 Task: Find connections with filter location Itārsi with filter topic #Knowyoursocialwith filter profile language French with filter current company Daily Pharma Jobs with filter school St. Teresa's College  with filter industry Pipeline Transportation with filter service category Email Marketing with filter keywords title Barber
Action: Mouse moved to (651, 84)
Screenshot: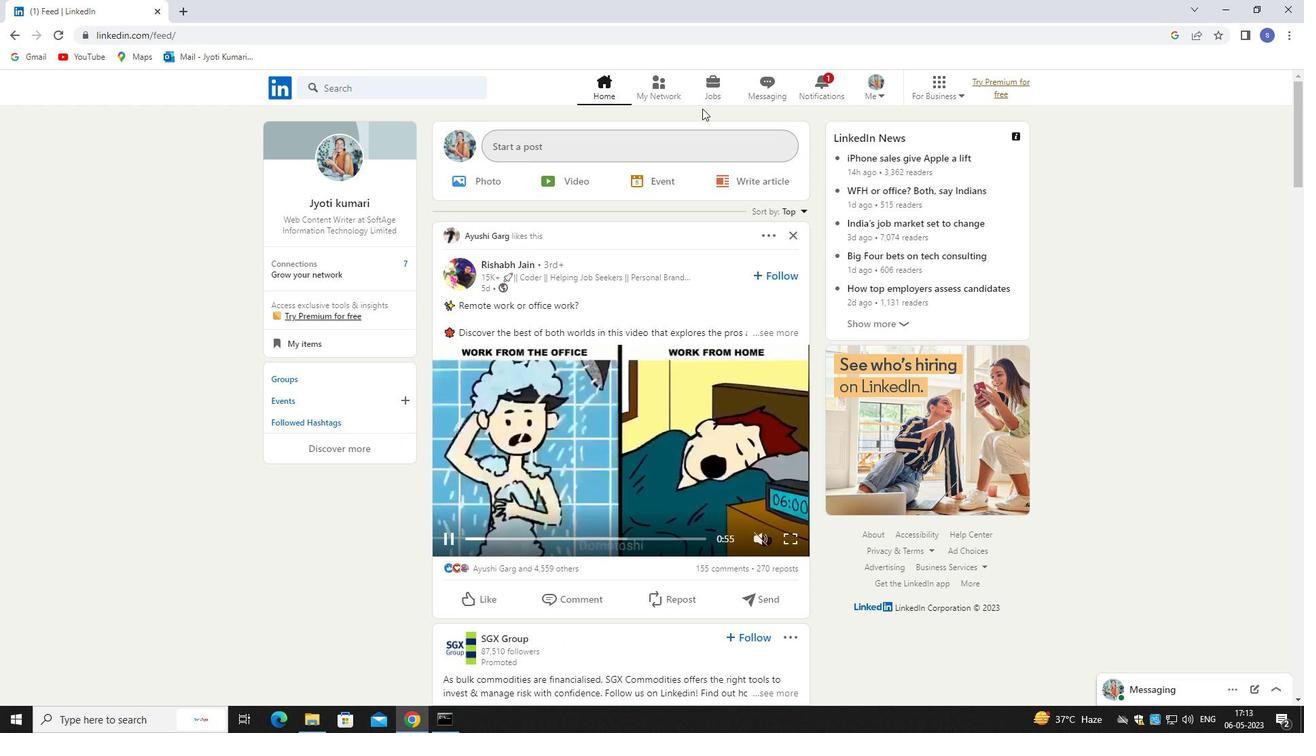 
Action: Mouse pressed left at (651, 84)
Screenshot: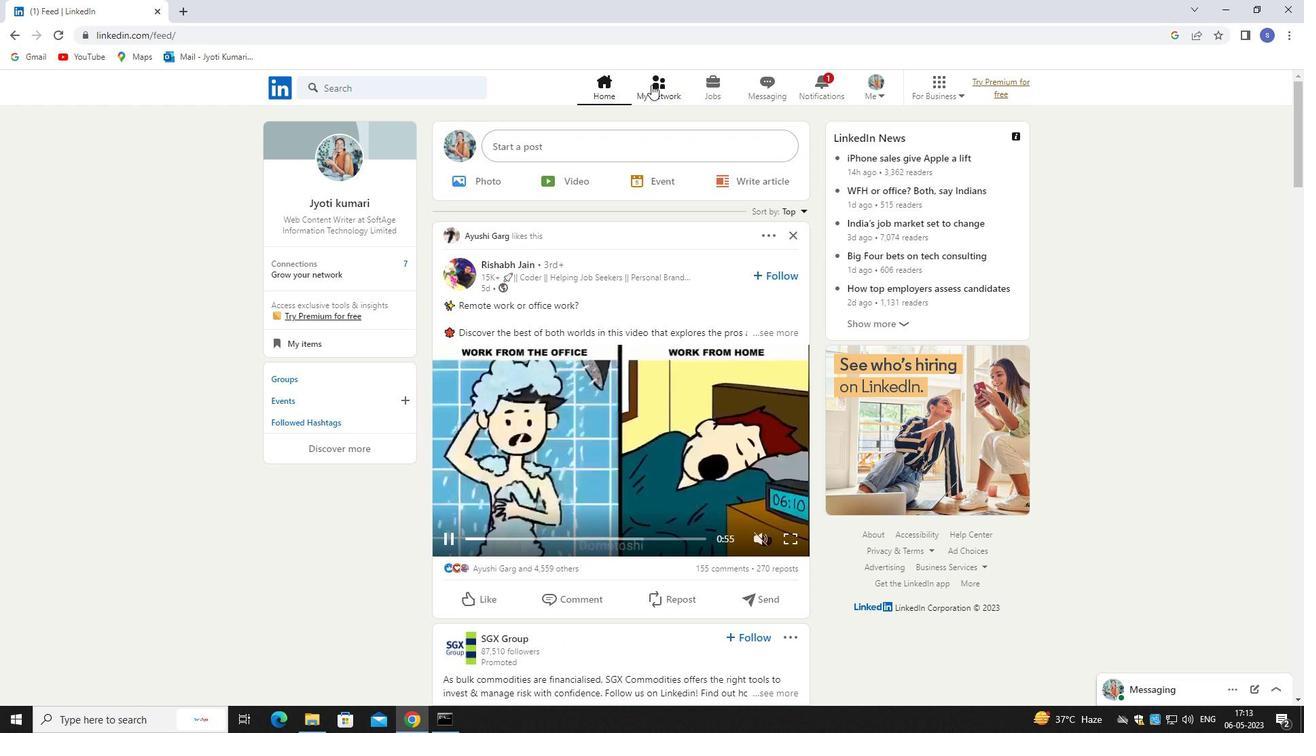 
Action: Mouse pressed left at (651, 84)
Screenshot: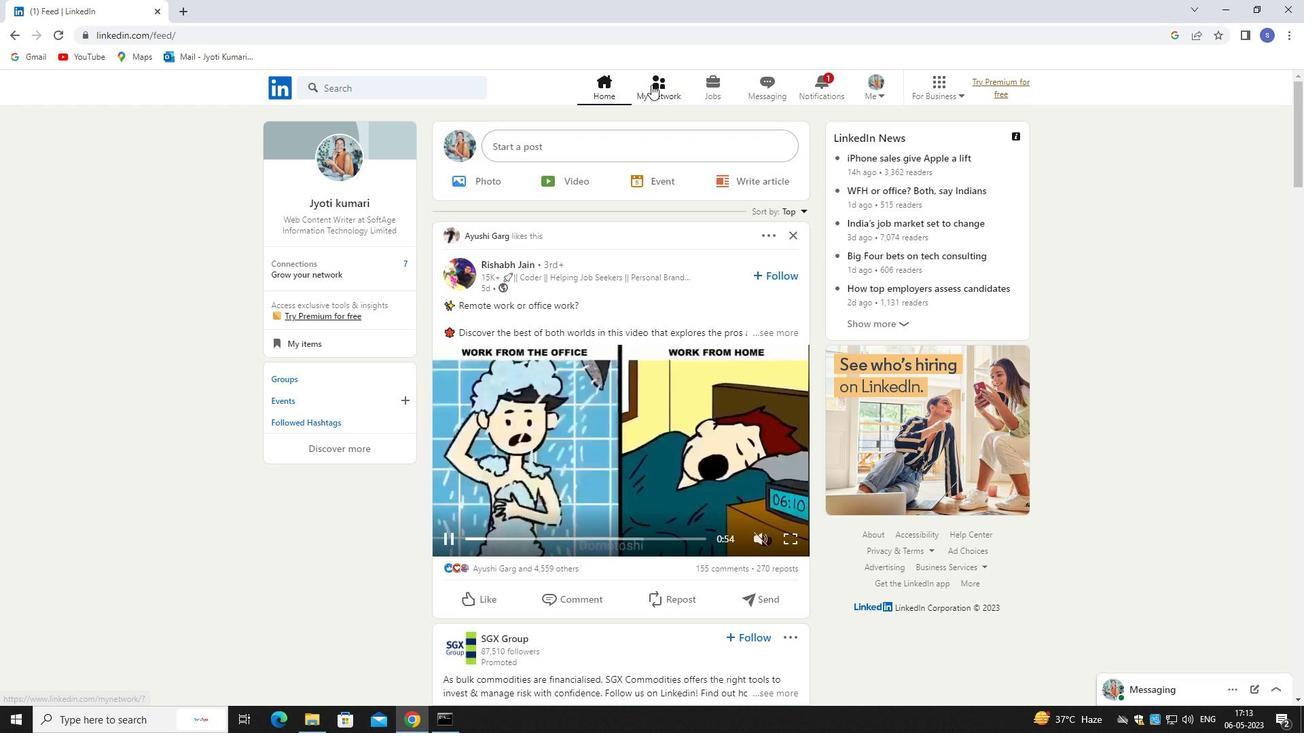 
Action: Mouse moved to (383, 153)
Screenshot: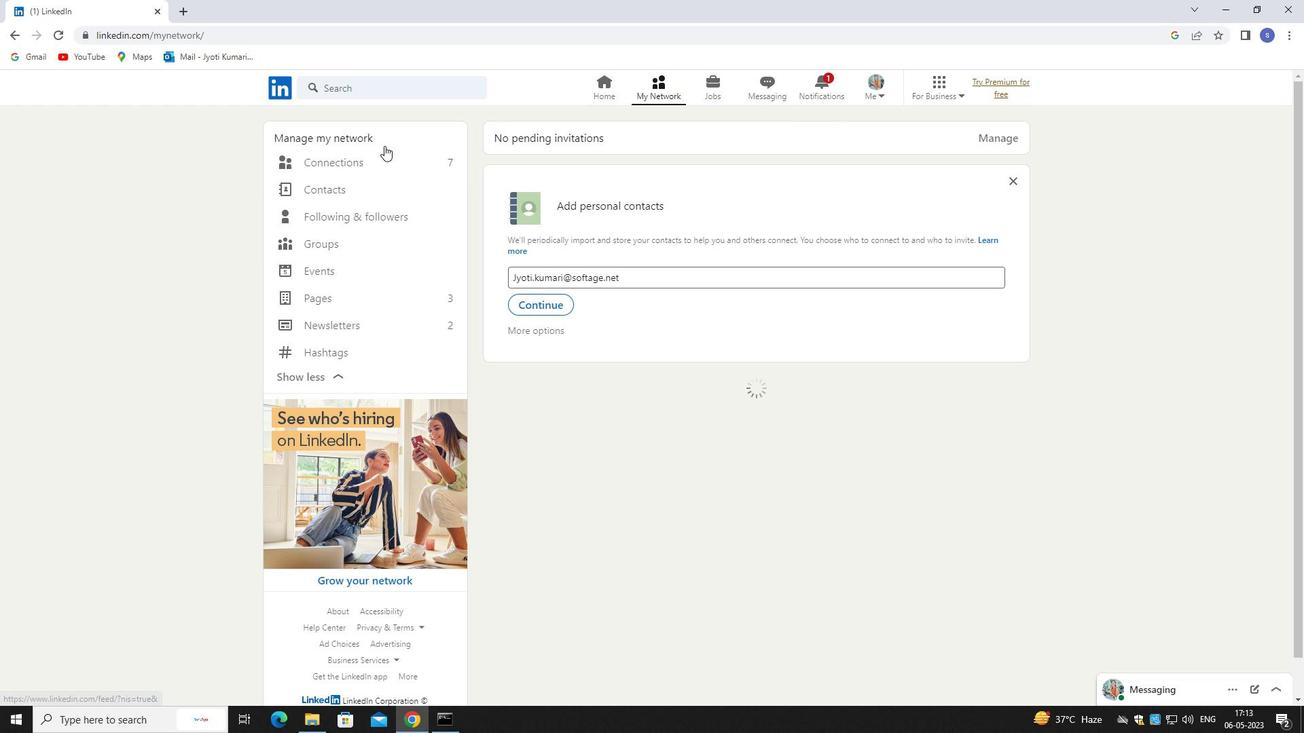 
Action: Mouse pressed left at (383, 153)
Screenshot: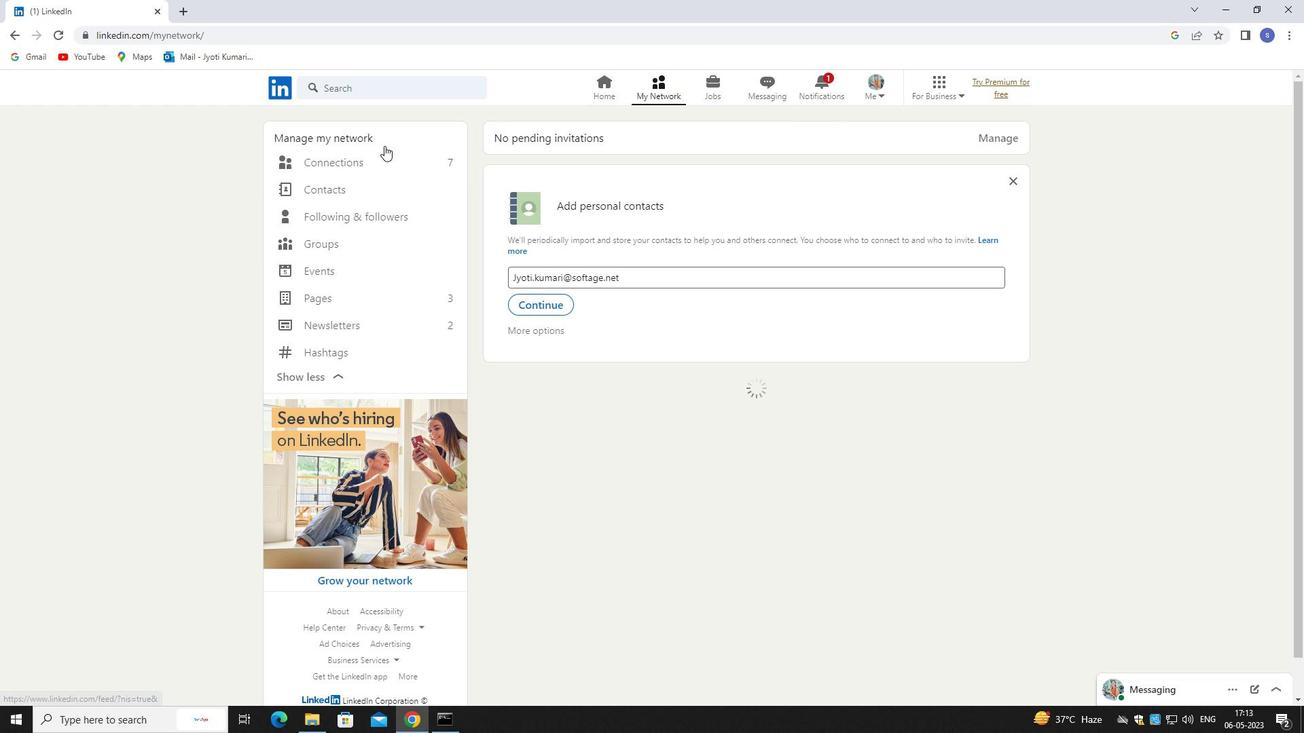 
Action: Mouse moved to (385, 155)
Screenshot: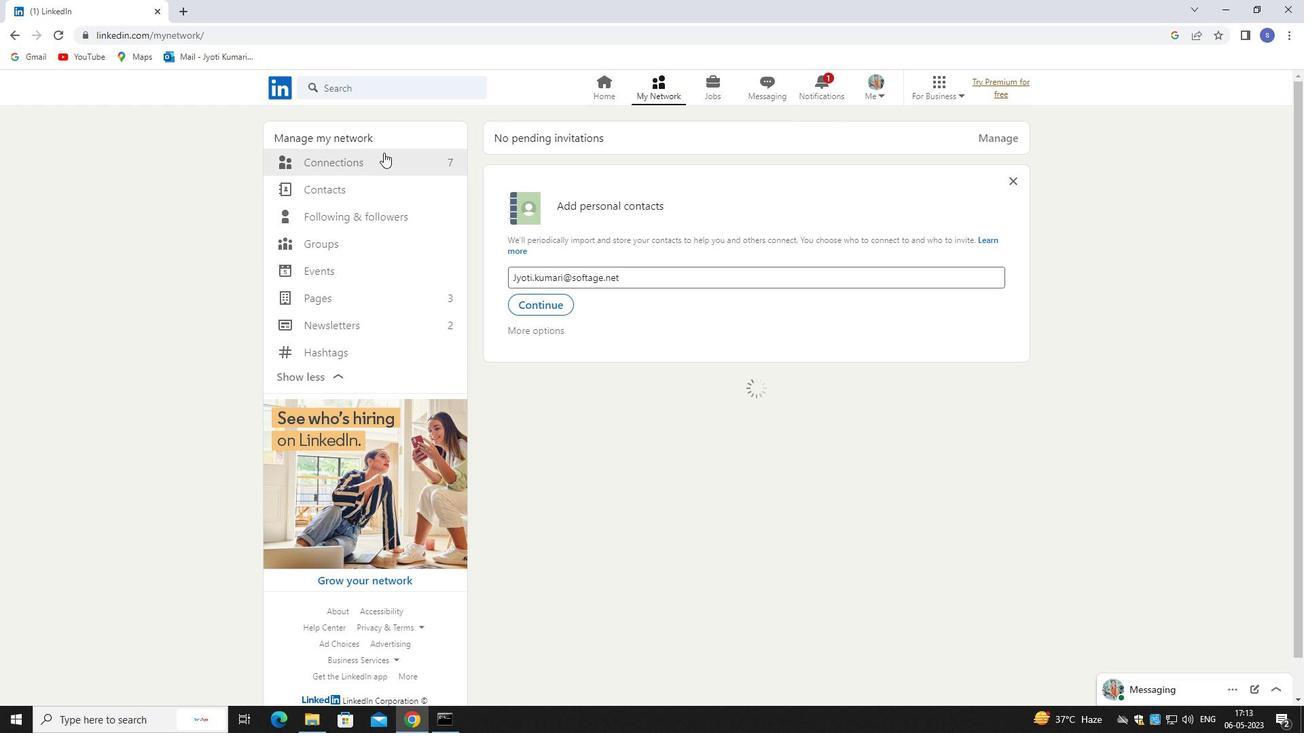 
Action: Mouse pressed left at (385, 155)
Screenshot: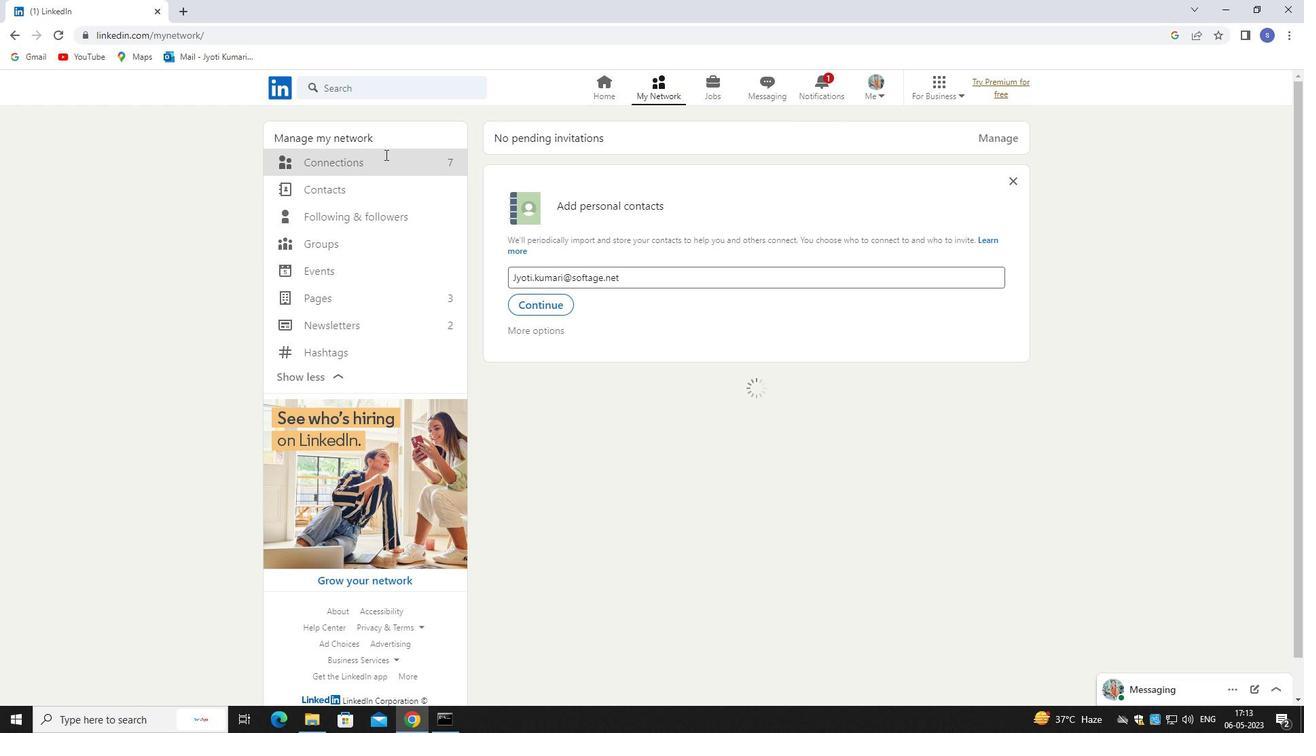 
Action: Mouse moved to (757, 165)
Screenshot: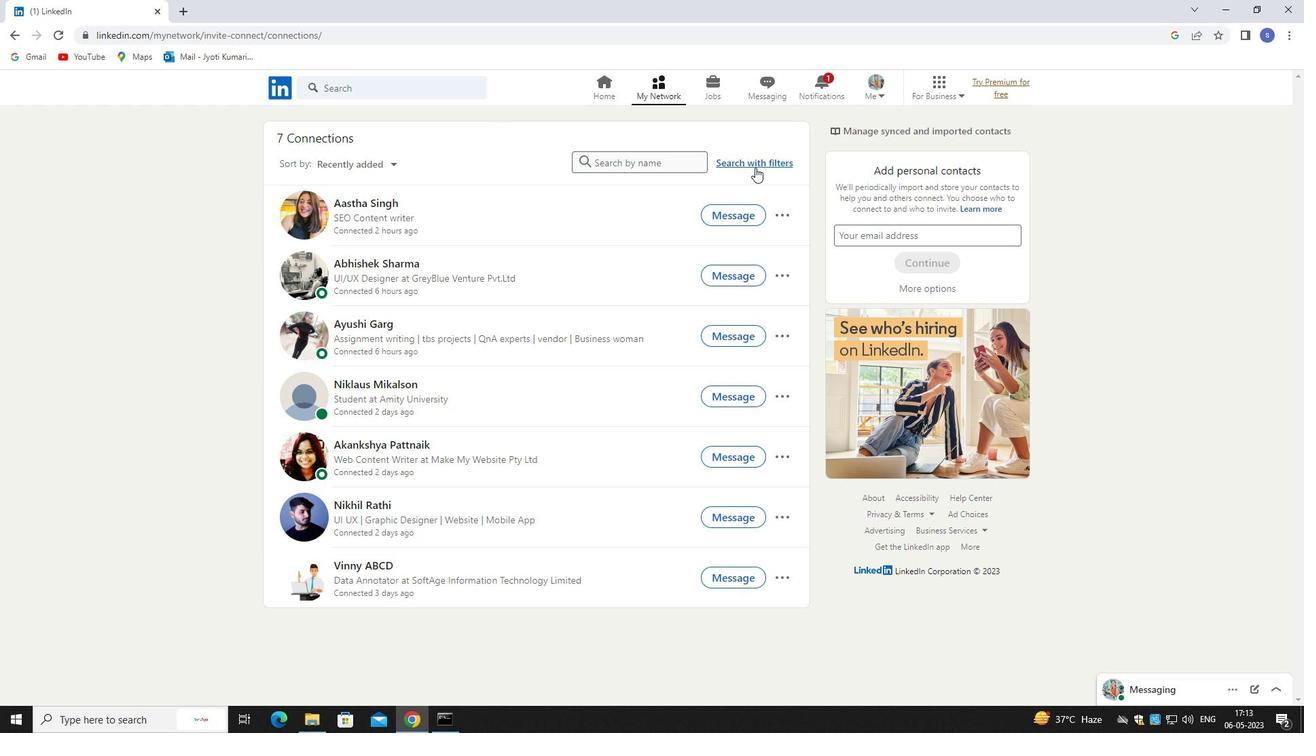 
Action: Mouse pressed left at (757, 165)
Screenshot: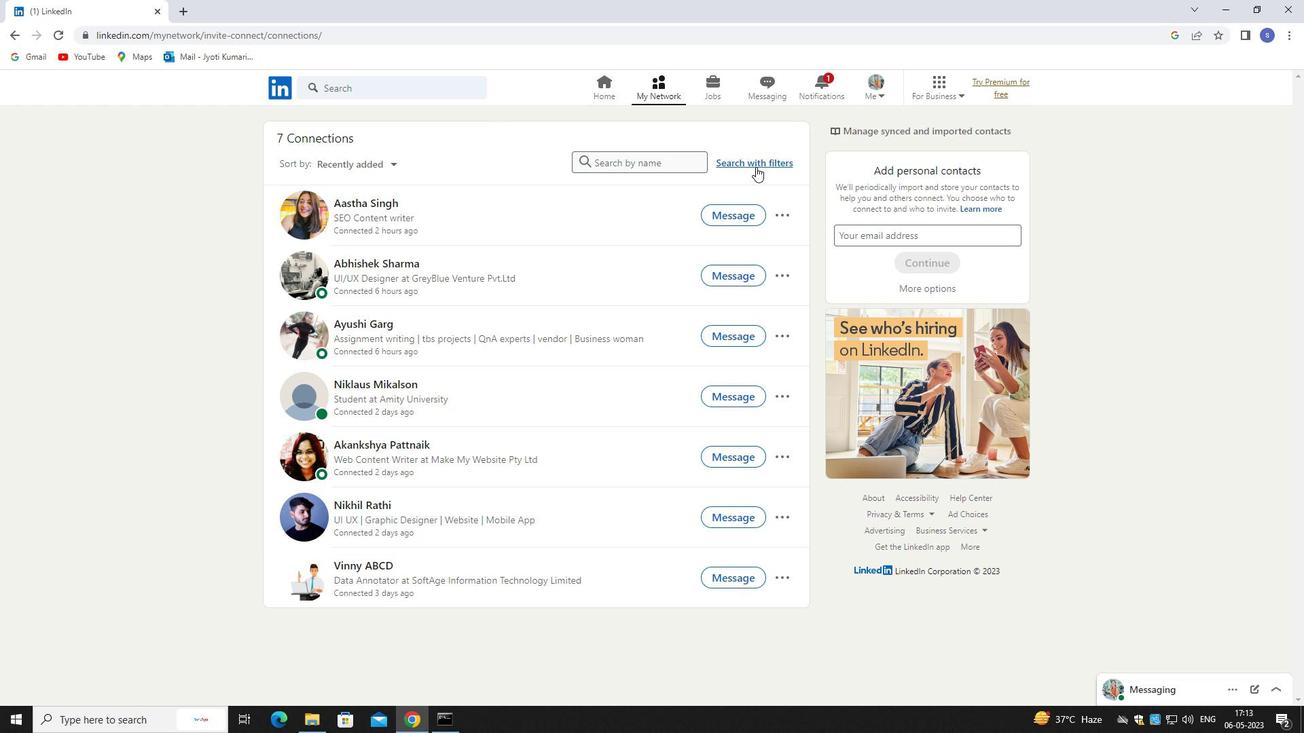 
Action: Mouse moved to (697, 123)
Screenshot: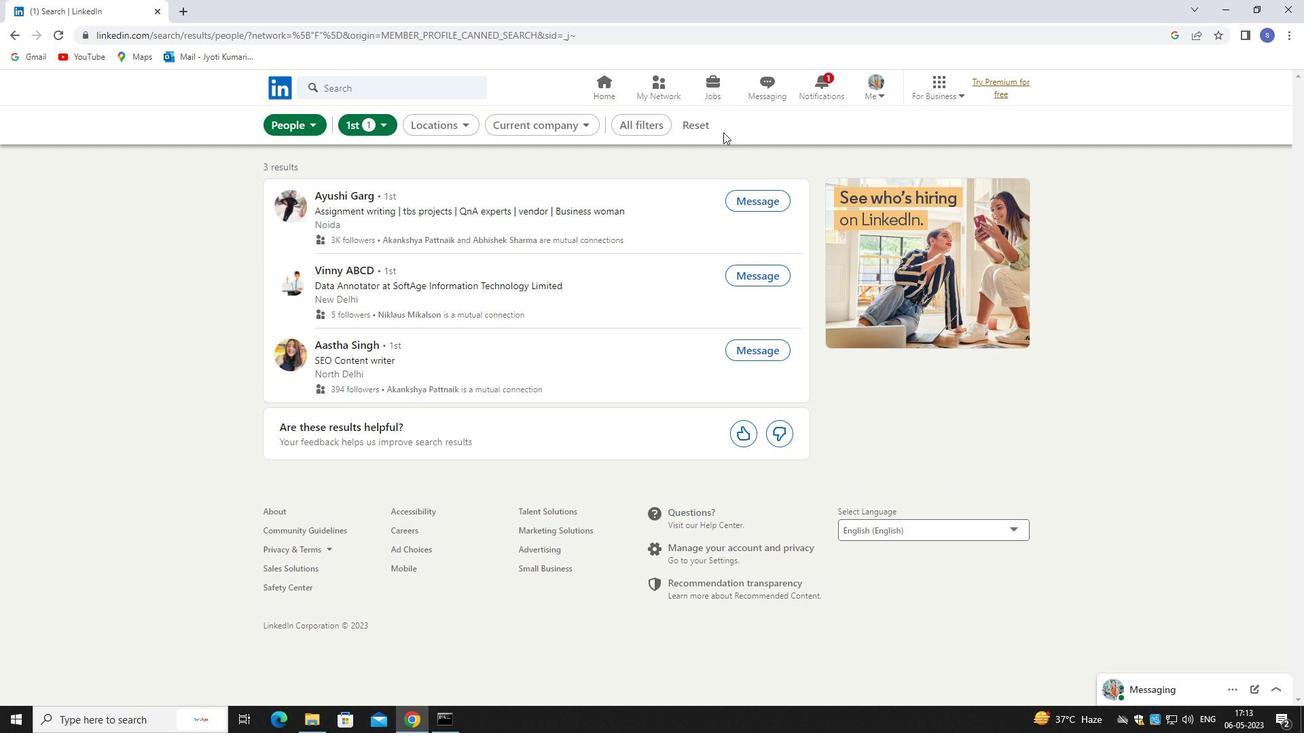 
Action: Mouse pressed left at (697, 123)
Screenshot: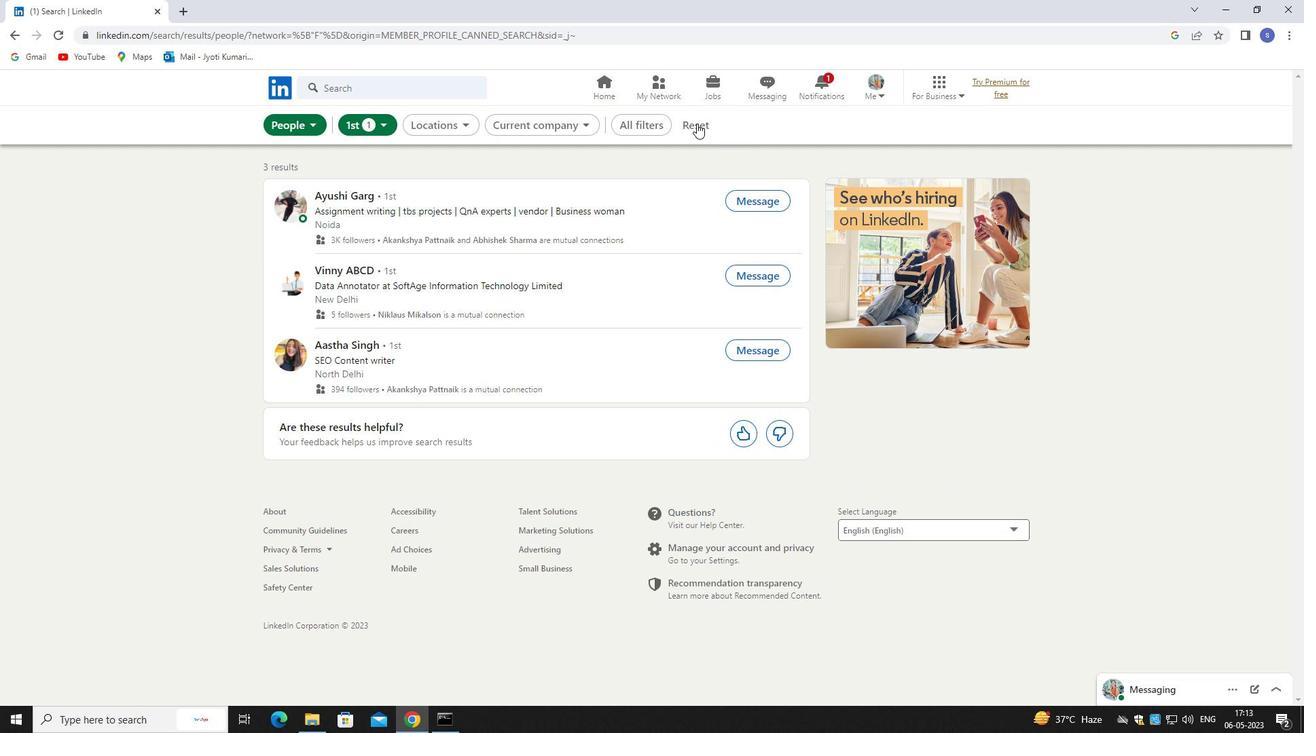 
Action: Mouse moved to (695, 124)
Screenshot: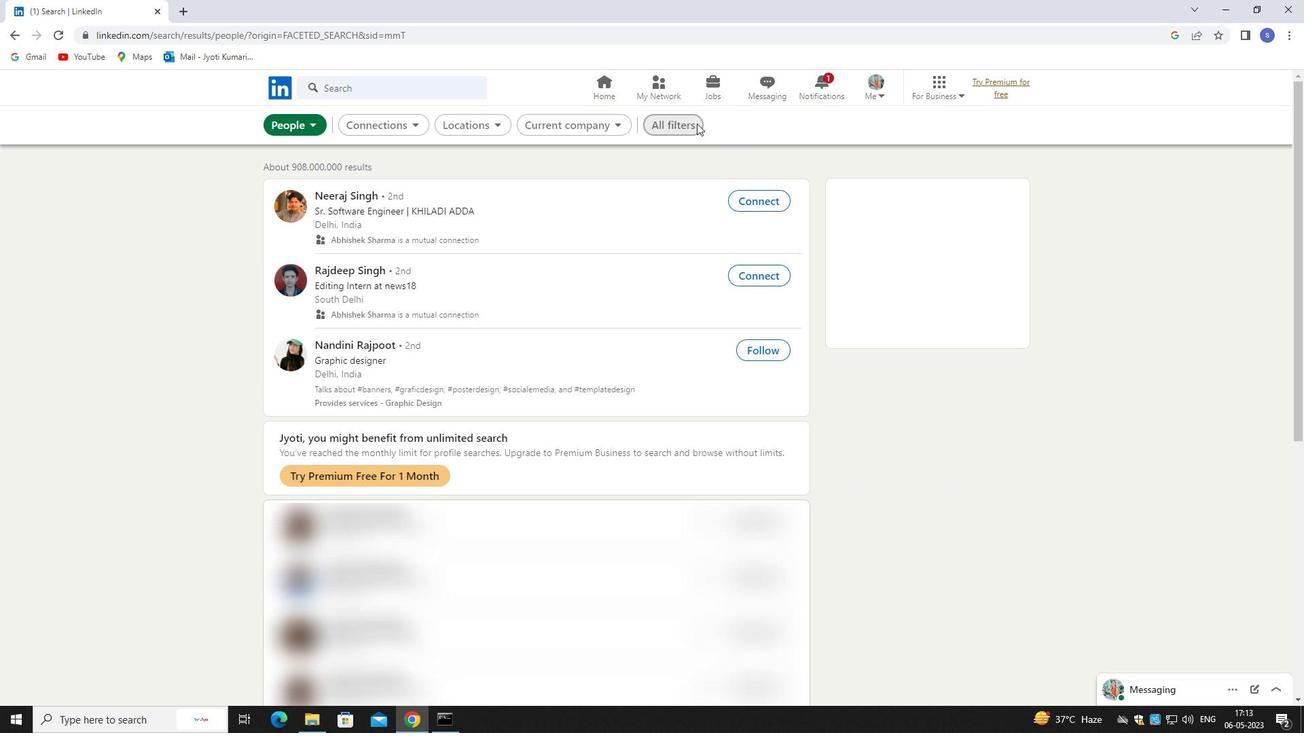 
Action: Mouse pressed left at (695, 124)
Screenshot: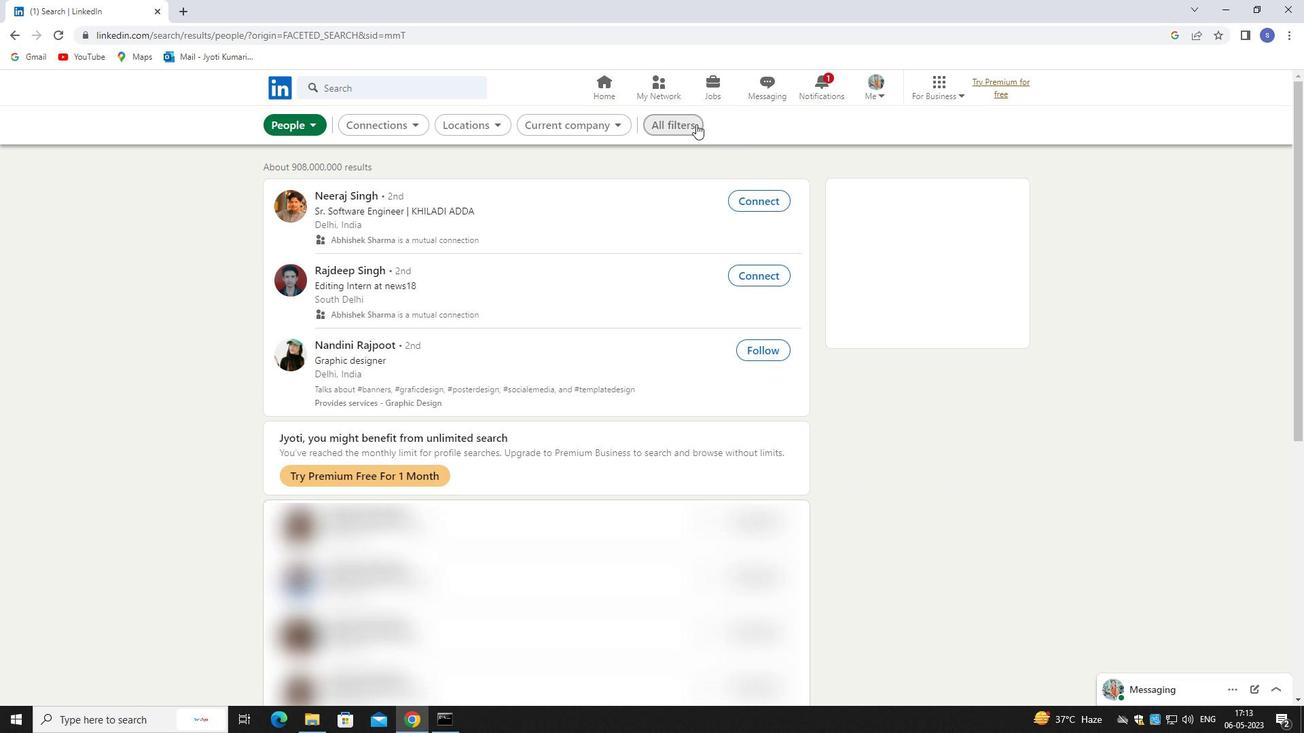 
Action: Mouse moved to (1143, 539)
Screenshot: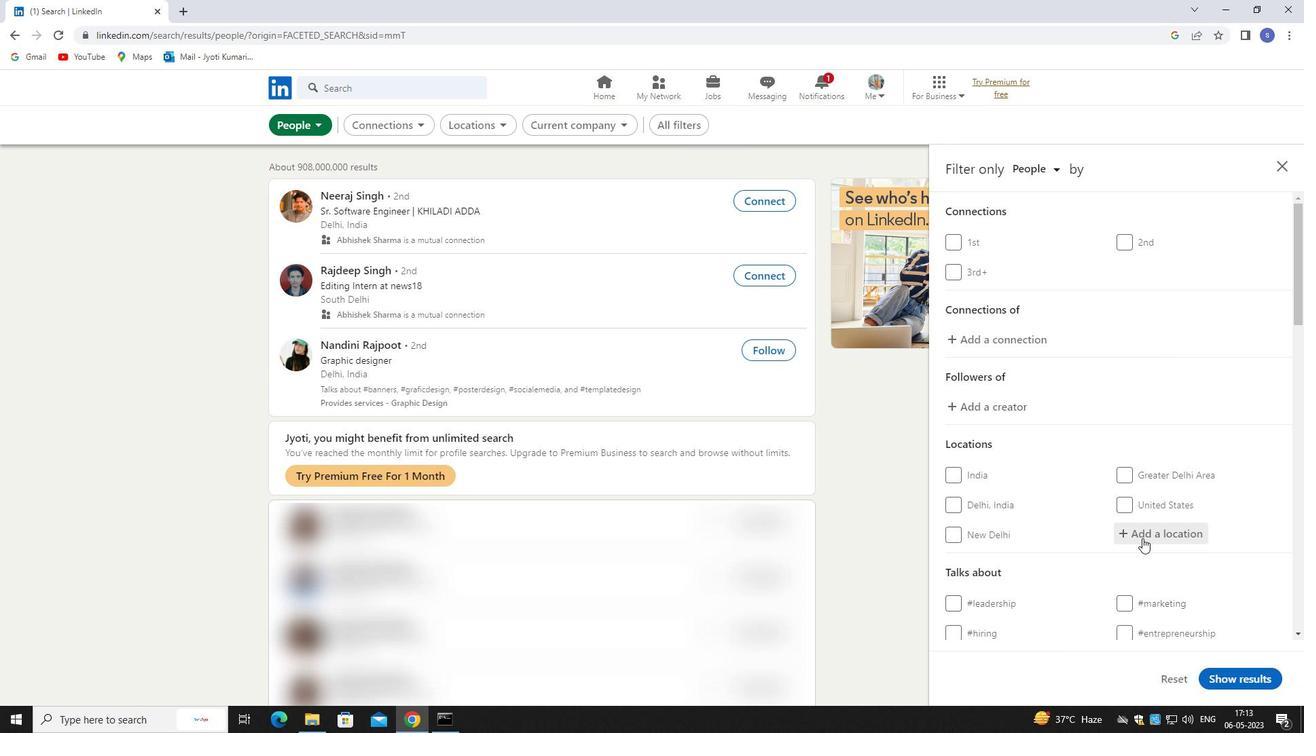 
Action: Mouse pressed left at (1143, 539)
Screenshot: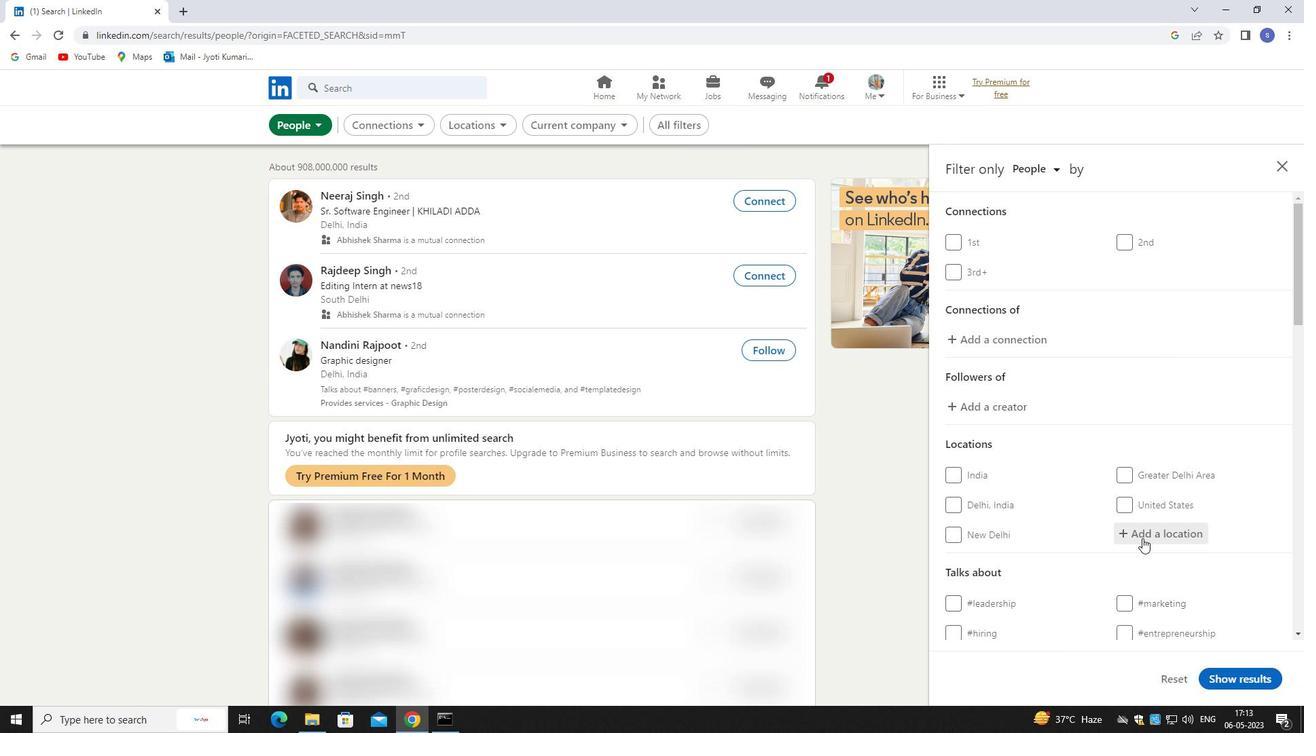 
Action: Mouse moved to (1055, 489)
Screenshot: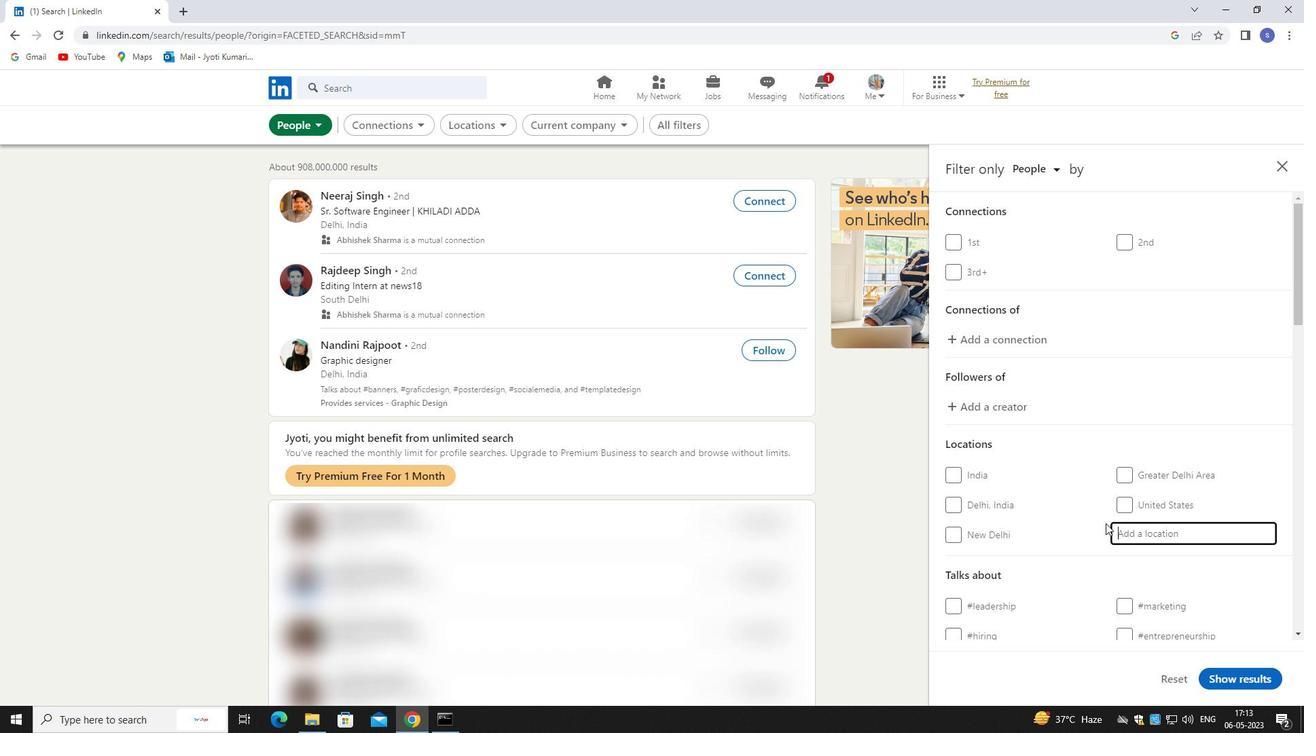 
Action: Key pressed itarish<Key.backspace>
Screenshot: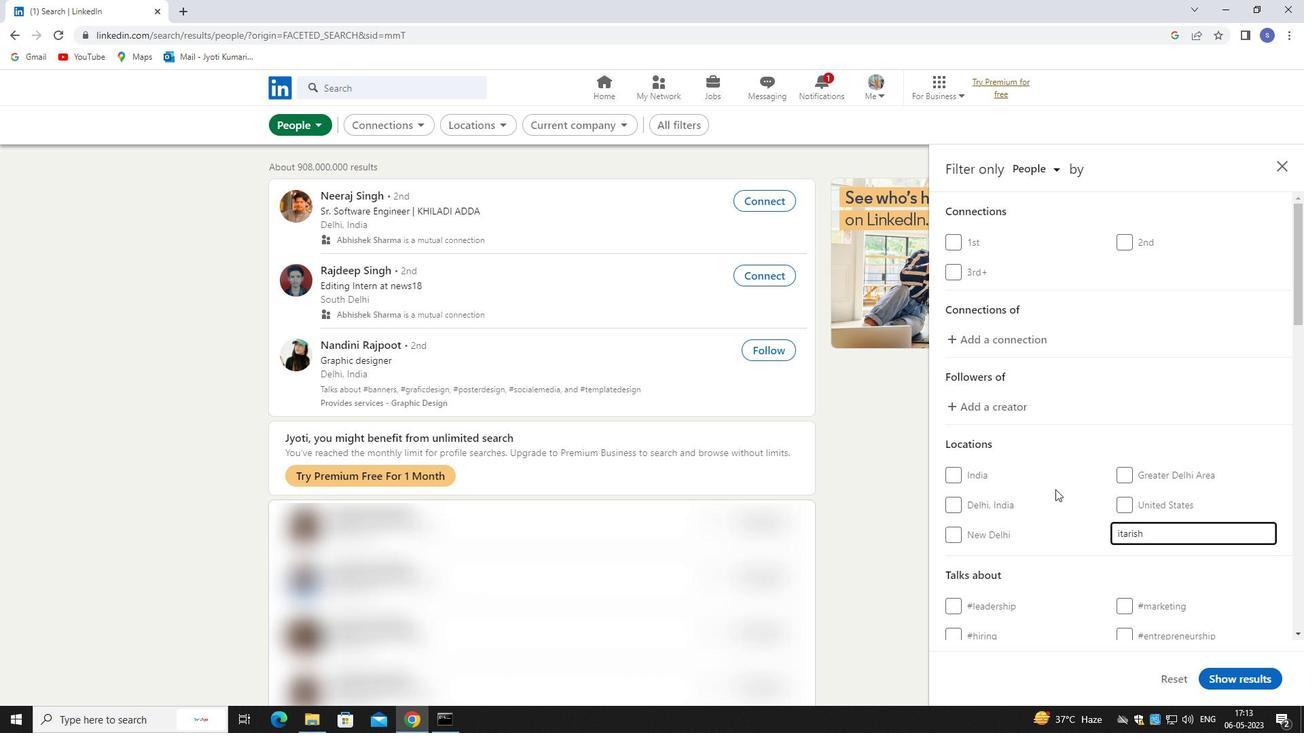 
Action: Mouse moved to (1047, 549)
Screenshot: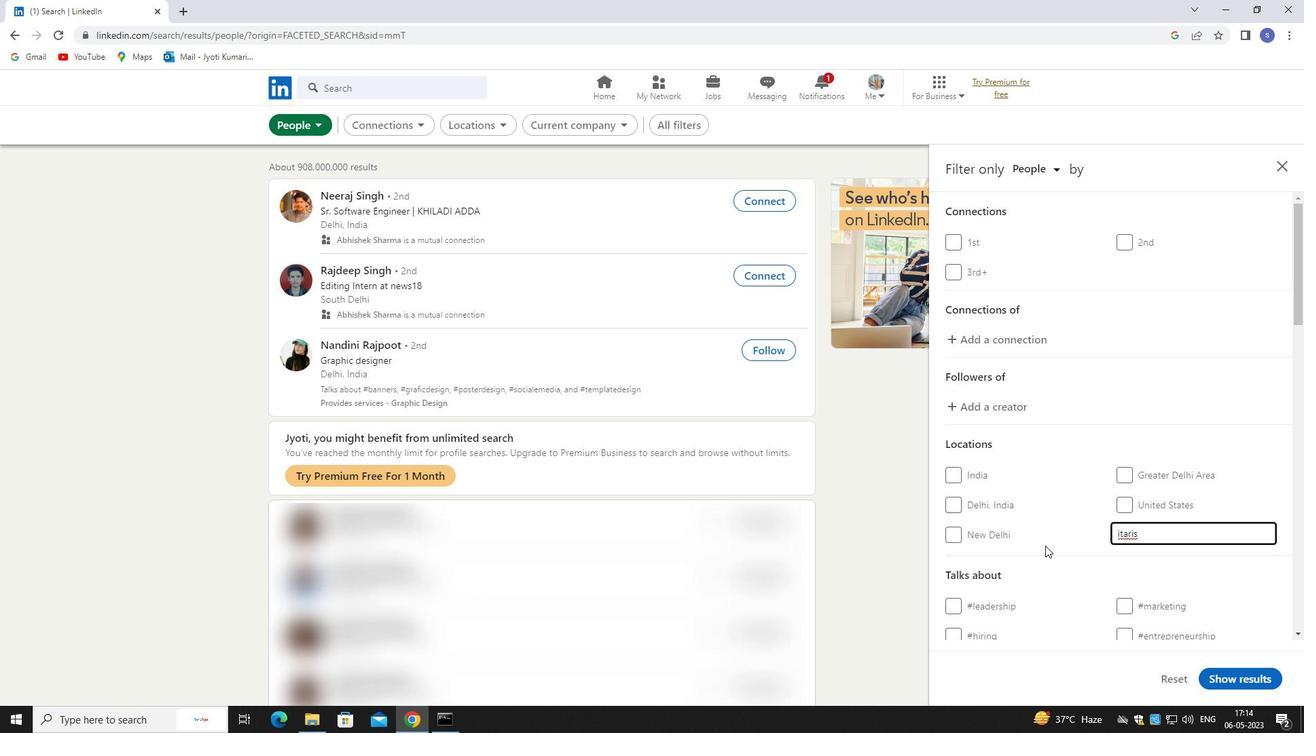 
Action: Key pressed <Key.backspace><Key.backspace>
Screenshot: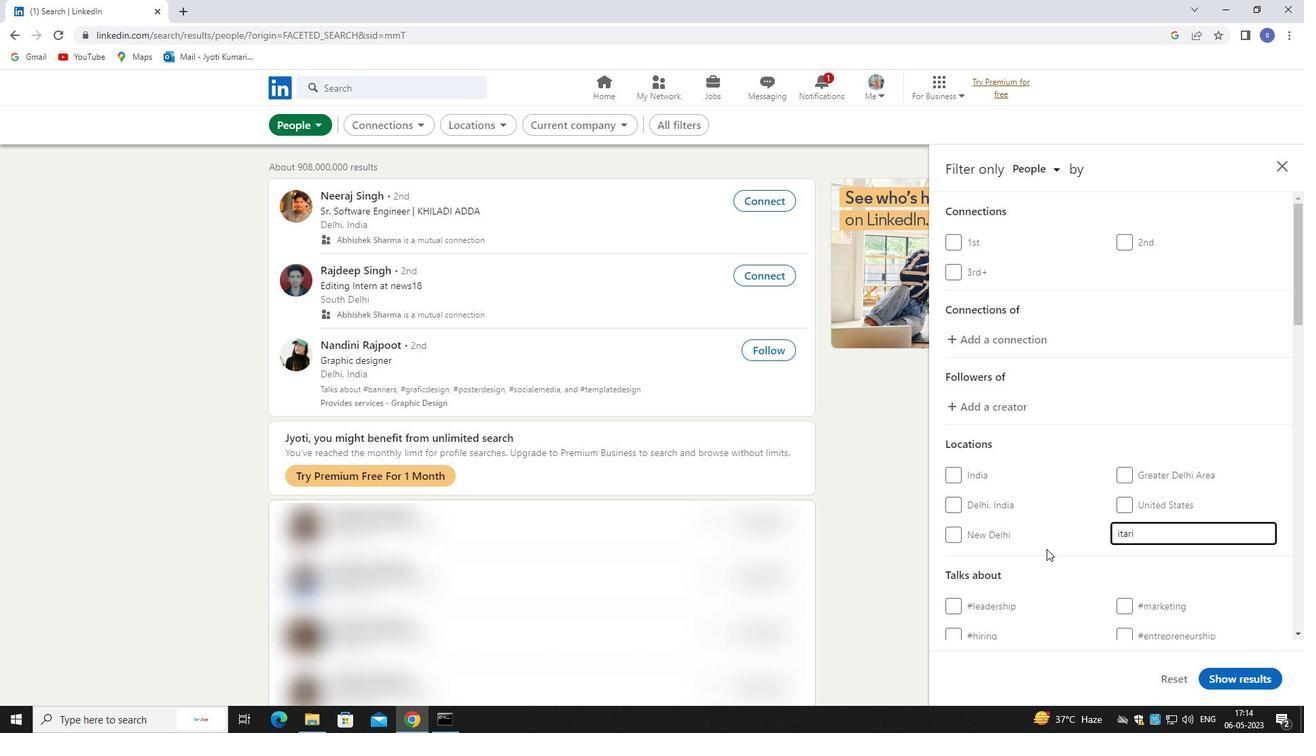
Action: Mouse moved to (1044, 589)
Screenshot: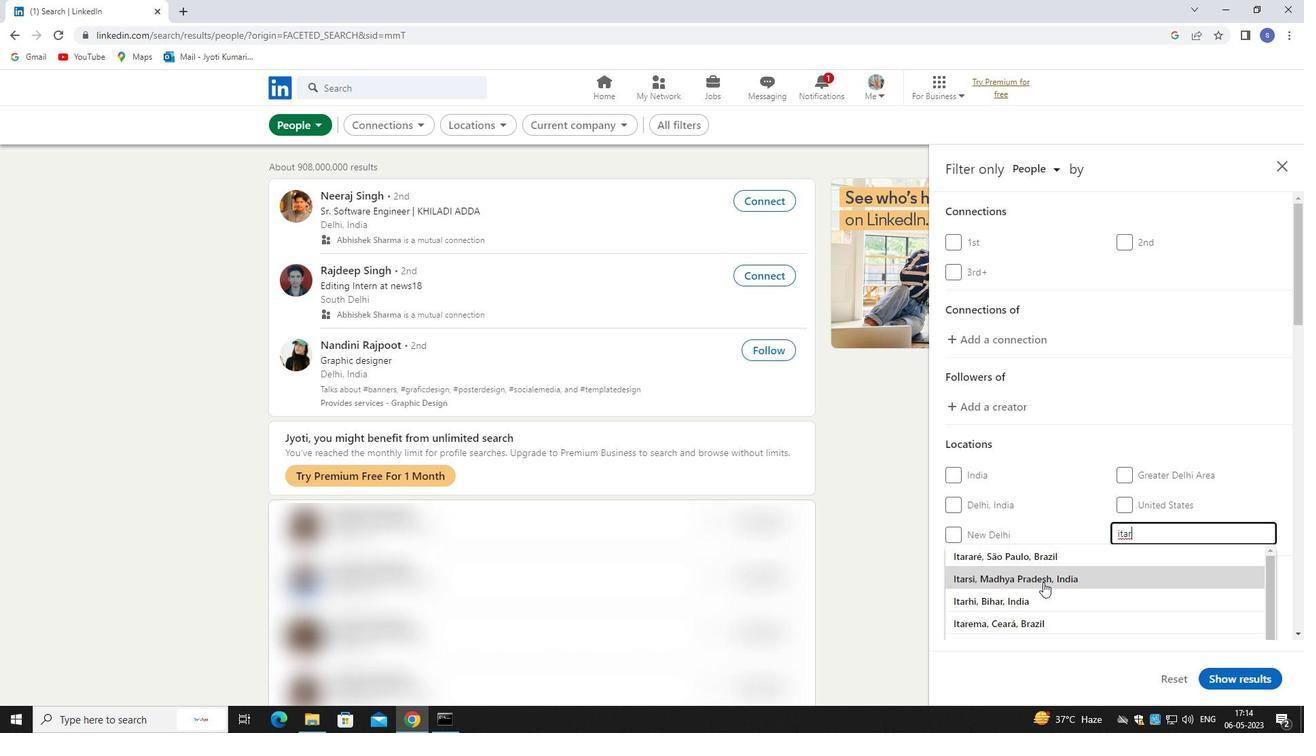 
Action: Mouse pressed left at (1044, 589)
Screenshot: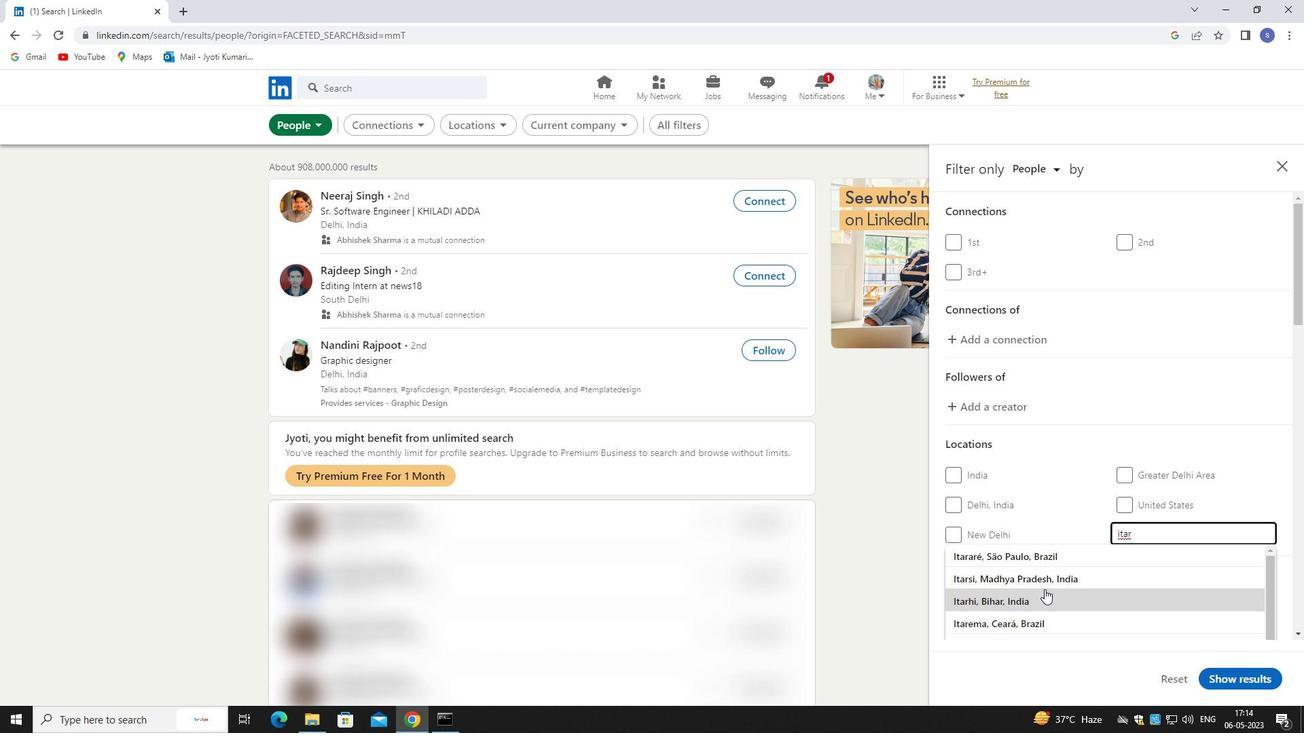 
Action: Mouse moved to (1059, 582)
Screenshot: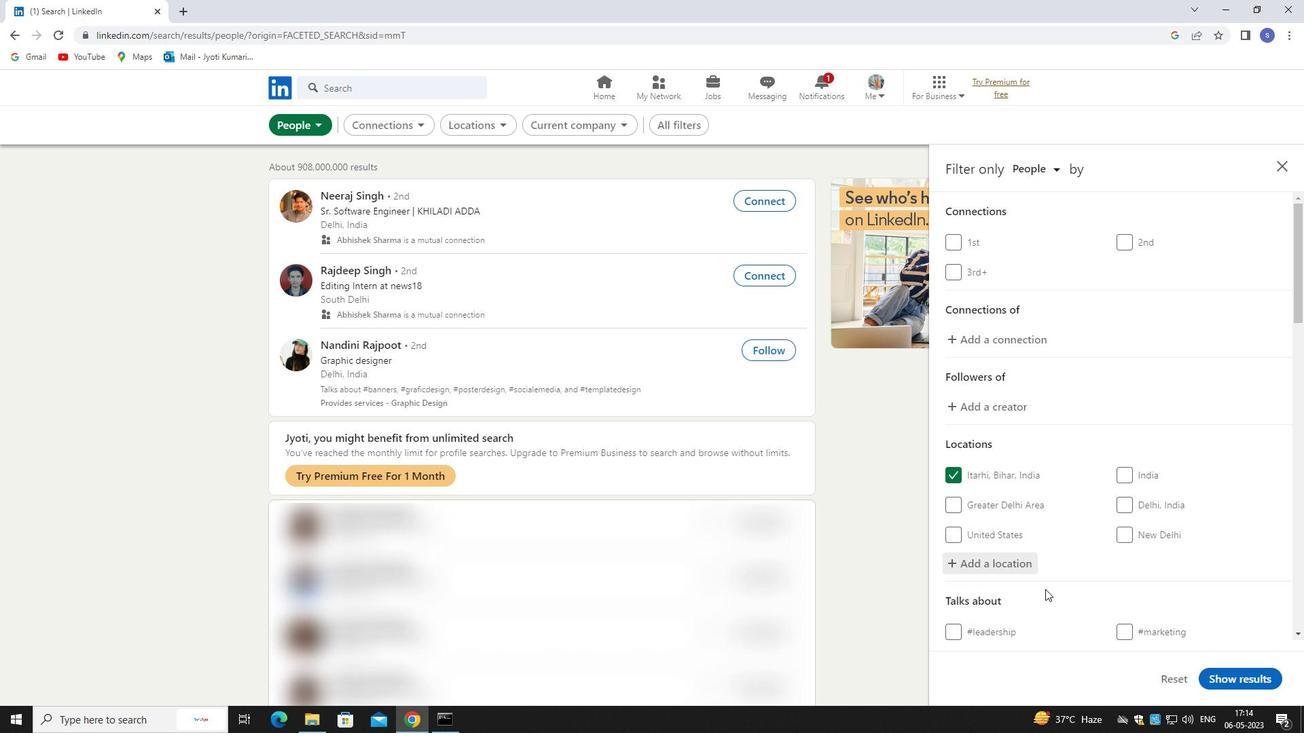 
Action: Mouse scrolled (1059, 582) with delta (0, 0)
Screenshot: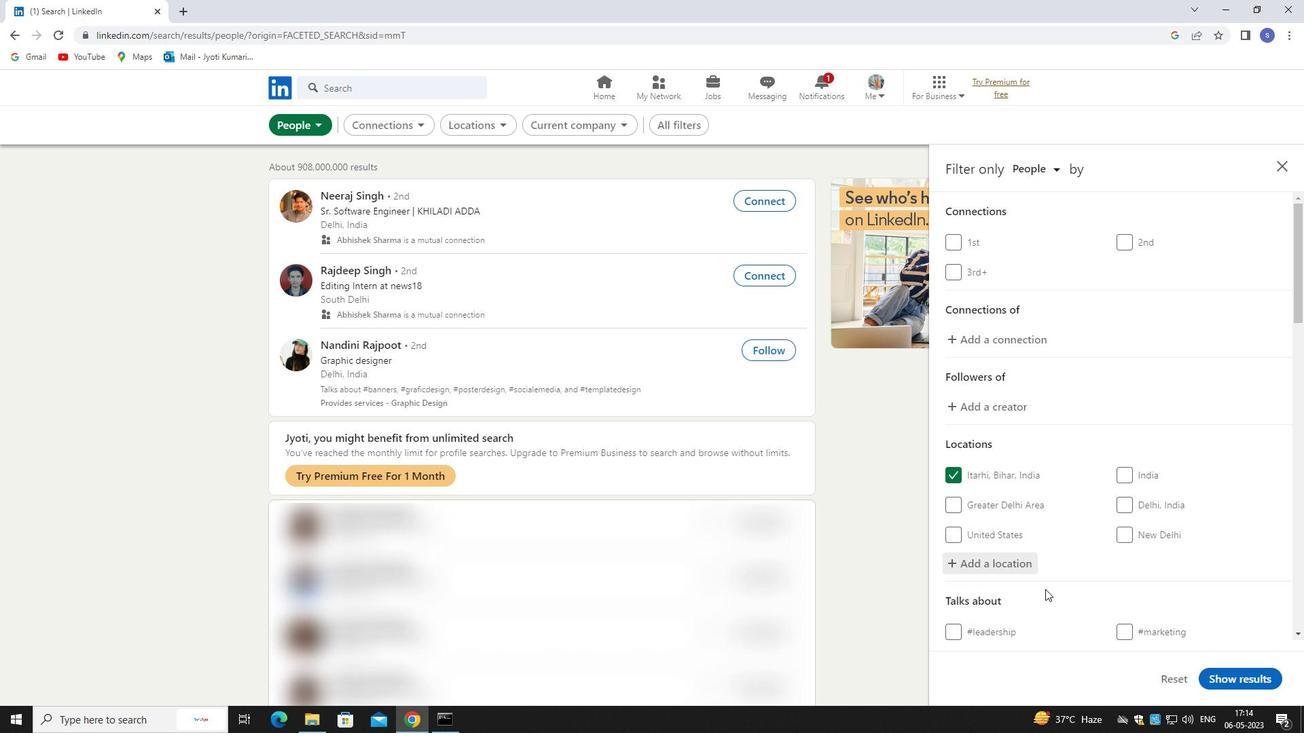 
Action: Mouse moved to (1067, 581)
Screenshot: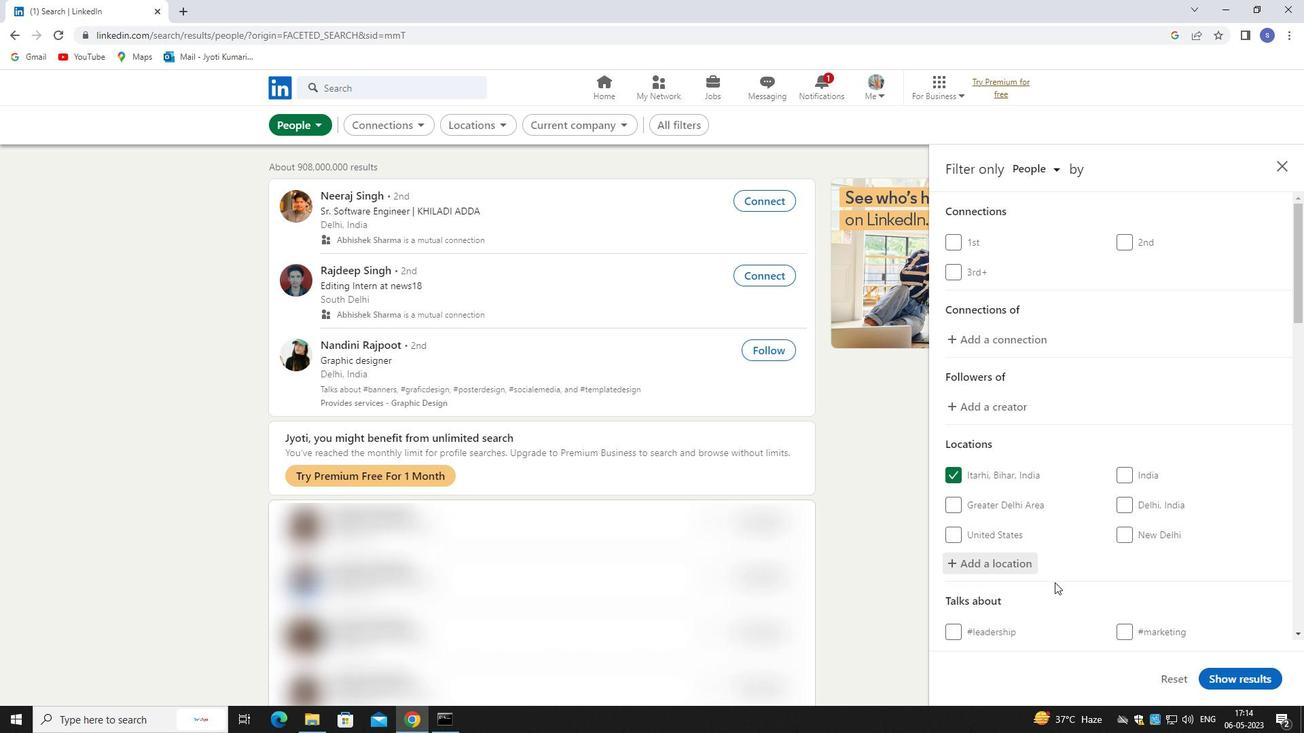 
Action: Mouse scrolled (1067, 580) with delta (0, 0)
Screenshot: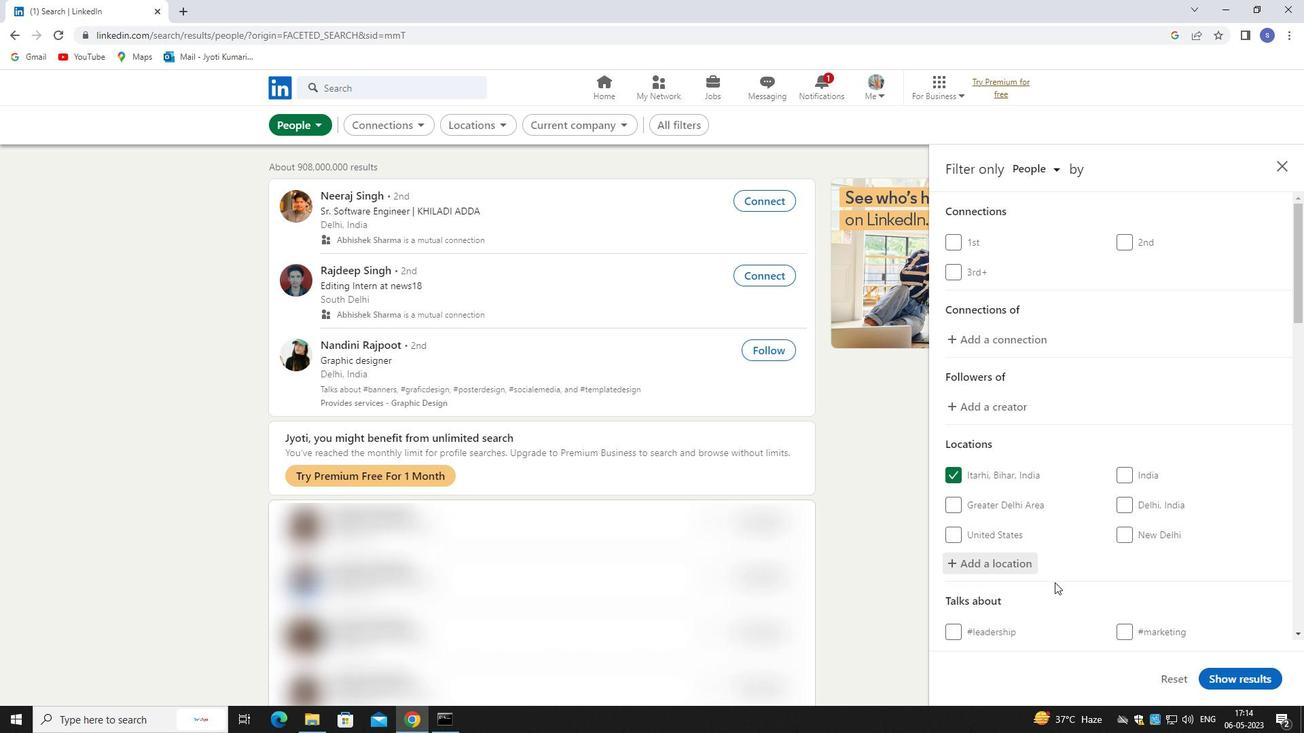 
Action: Mouse moved to (1085, 579)
Screenshot: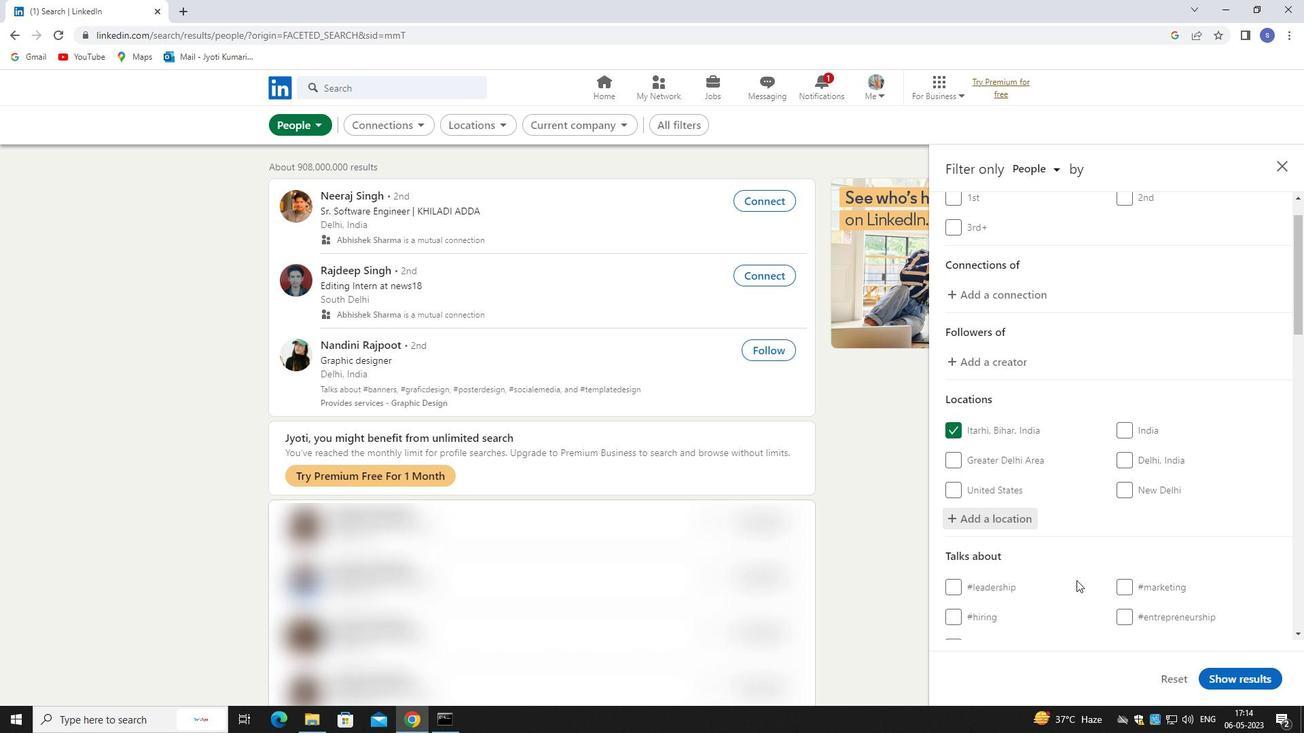 
Action: Mouse scrolled (1085, 578) with delta (0, 0)
Screenshot: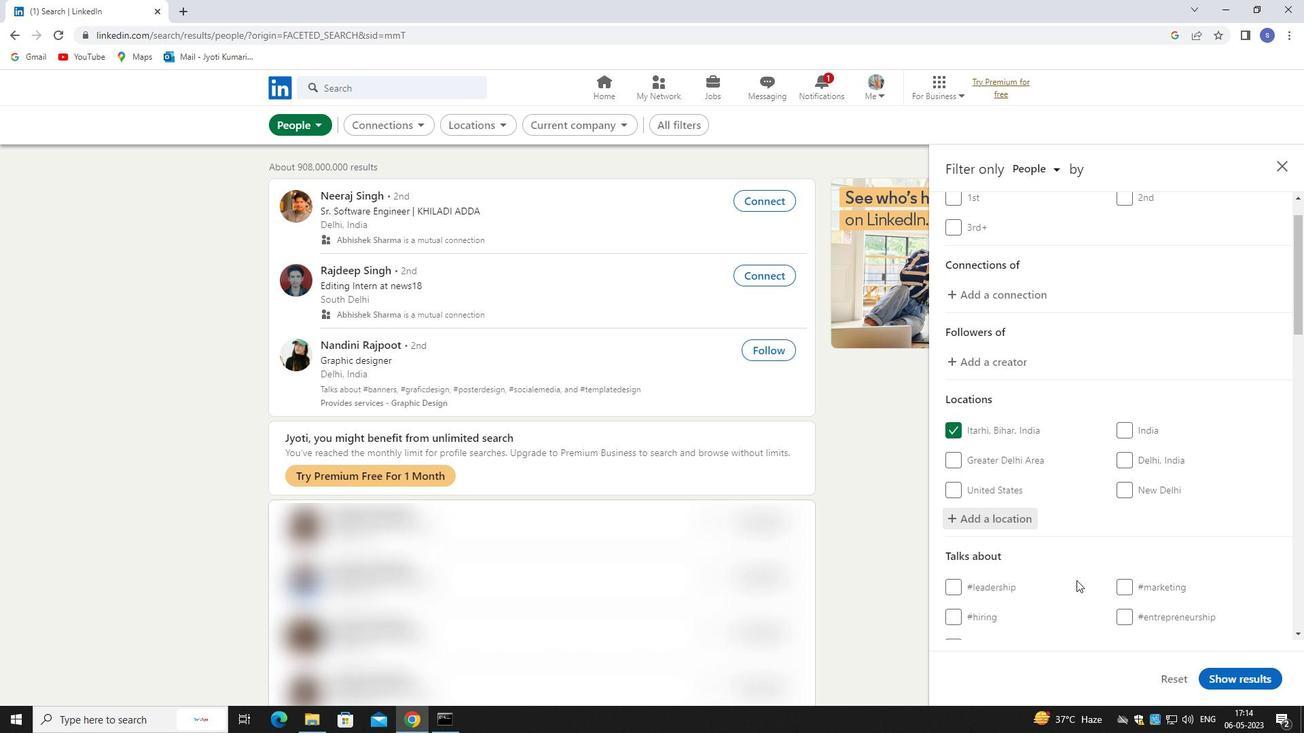 
Action: Mouse moved to (1166, 493)
Screenshot: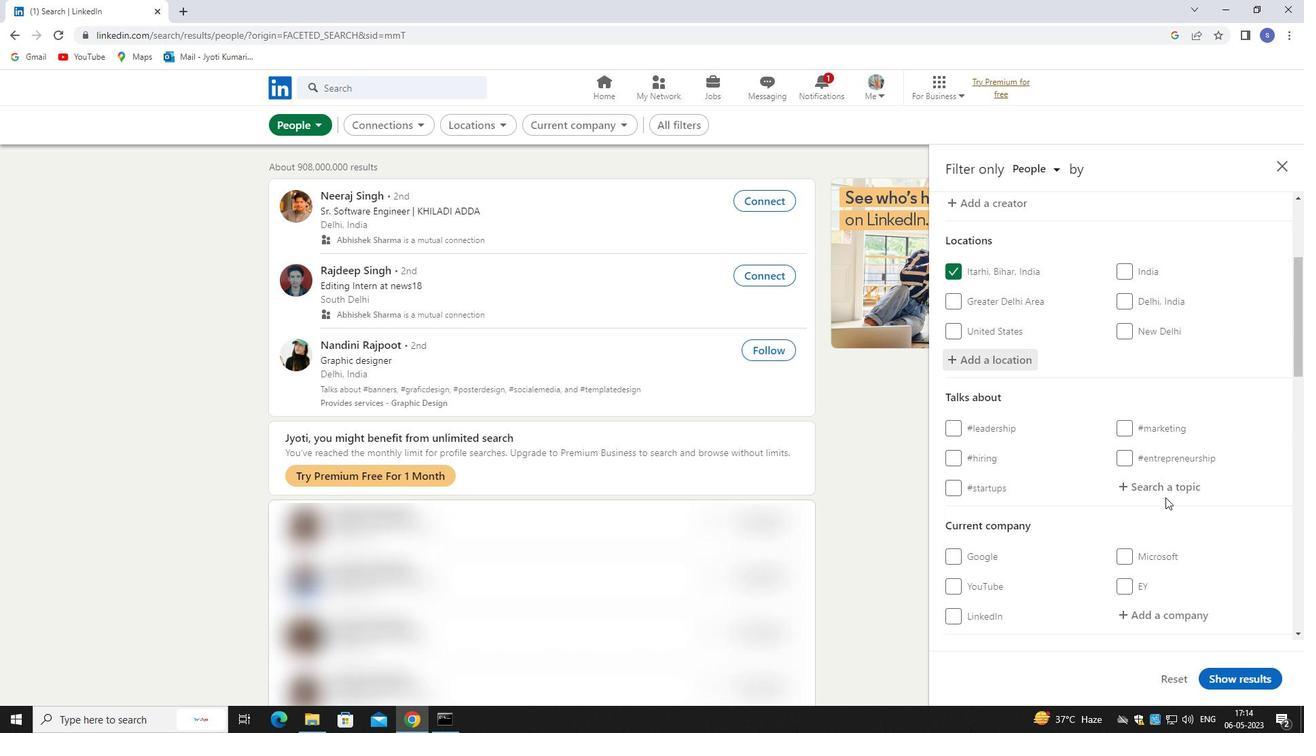 
Action: Mouse pressed left at (1166, 493)
Screenshot: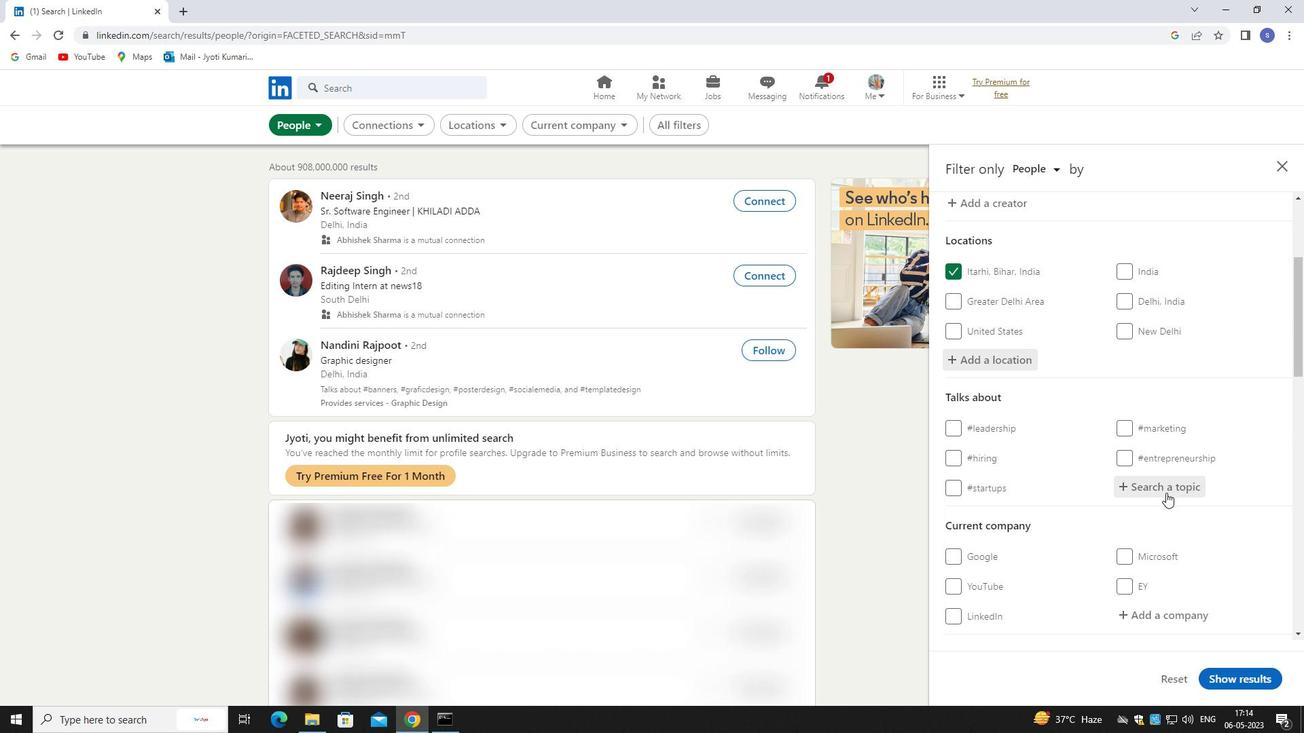 
Action: Mouse moved to (1162, 491)
Screenshot: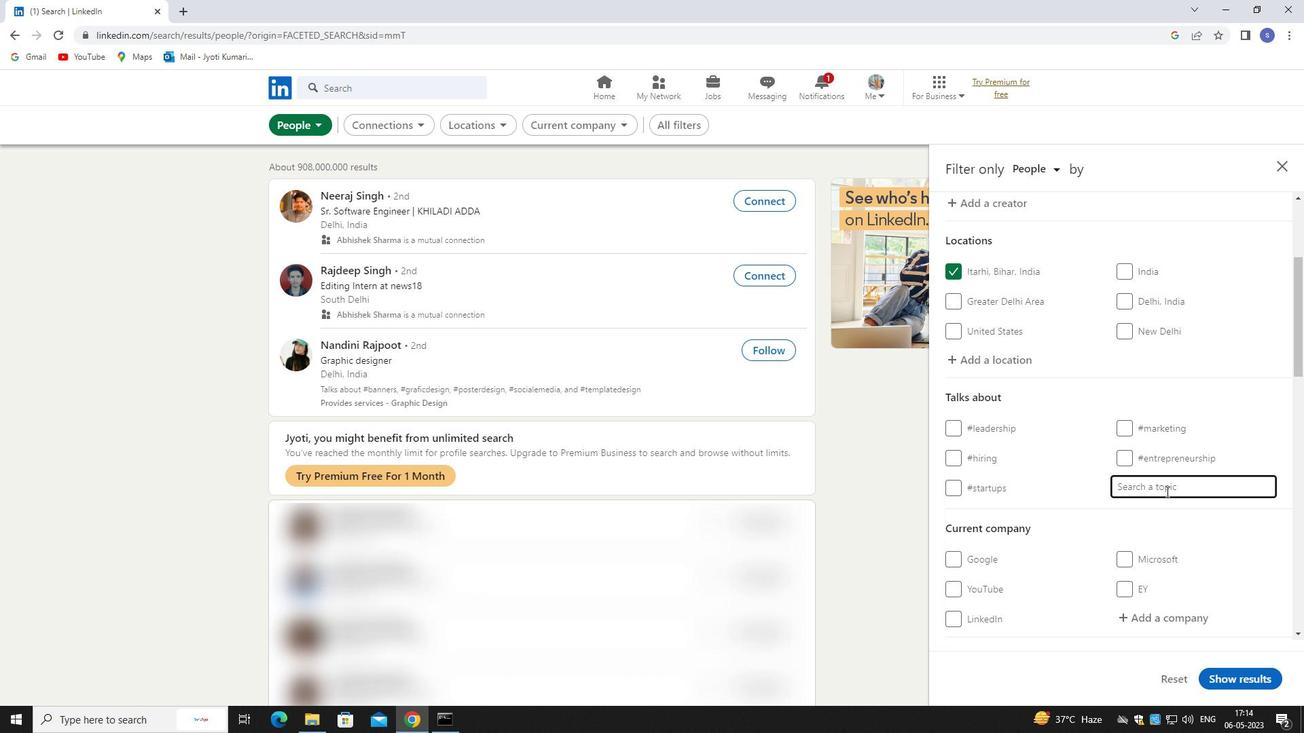 
Action: Key pressed know
Screenshot: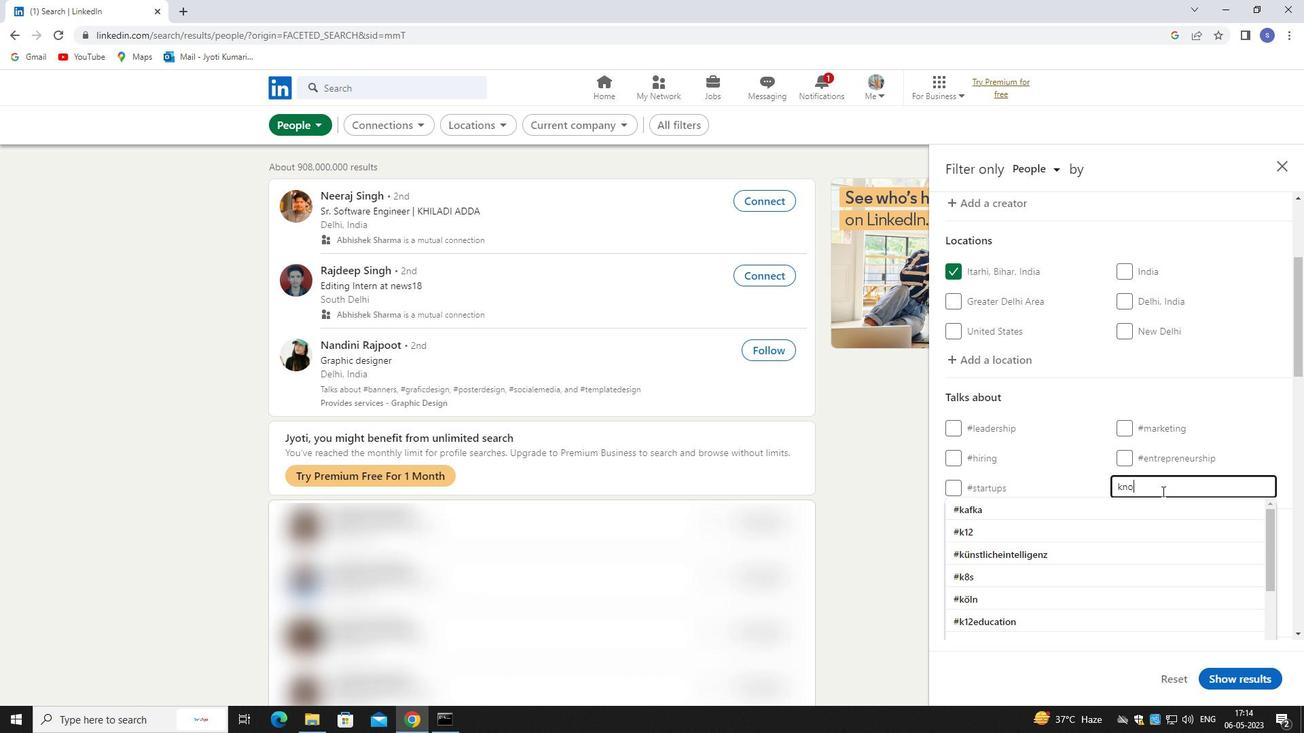 
Action: Mouse moved to (1138, 510)
Screenshot: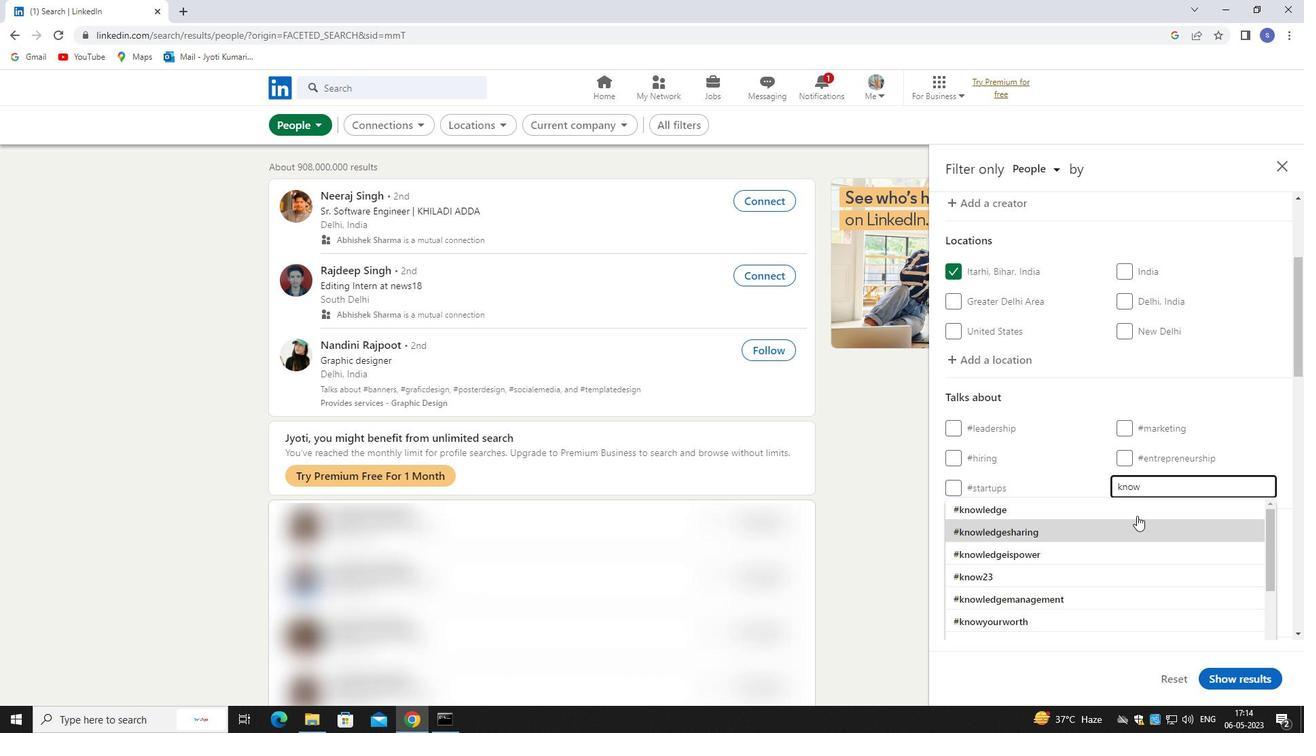 
Action: Mouse pressed left at (1138, 510)
Screenshot: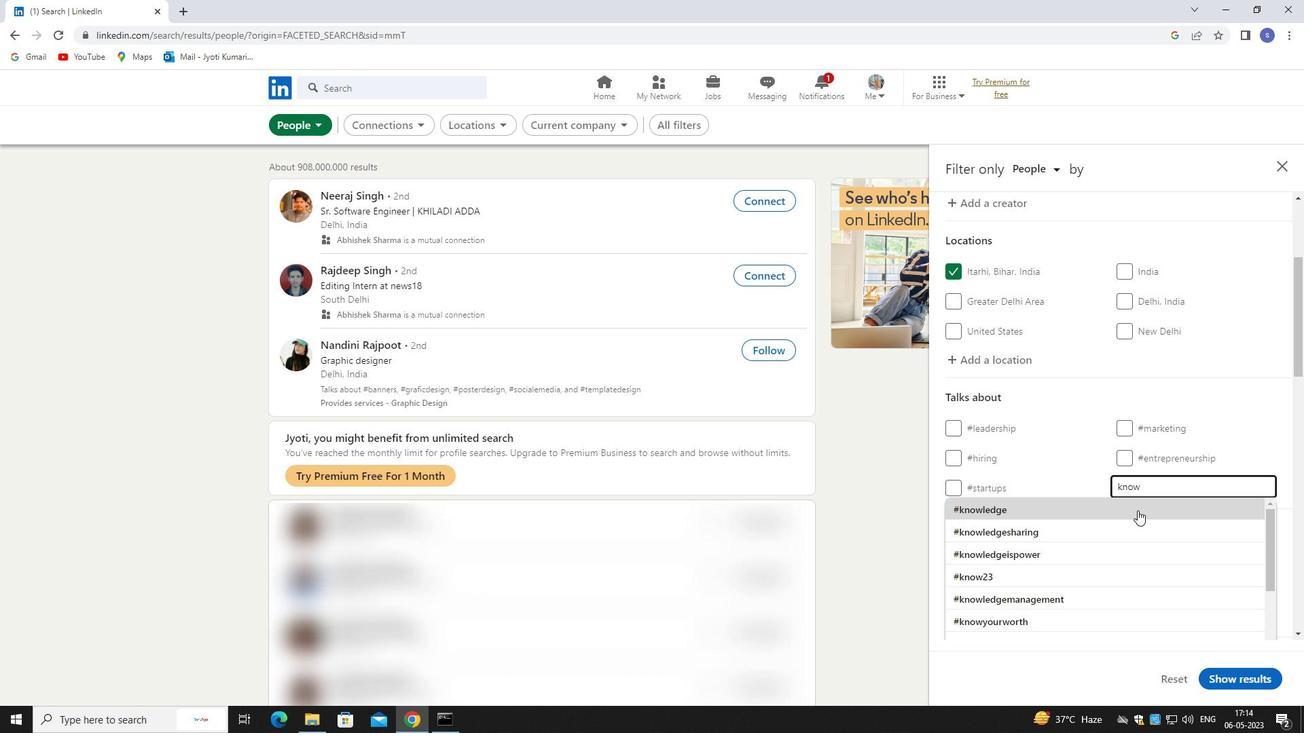 
Action: Mouse scrolled (1138, 510) with delta (0, 0)
Screenshot: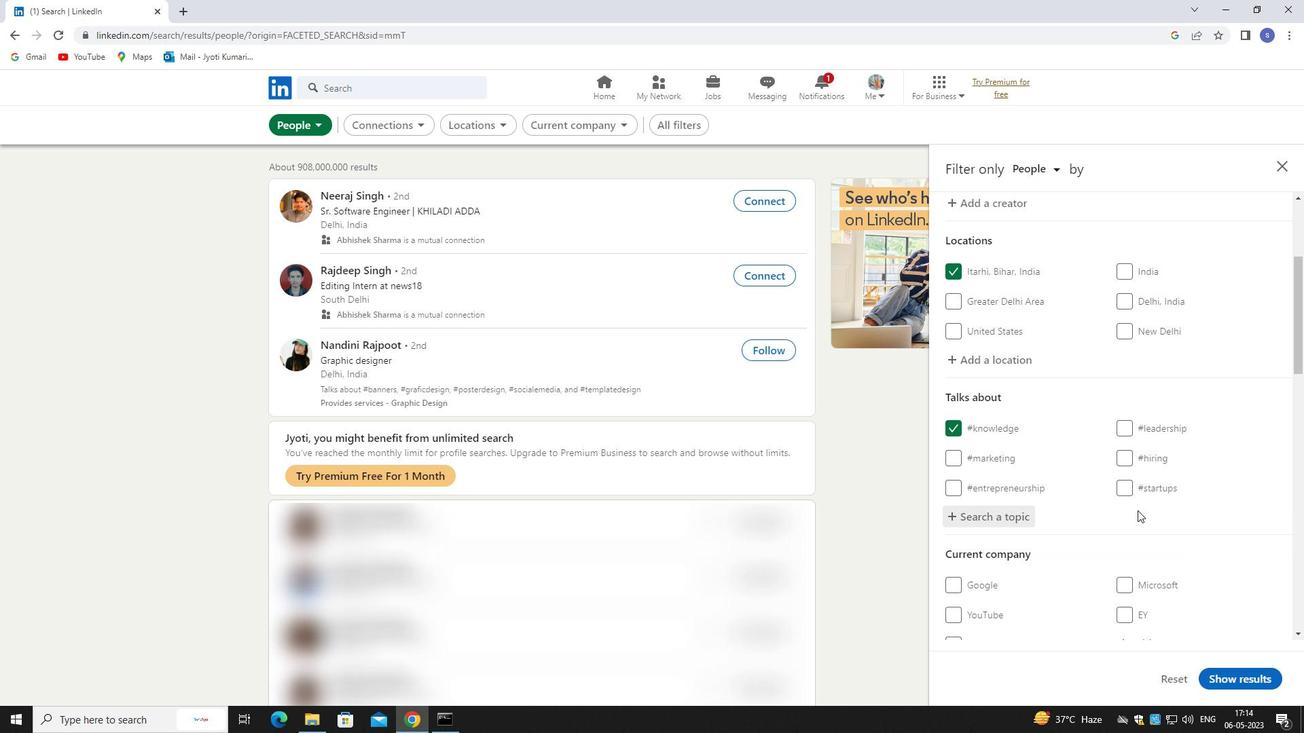 
Action: Mouse scrolled (1138, 510) with delta (0, 0)
Screenshot: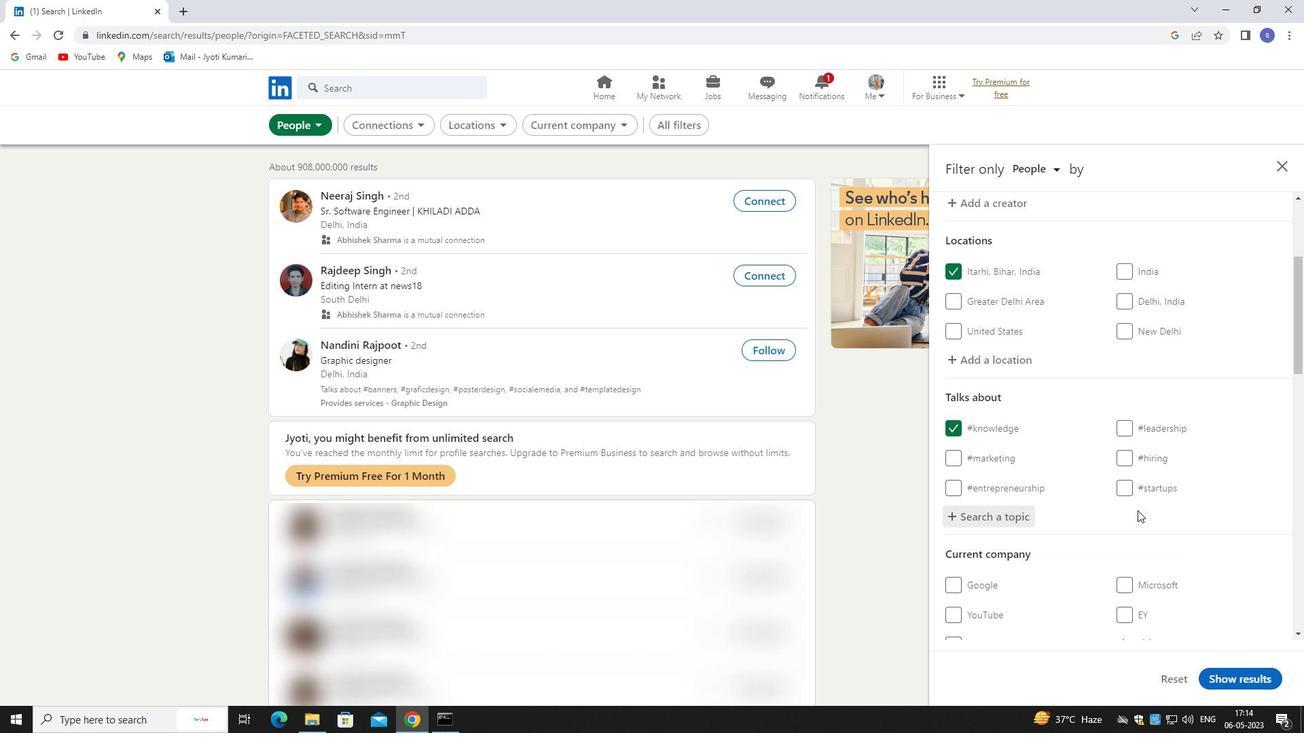 
Action: Mouse moved to (1138, 510)
Screenshot: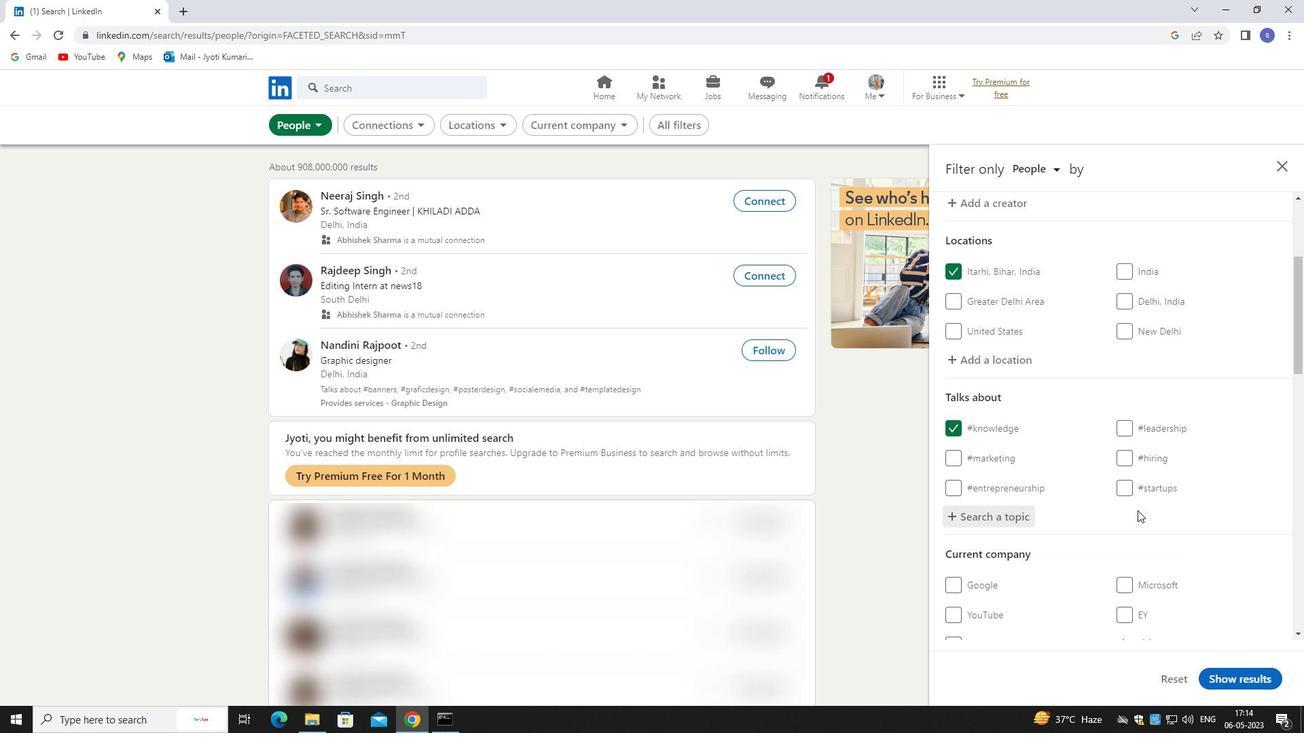 
Action: Mouse scrolled (1138, 510) with delta (0, 0)
Screenshot: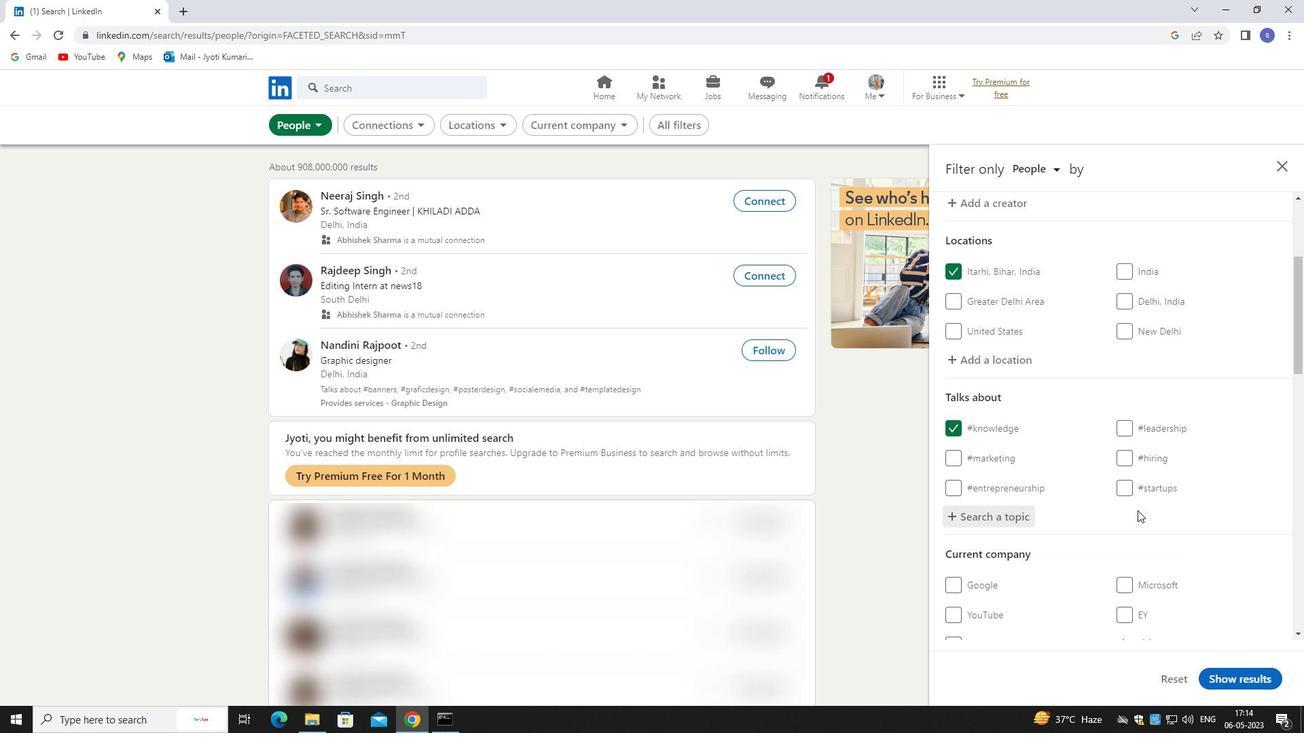 
Action: Mouse moved to (1138, 511)
Screenshot: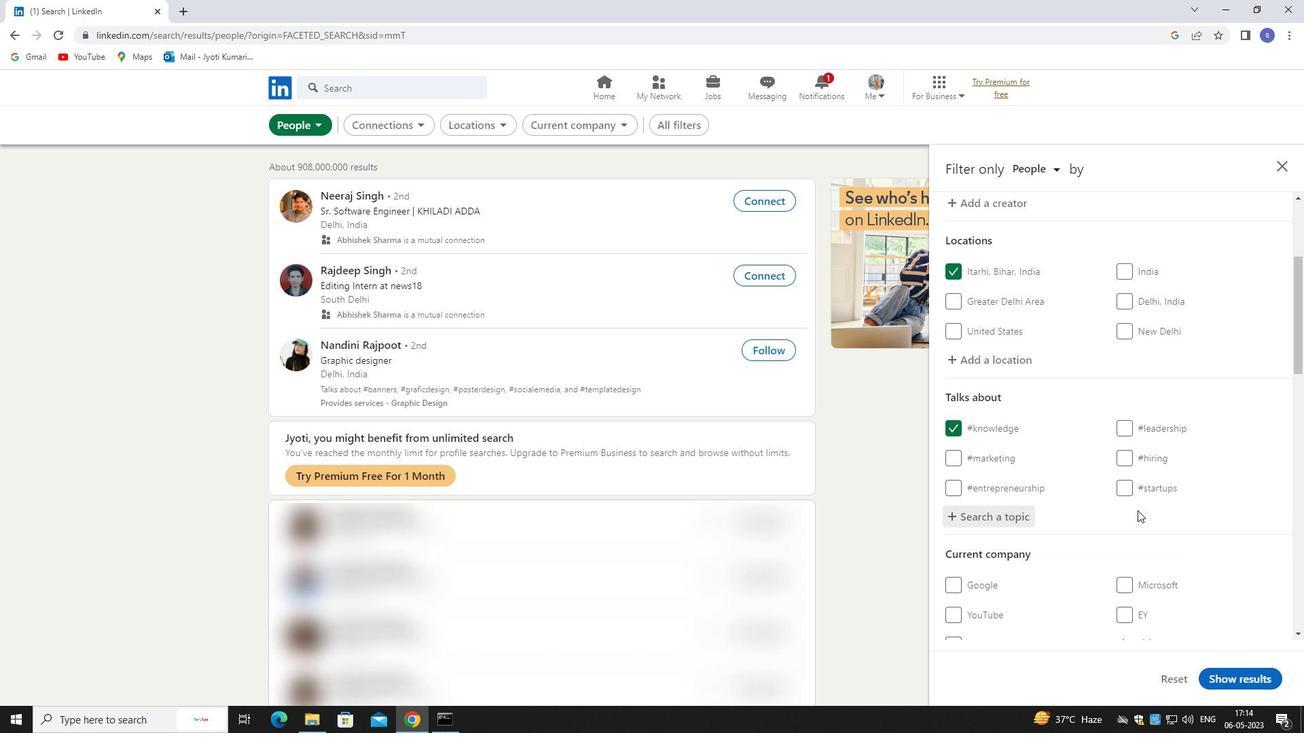 
Action: Mouse scrolled (1138, 510) with delta (0, 0)
Screenshot: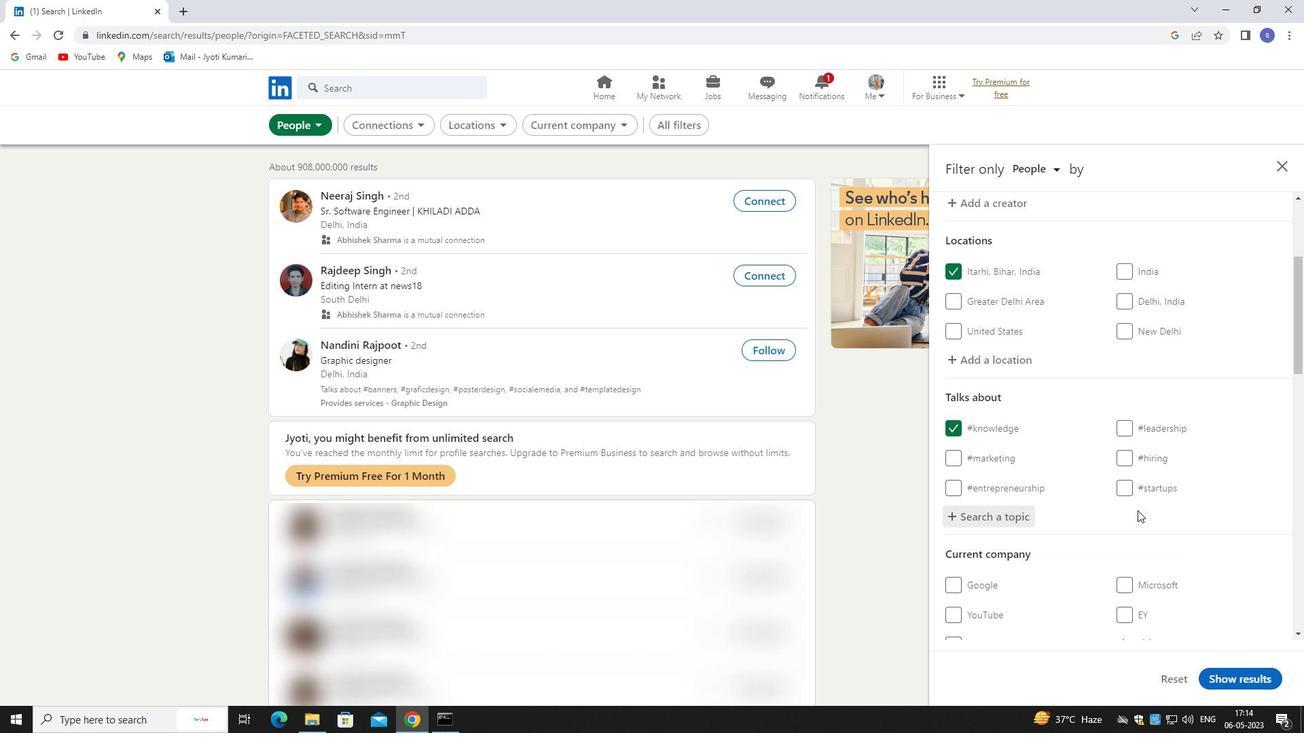 
Action: Mouse moved to (1172, 377)
Screenshot: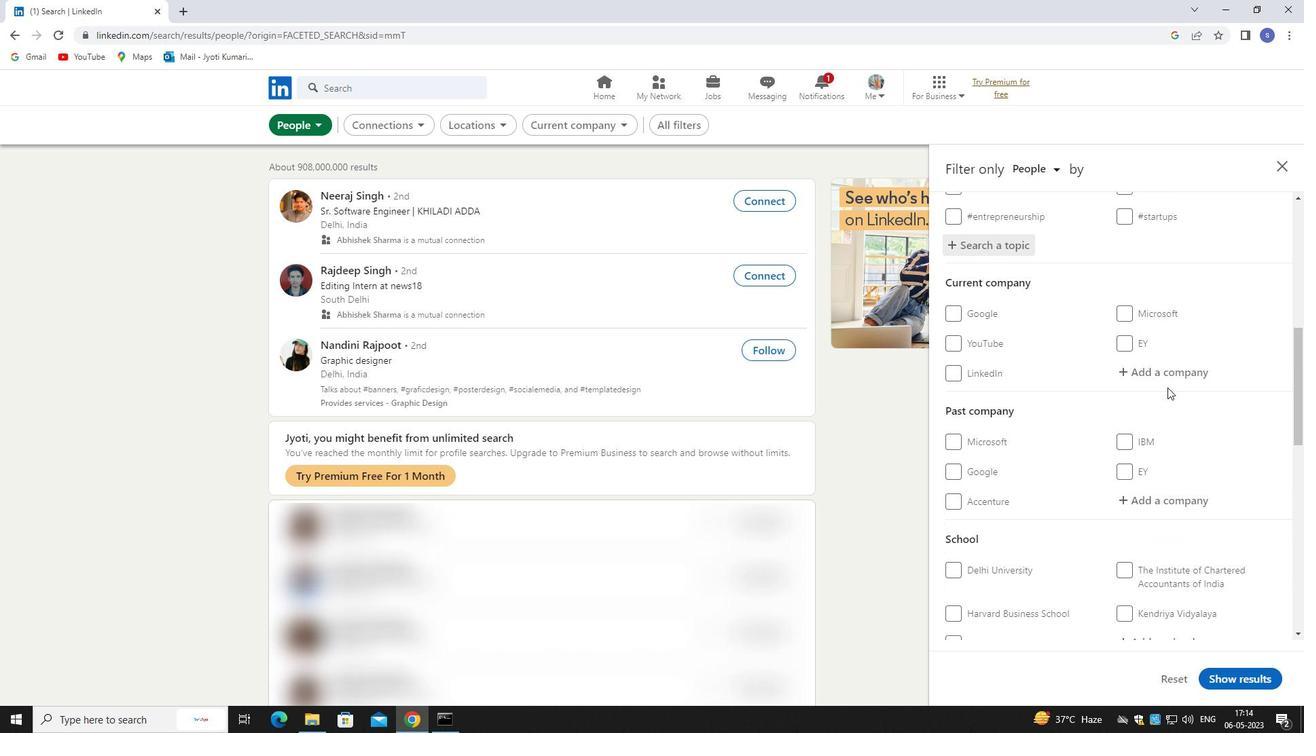 
Action: Mouse pressed left at (1172, 377)
Screenshot: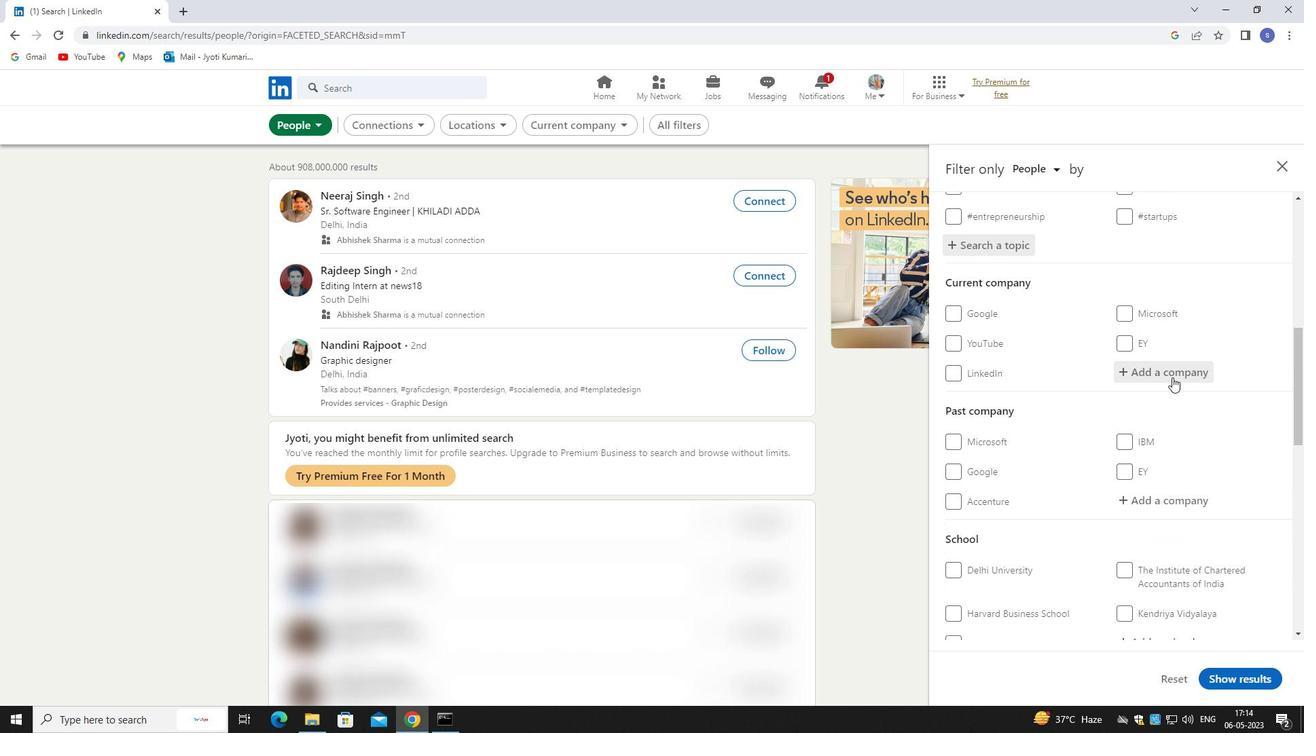 
Action: Mouse moved to (1177, 377)
Screenshot: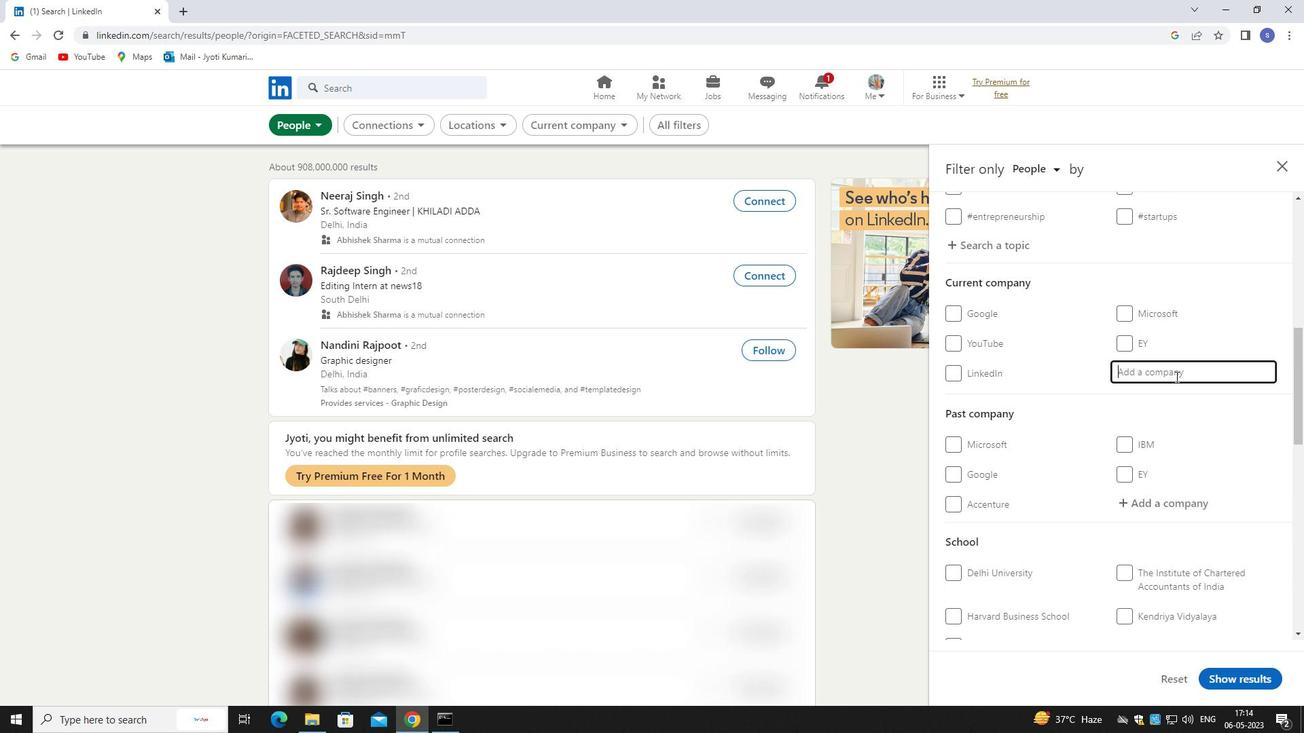 
Action: Key pressed daily
Screenshot: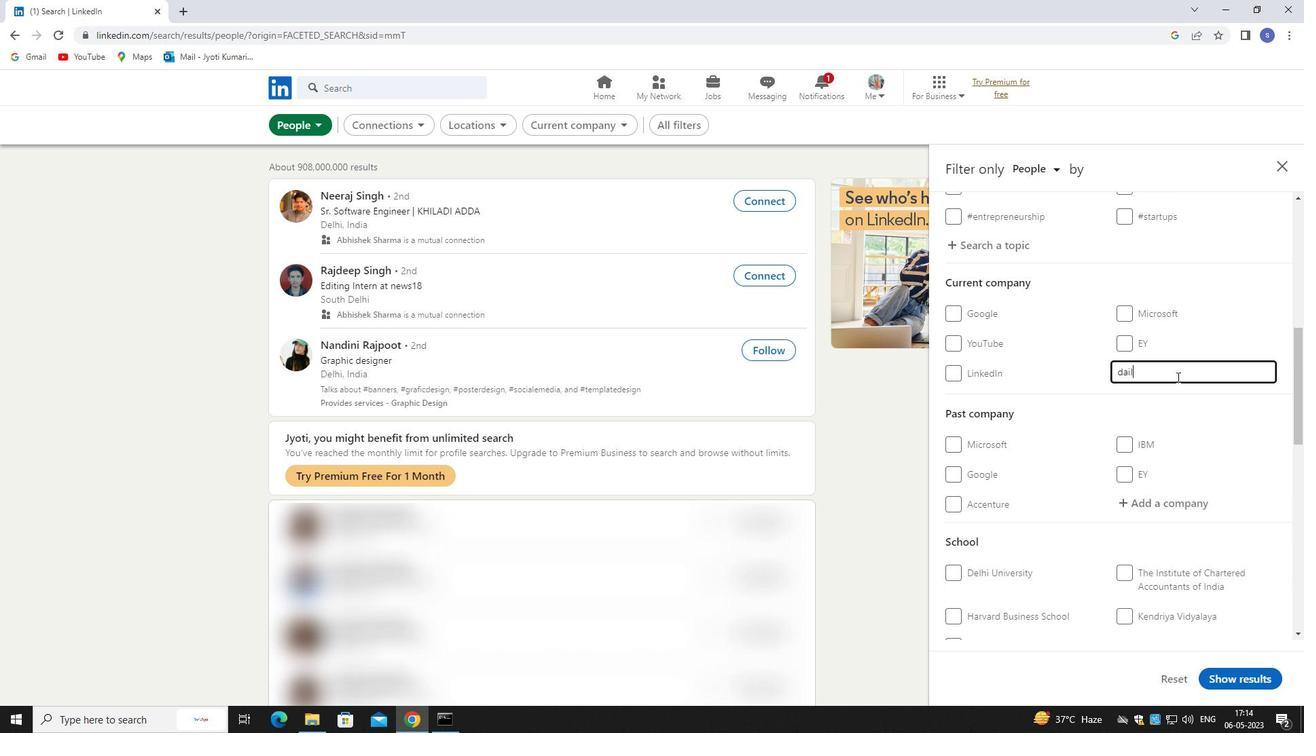
Action: Mouse moved to (1130, 506)
Screenshot: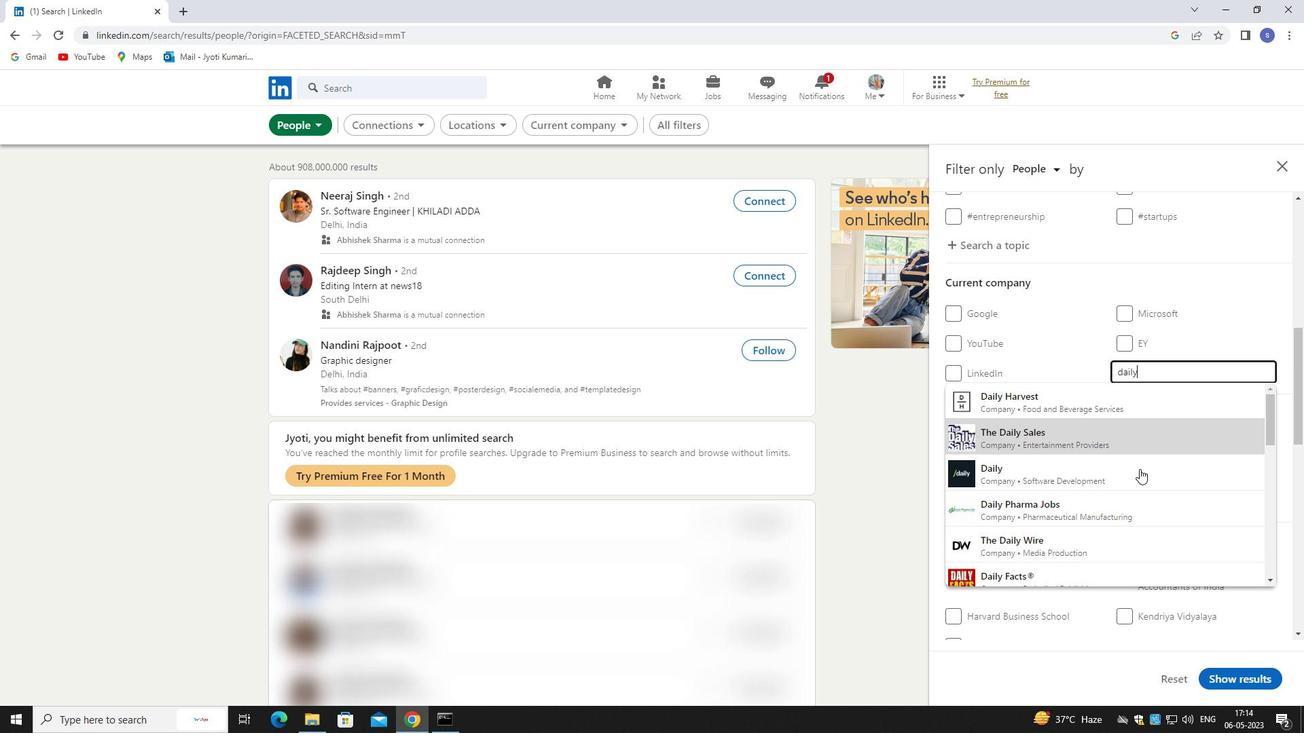 
Action: Mouse pressed left at (1130, 506)
Screenshot: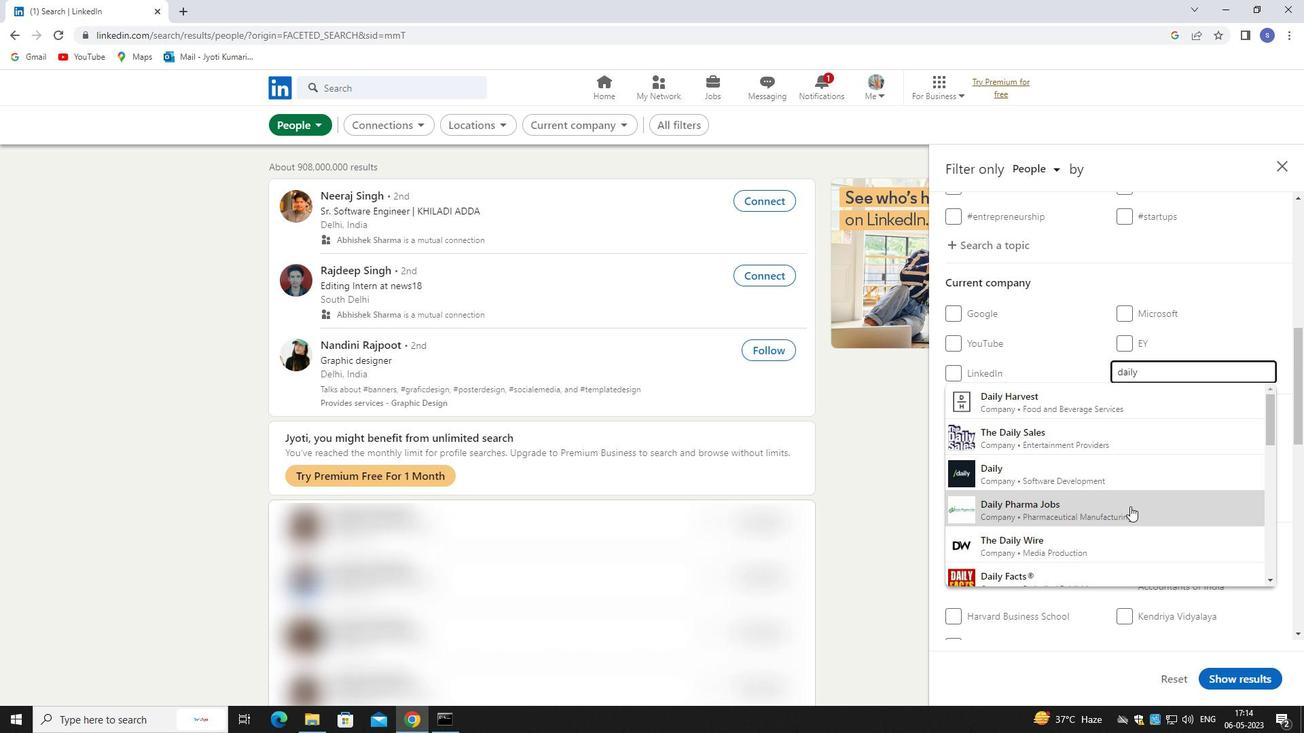 
Action: Mouse moved to (1129, 507)
Screenshot: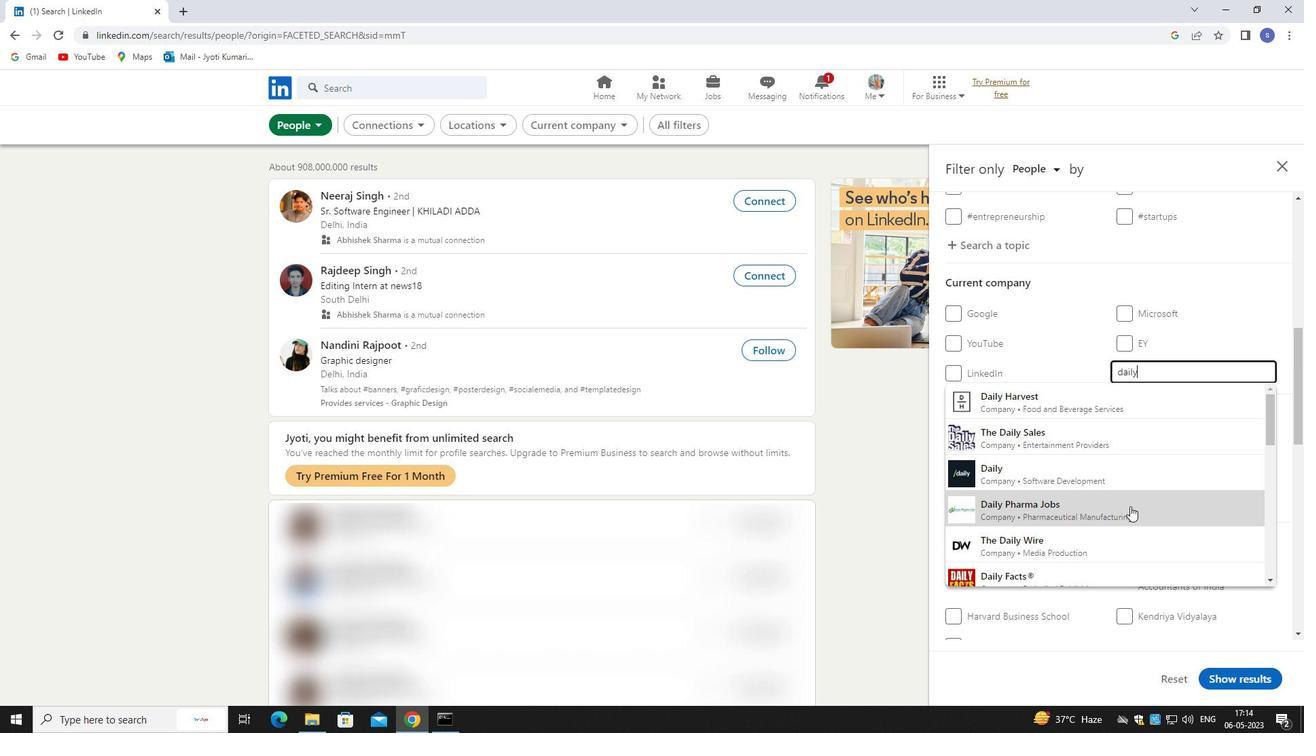 
Action: Mouse scrolled (1129, 506) with delta (0, 0)
Screenshot: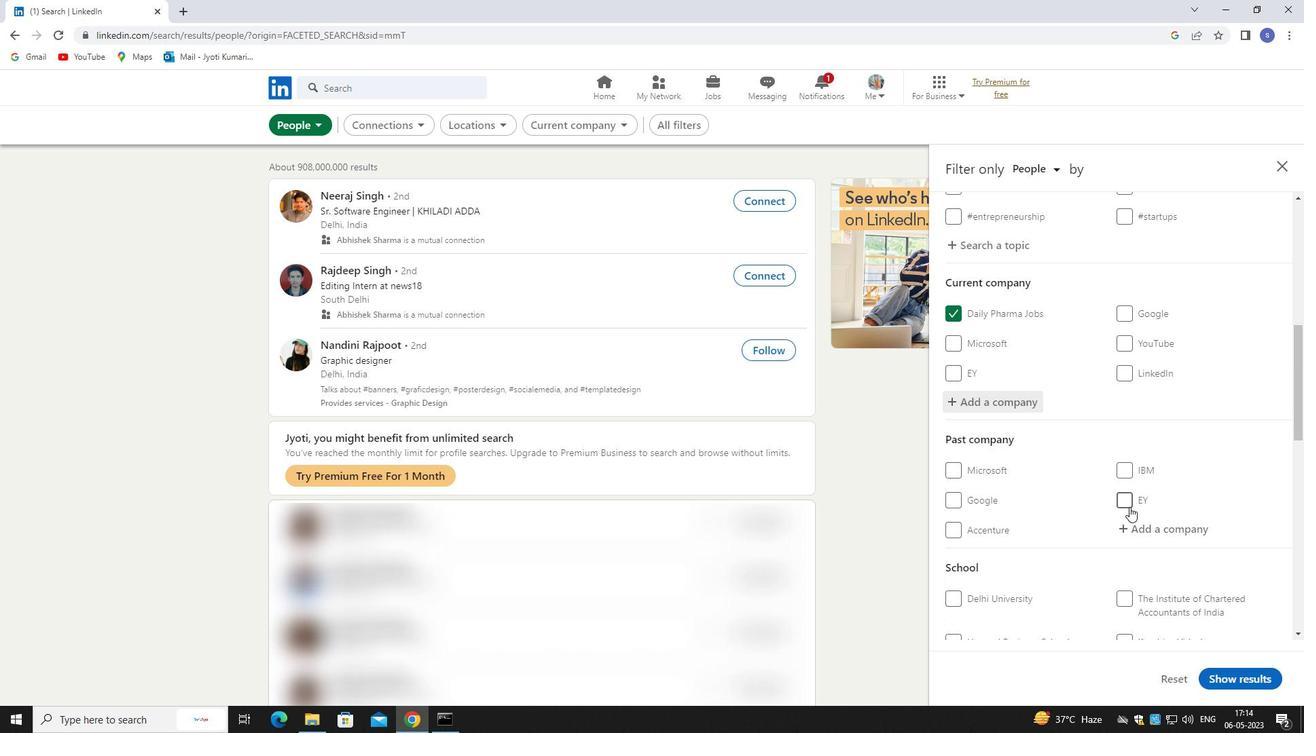 
Action: Mouse scrolled (1129, 506) with delta (0, 0)
Screenshot: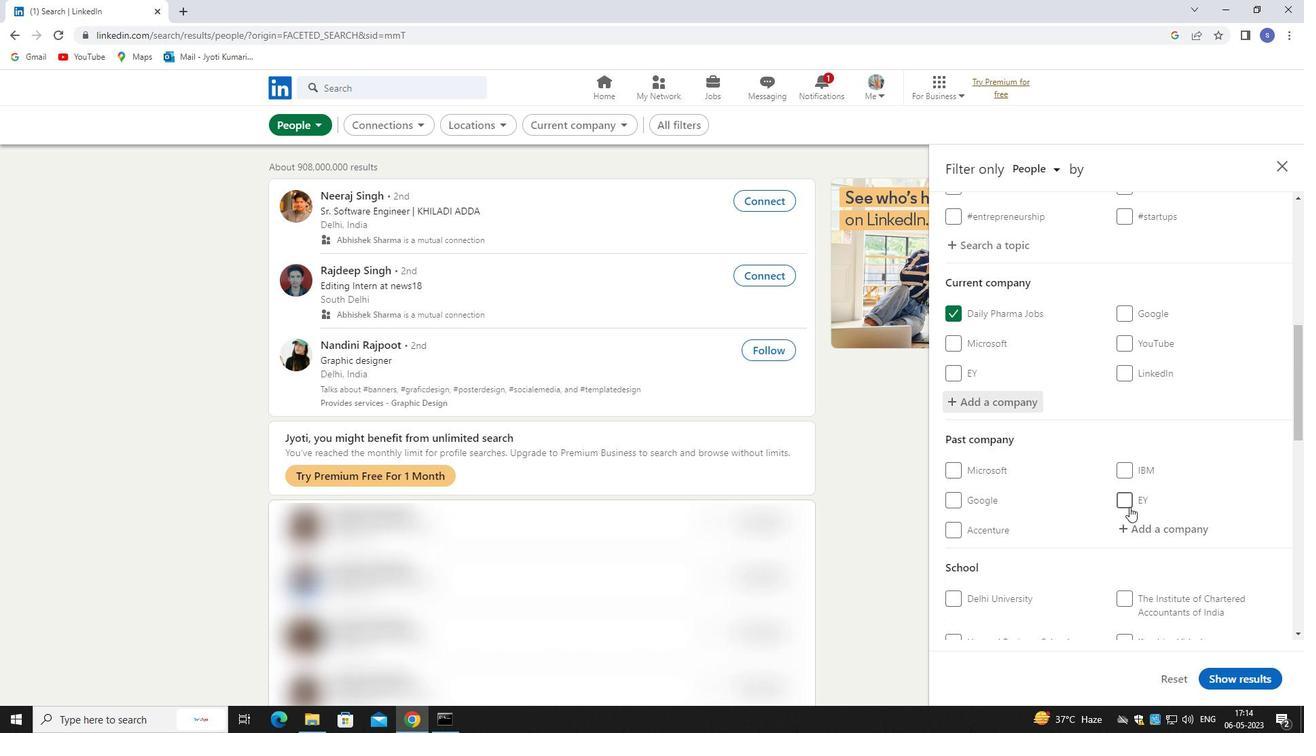 
Action: Mouse scrolled (1129, 506) with delta (0, 0)
Screenshot: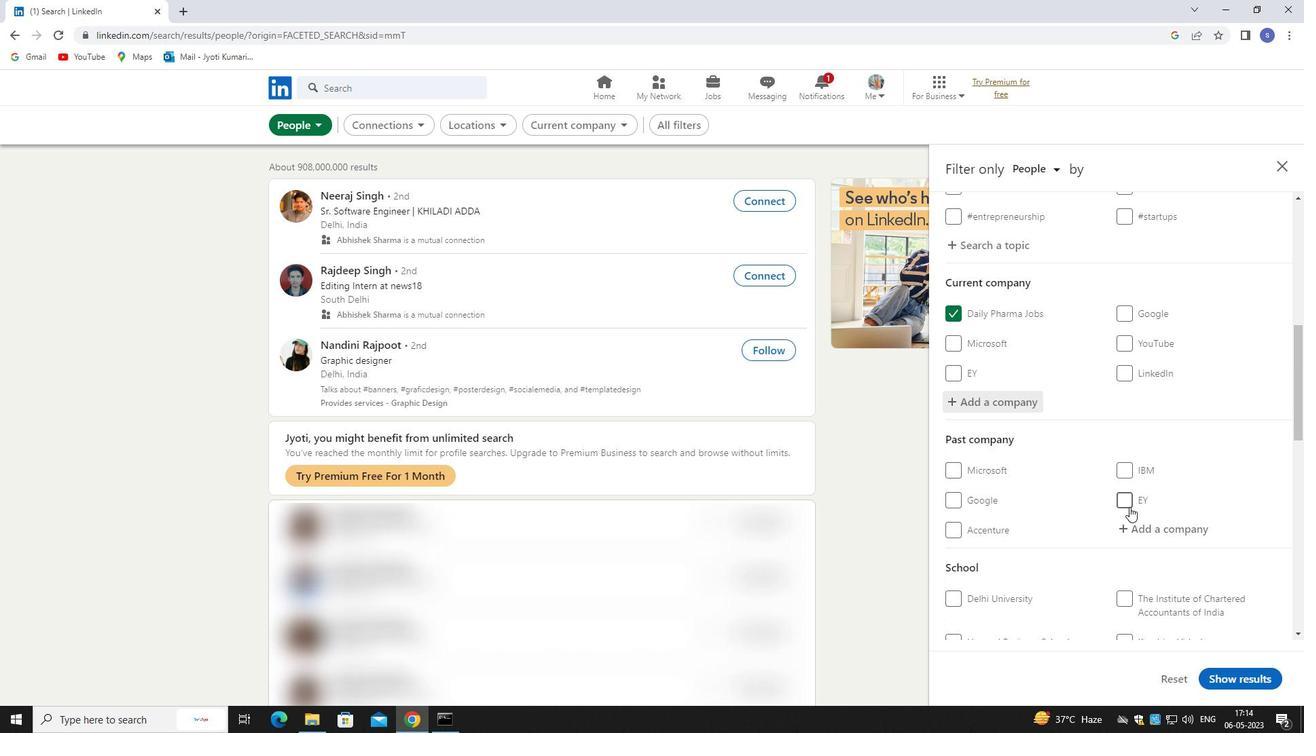 
Action: Mouse moved to (1141, 469)
Screenshot: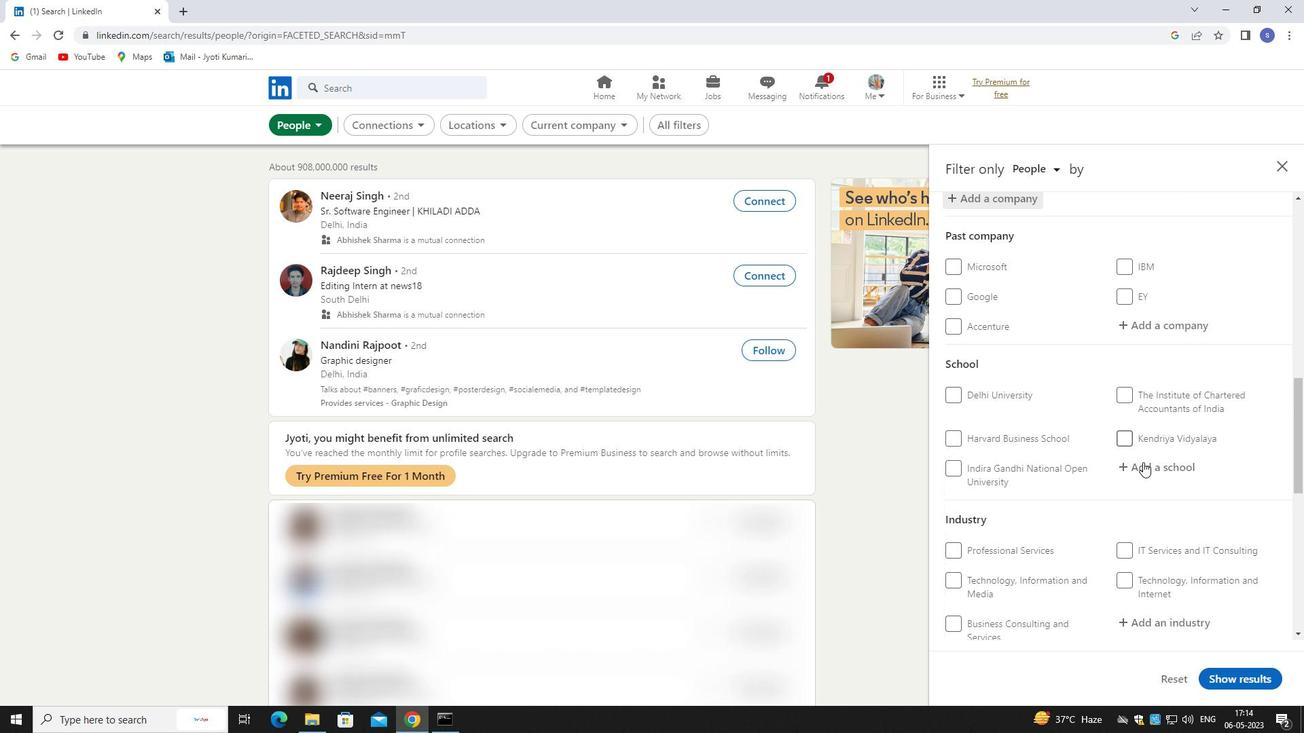 
Action: Mouse pressed left at (1141, 469)
Screenshot: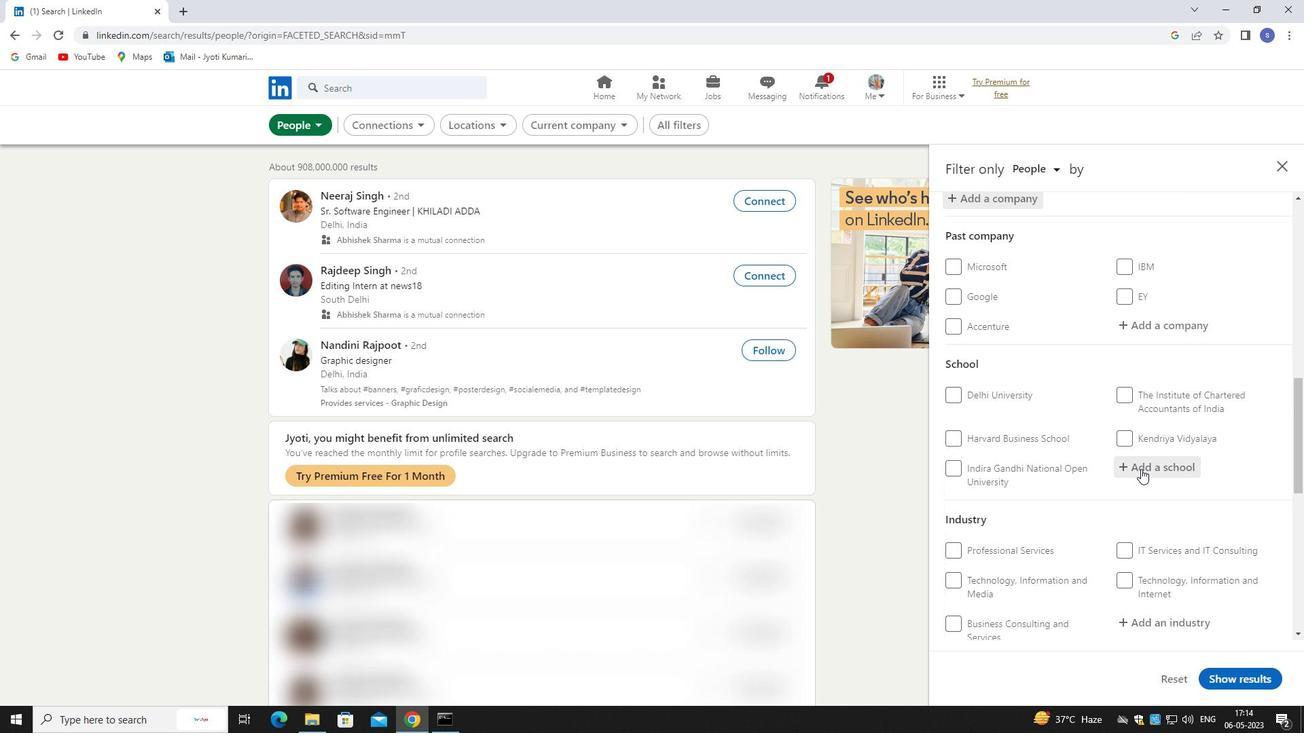 
Action: Key pressed st.<Key.space>te
Screenshot: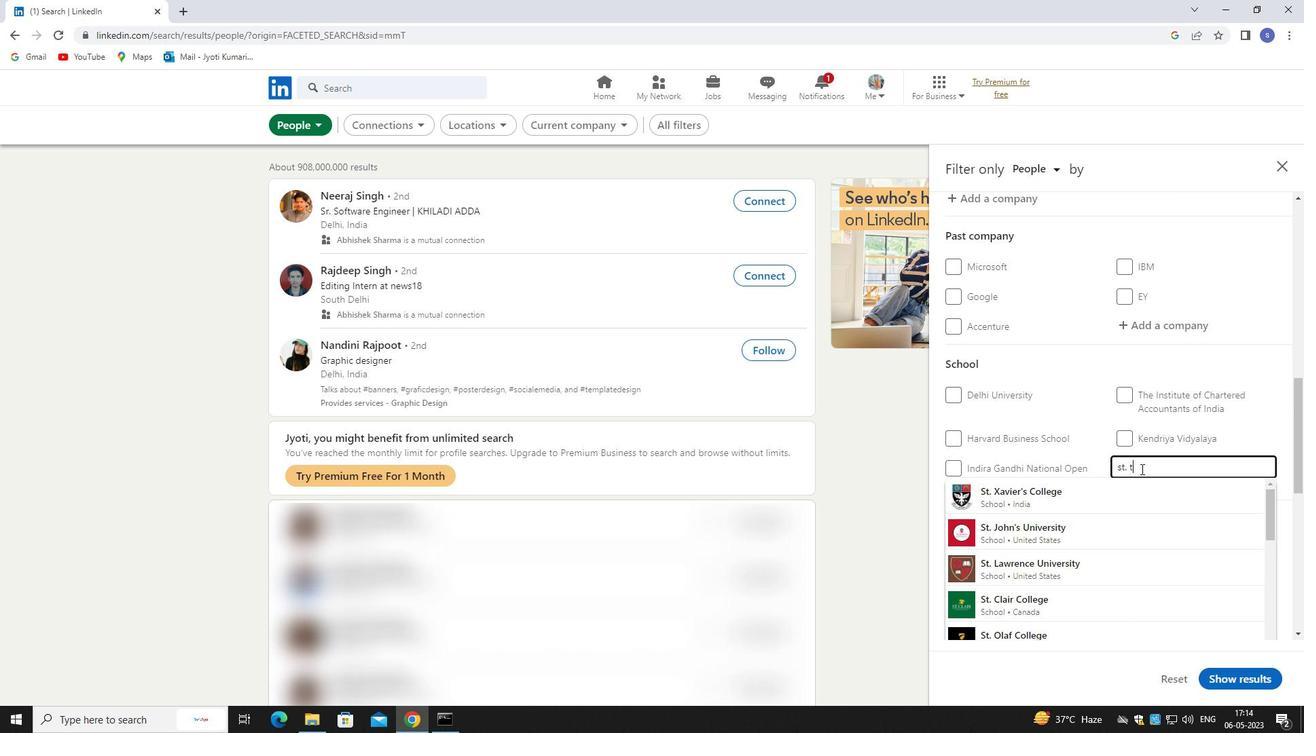 
Action: Mouse moved to (1066, 486)
Screenshot: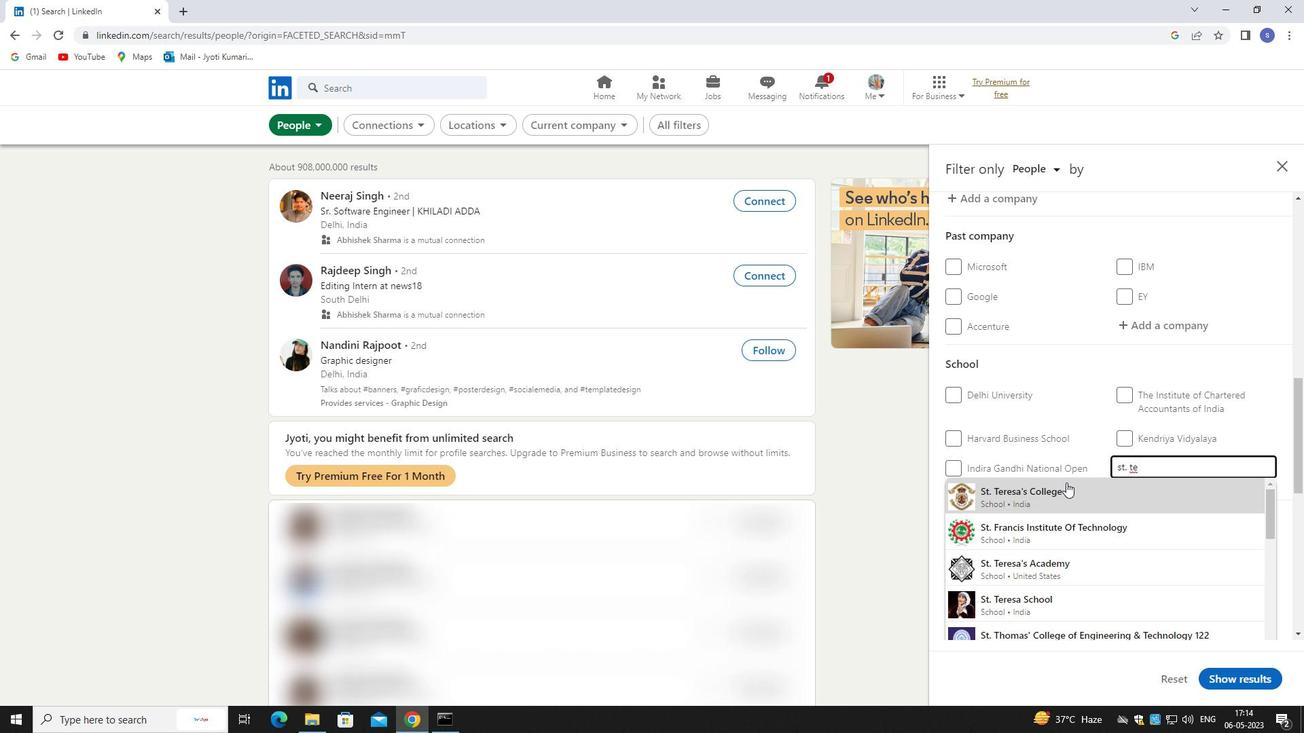 
Action: Mouse pressed left at (1066, 486)
Screenshot: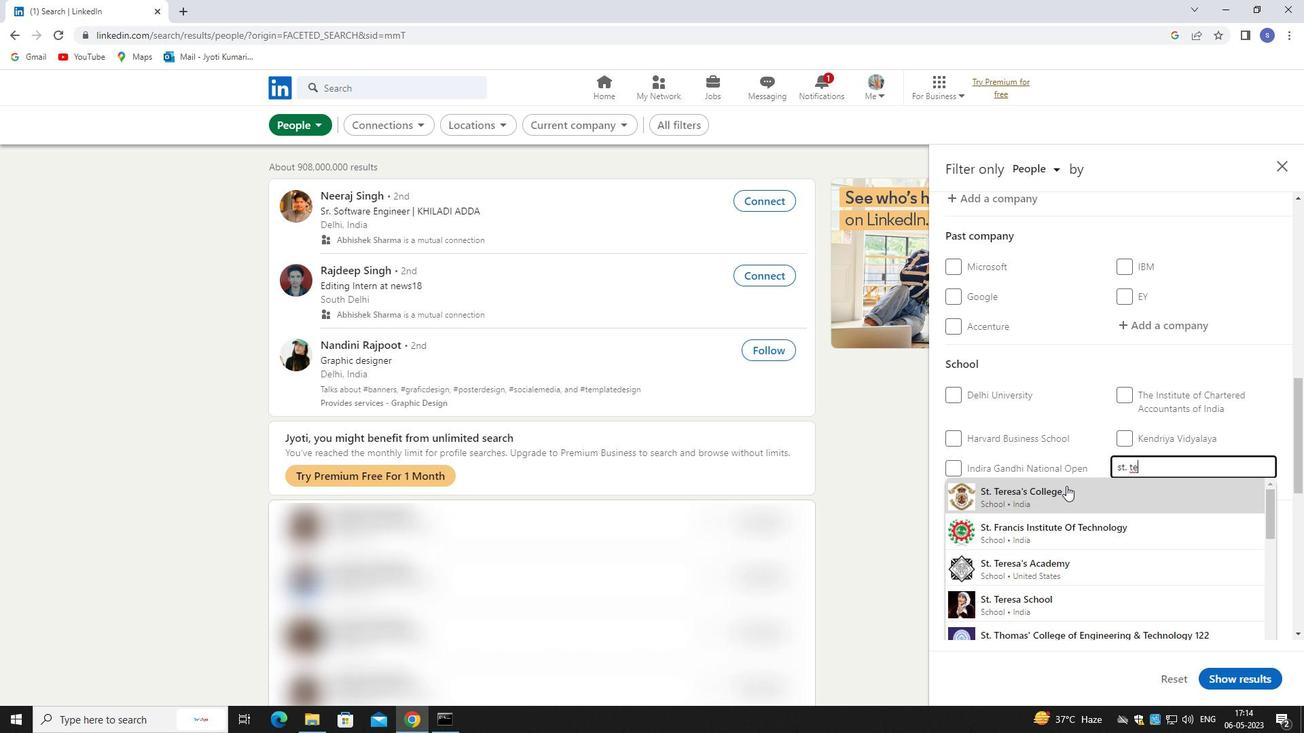 
Action: Mouse scrolled (1066, 485) with delta (0, 0)
Screenshot: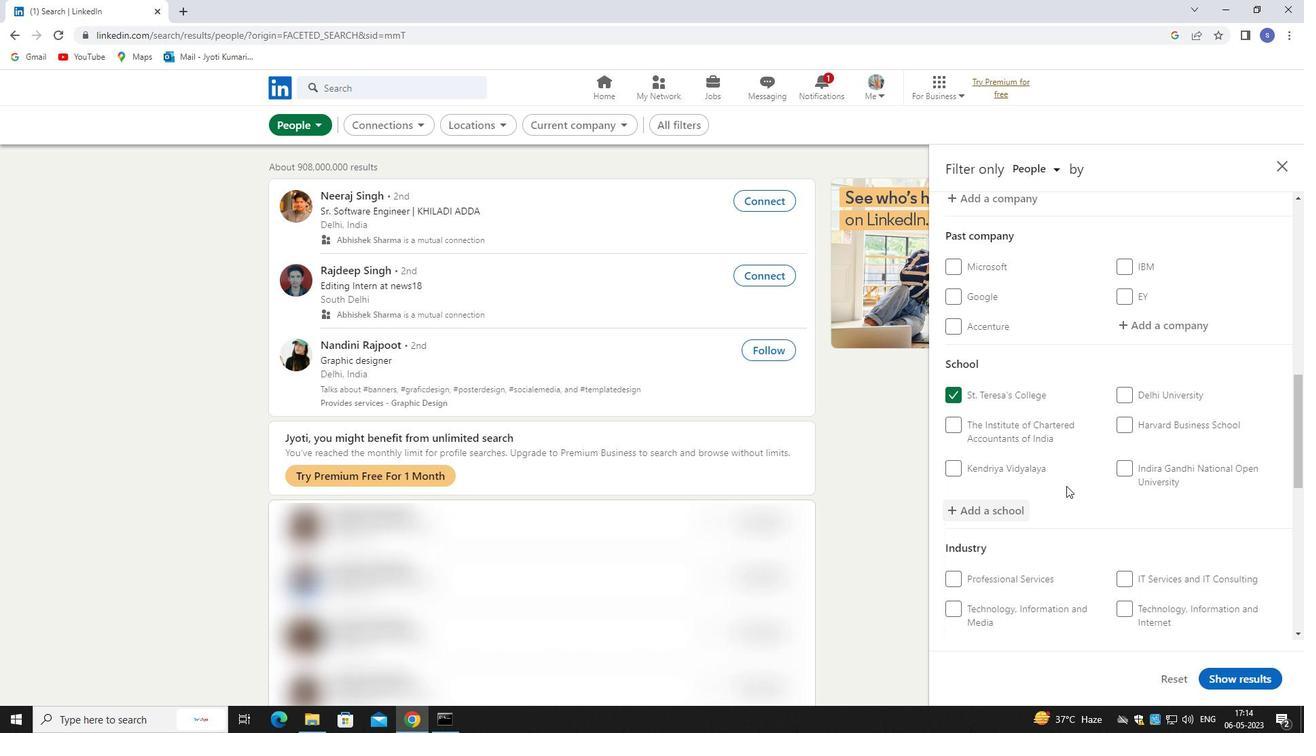 
Action: Mouse scrolled (1066, 485) with delta (0, 0)
Screenshot: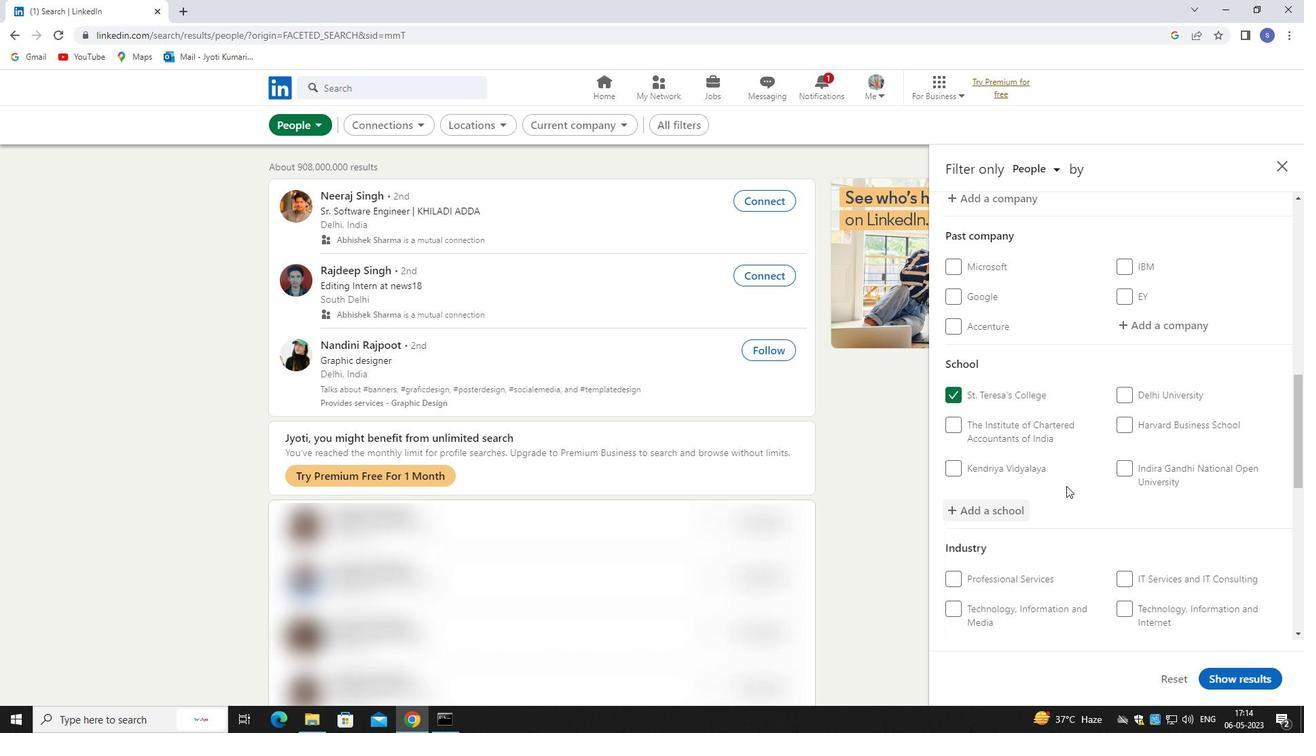 
Action: Mouse scrolled (1066, 485) with delta (0, 0)
Screenshot: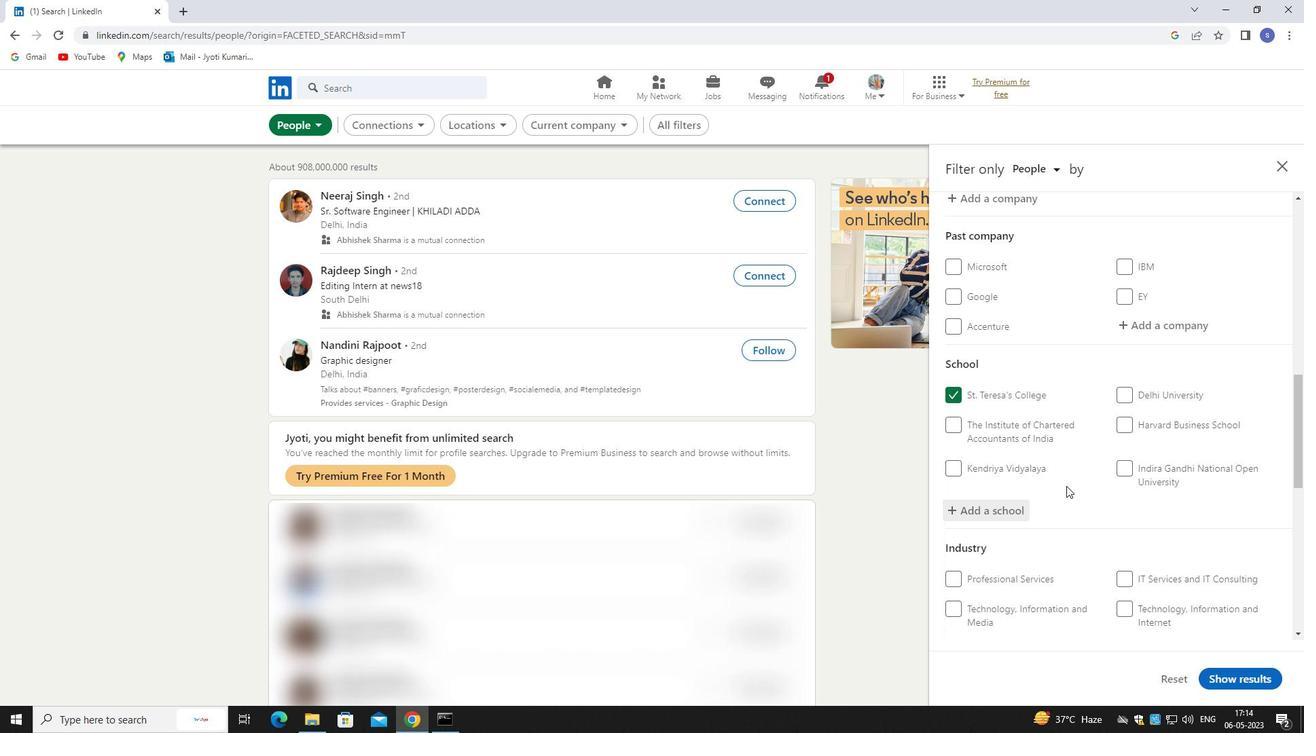 
Action: Mouse scrolled (1066, 485) with delta (0, 0)
Screenshot: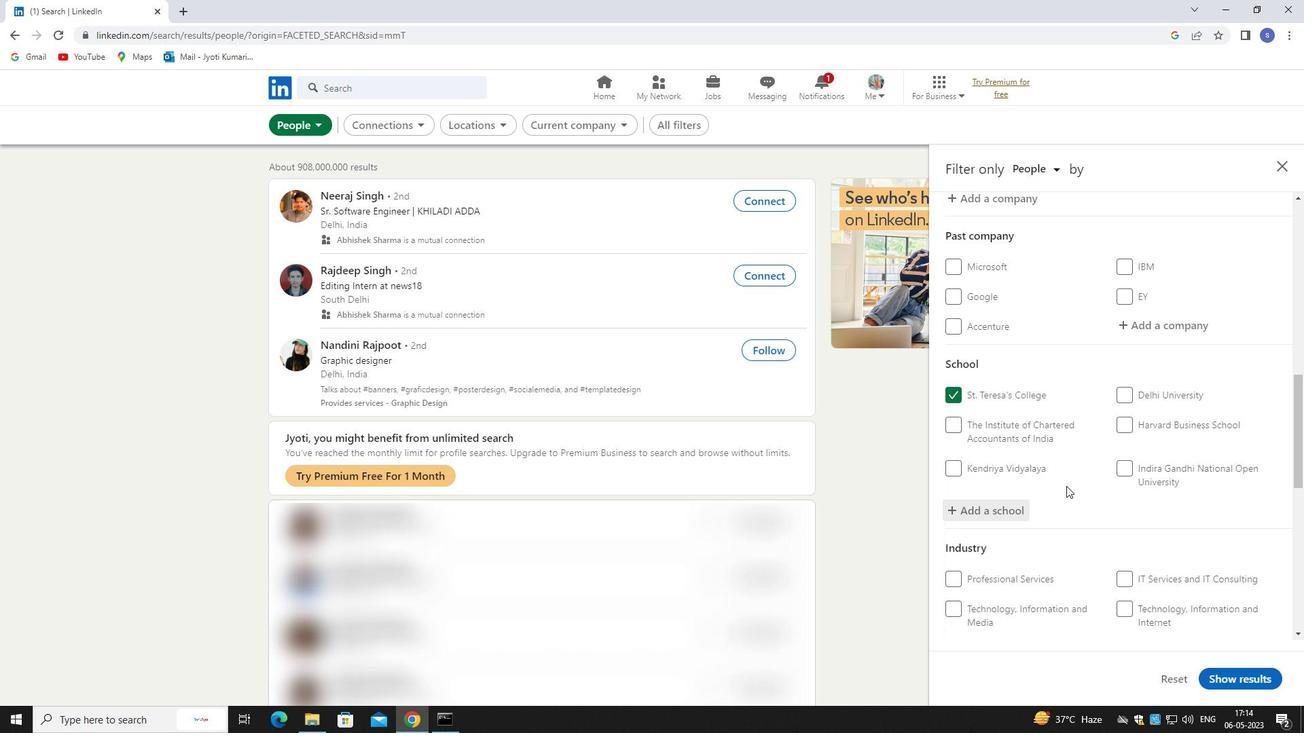 
Action: Mouse moved to (1202, 385)
Screenshot: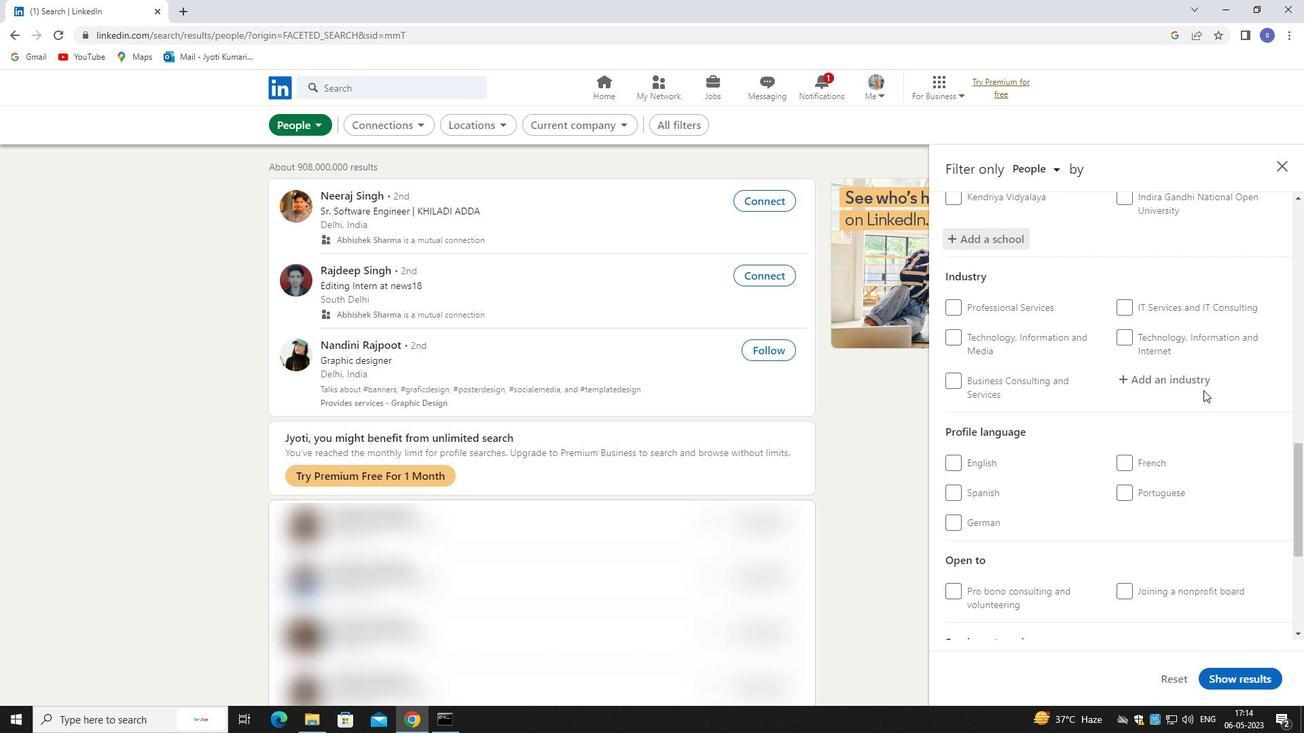 
Action: Mouse pressed left at (1202, 385)
Screenshot: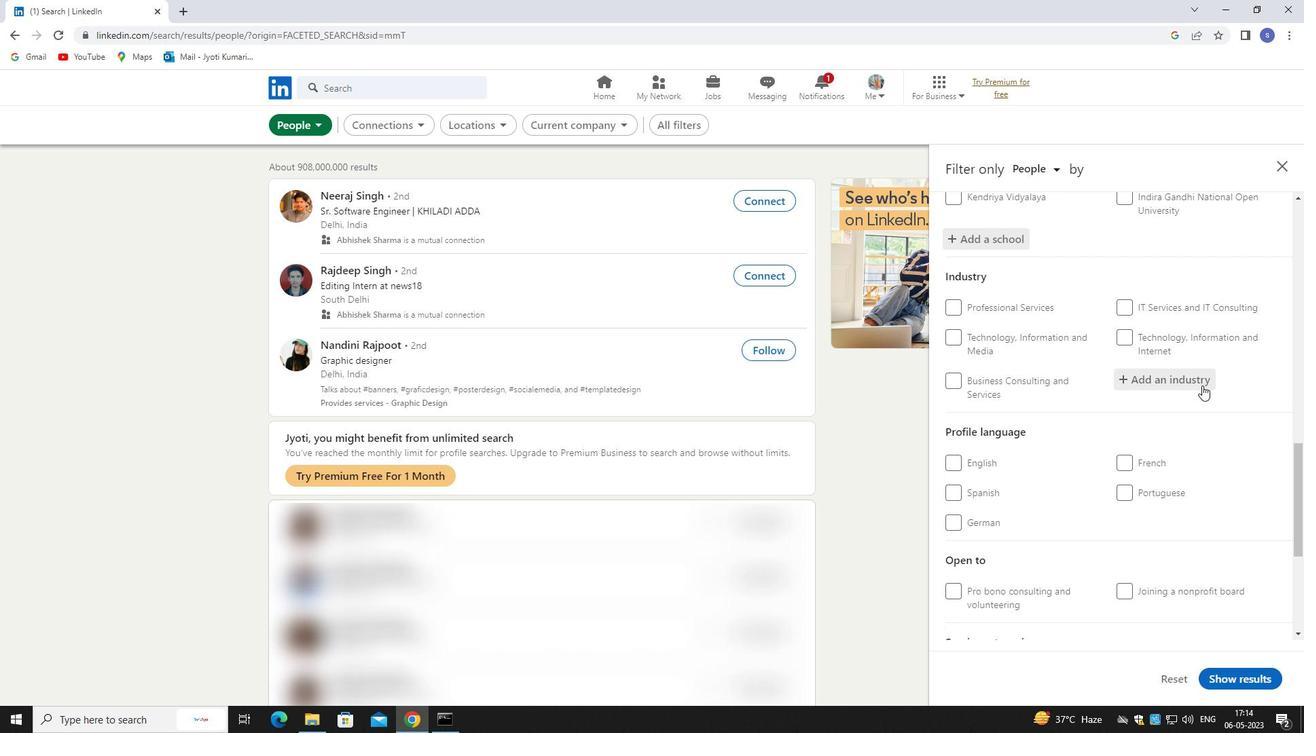 
Action: Mouse moved to (1201, 384)
Screenshot: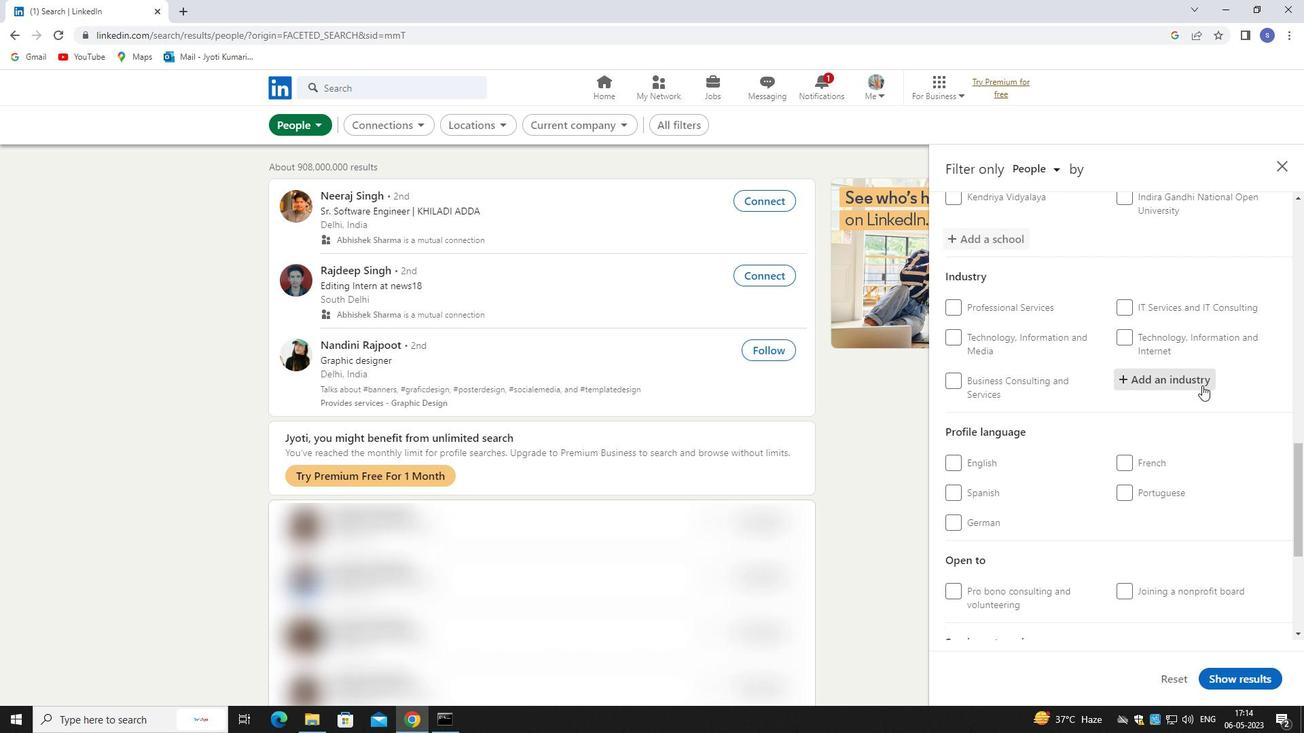 
Action: Key pressed pipeli
Screenshot: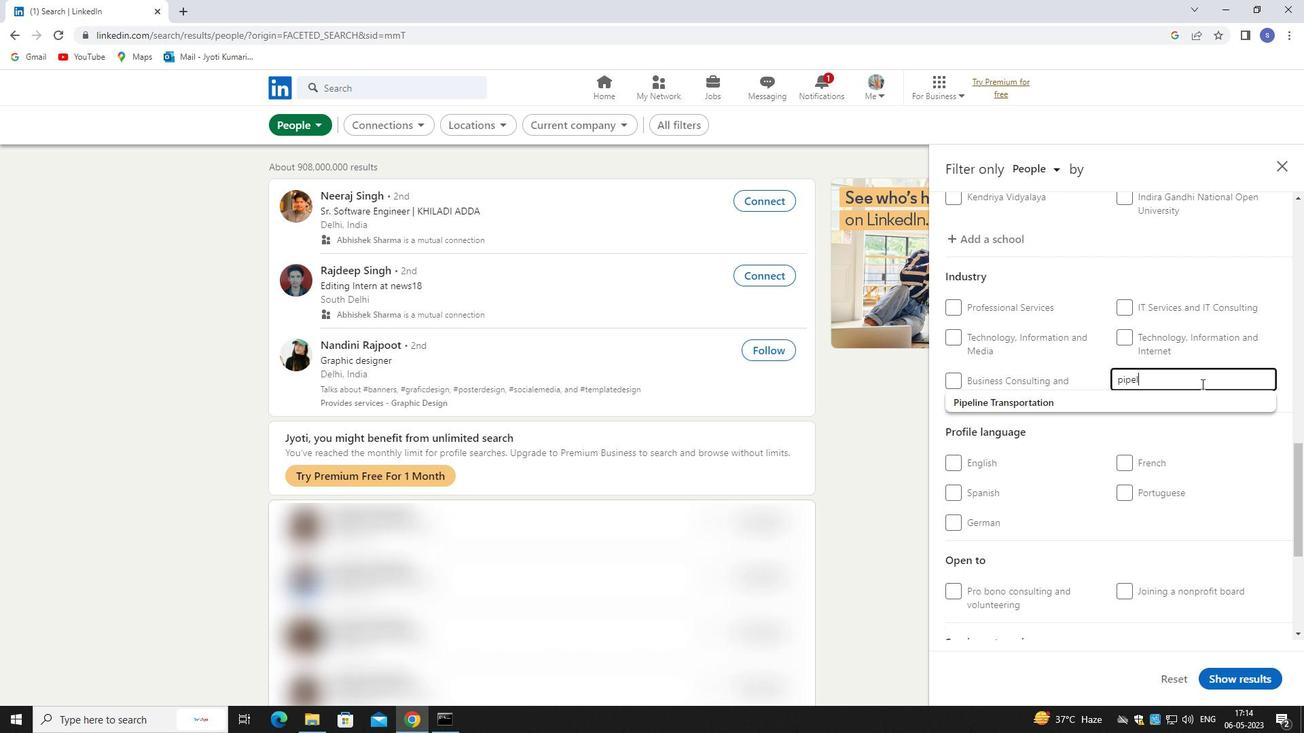 
Action: Mouse moved to (1181, 396)
Screenshot: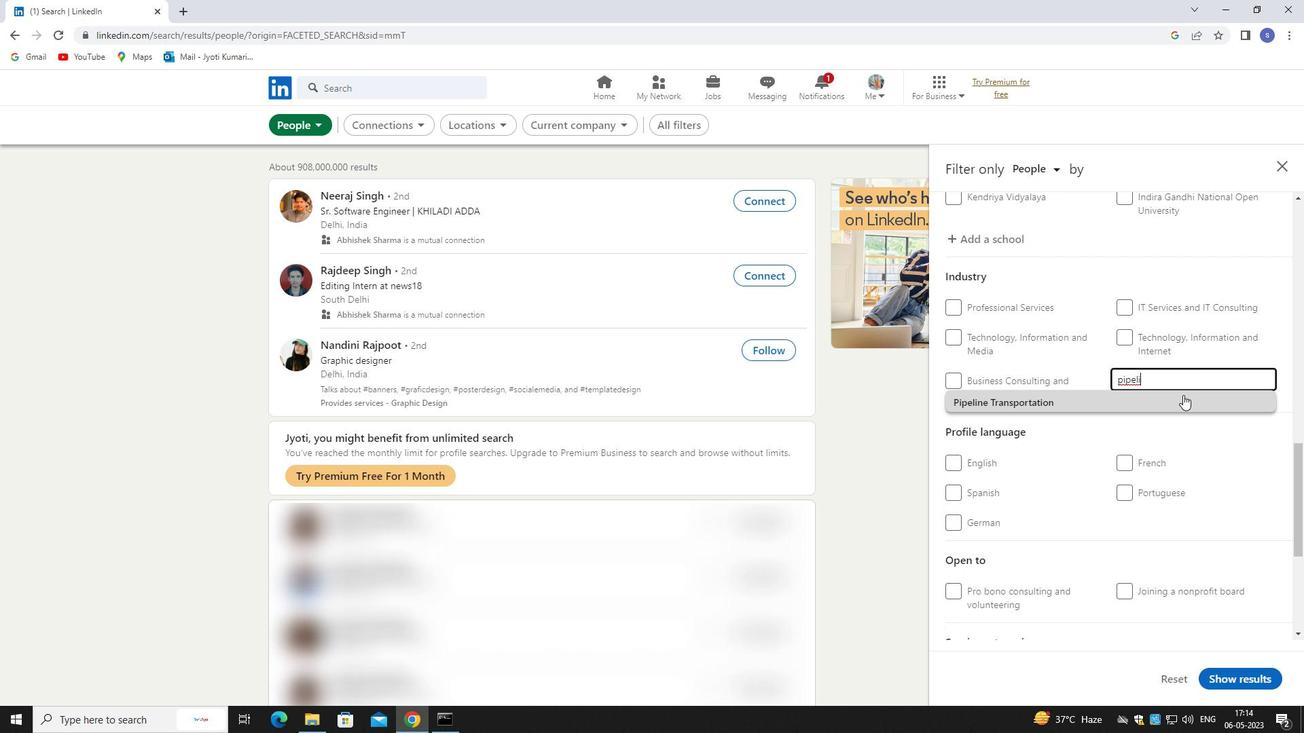 
Action: Mouse pressed left at (1181, 396)
Screenshot: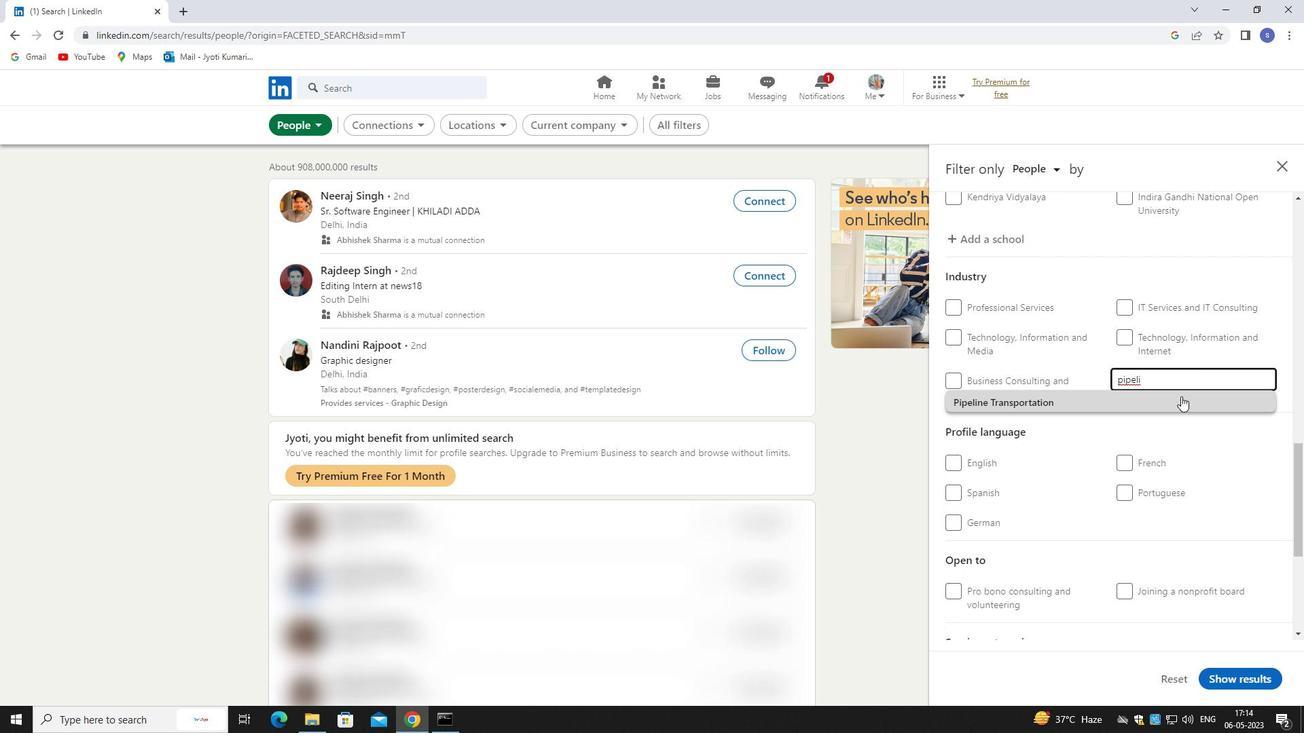 
Action: Mouse moved to (1175, 462)
Screenshot: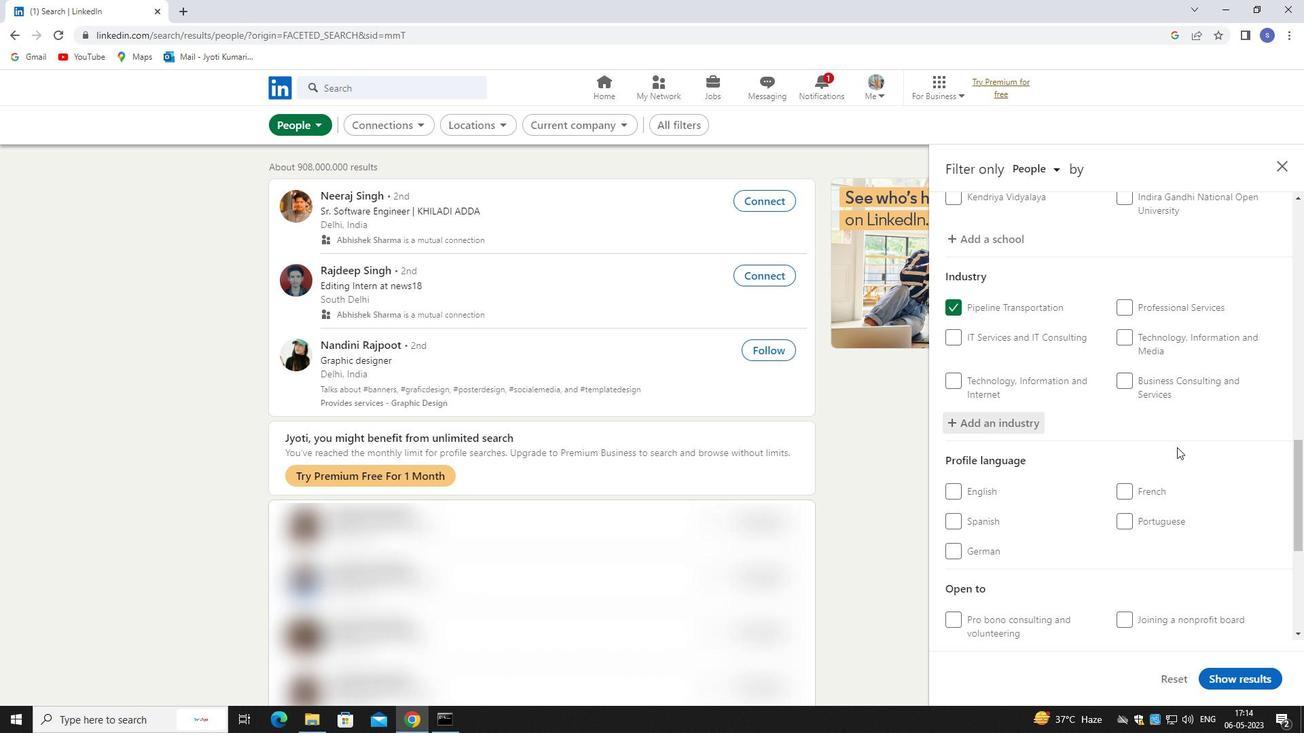 
Action: Mouse scrolled (1175, 462) with delta (0, 0)
Screenshot: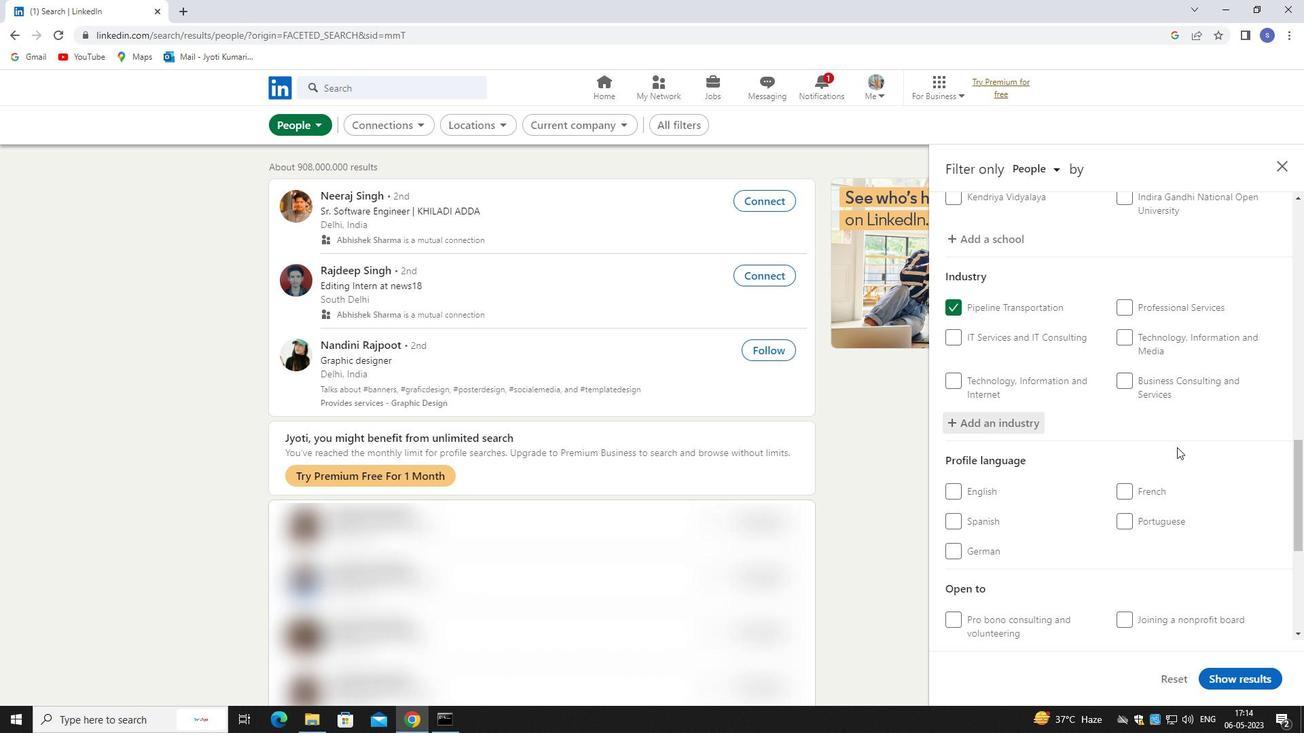 
Action: Mouse moved to (1174, 468)
Screenshot: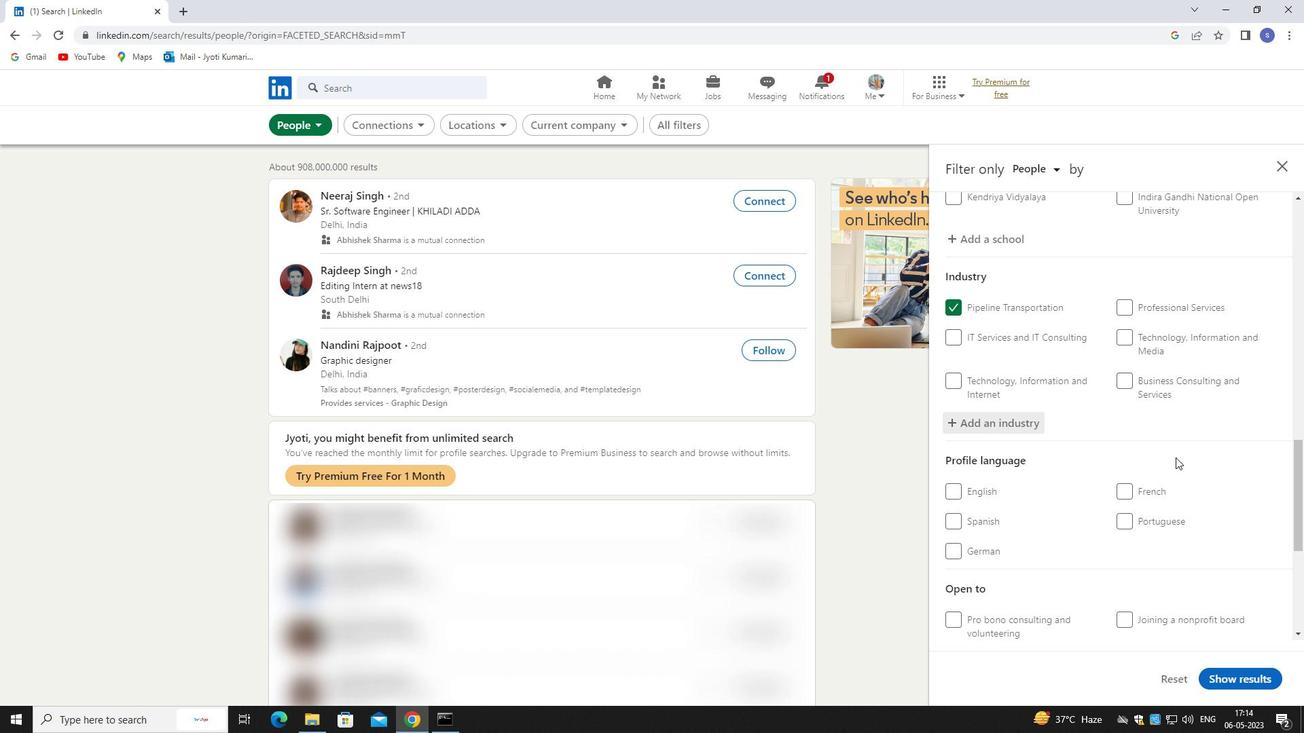 
Action: Mouse scrolled (1174, 467) with delta (0, 0)
Screenshot: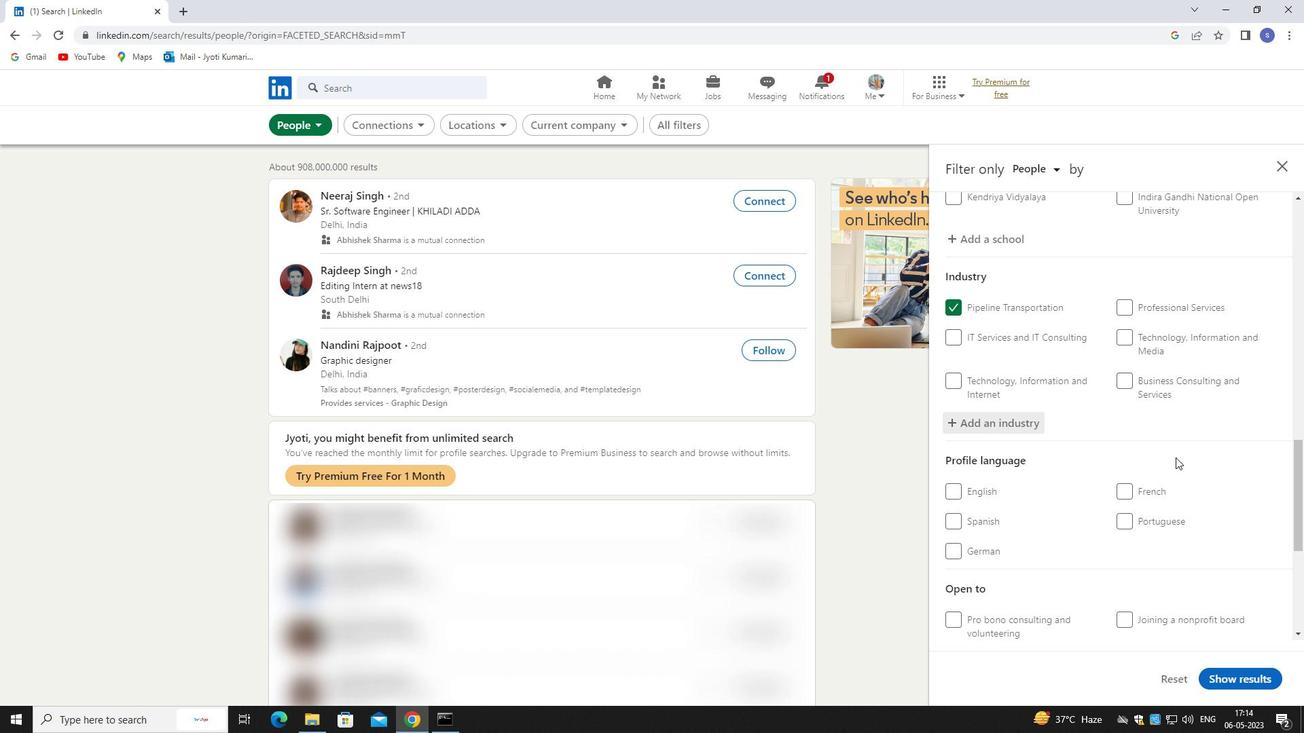 
Action: Mouse moved to (1133, 351)
Screenshot: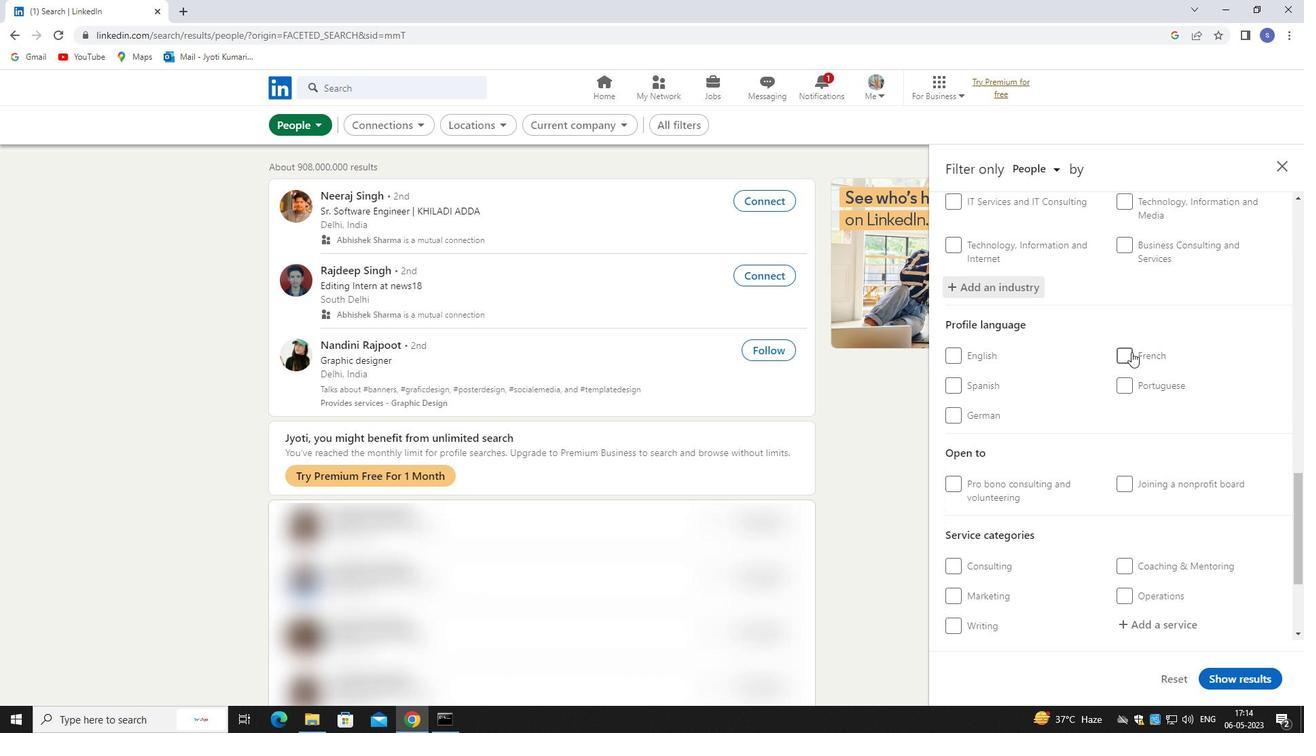 
Action: Mouse pressed left at (1133, 351)
Screenshot: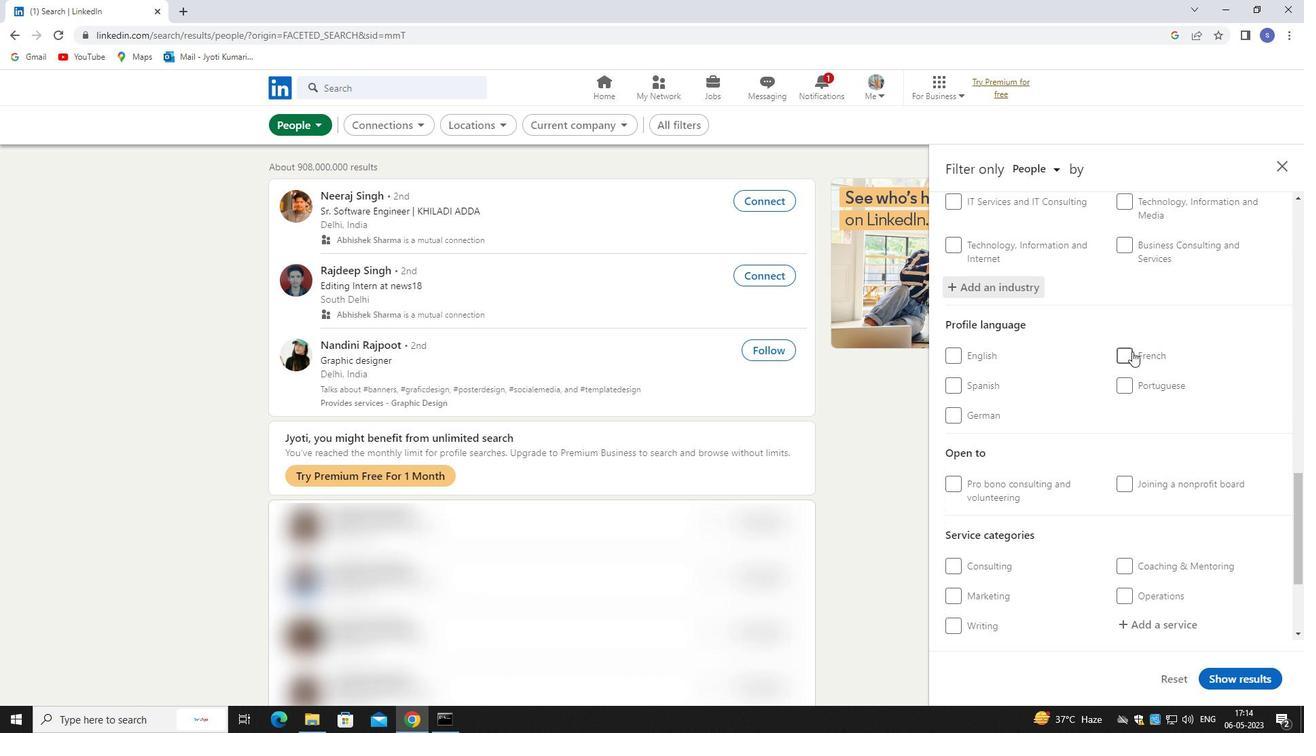 
Action: Mouse moved to (1123, 469)
Screenshot: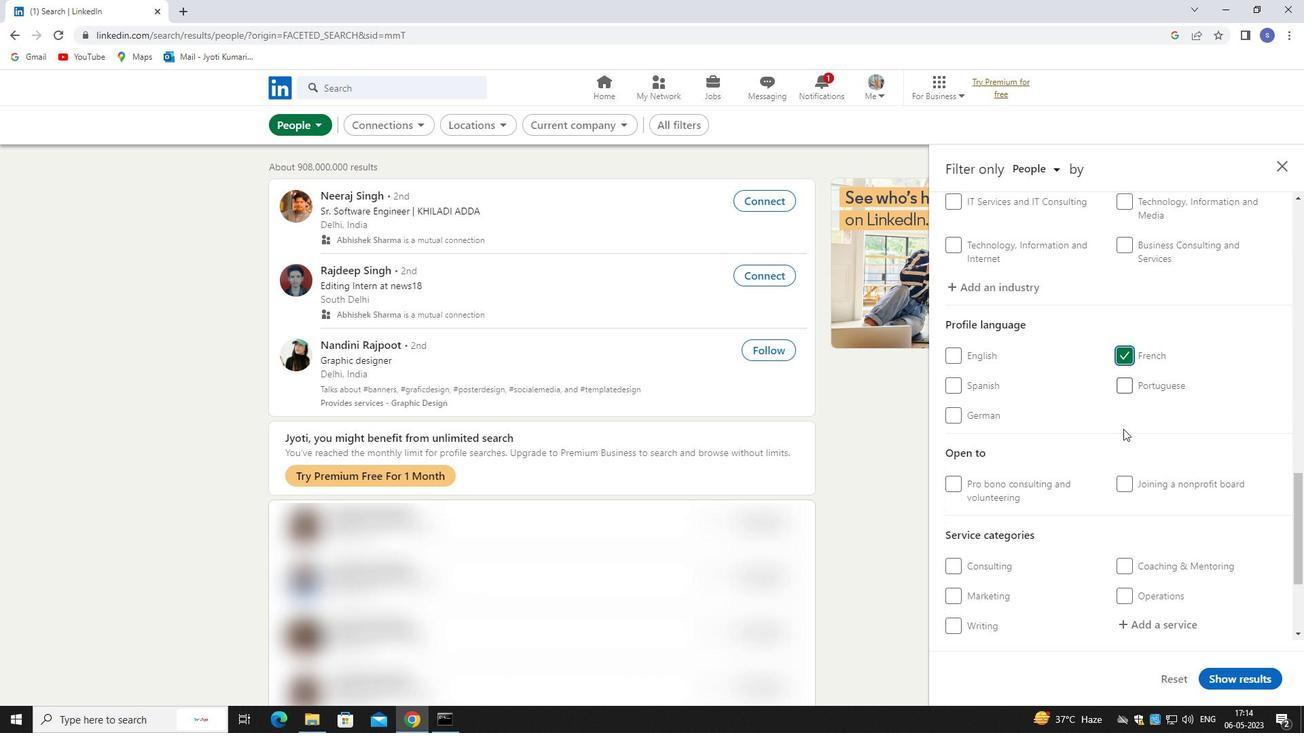
Action: Mouse scrolled (1123, 468) with delta (0, 0)
Screenshot: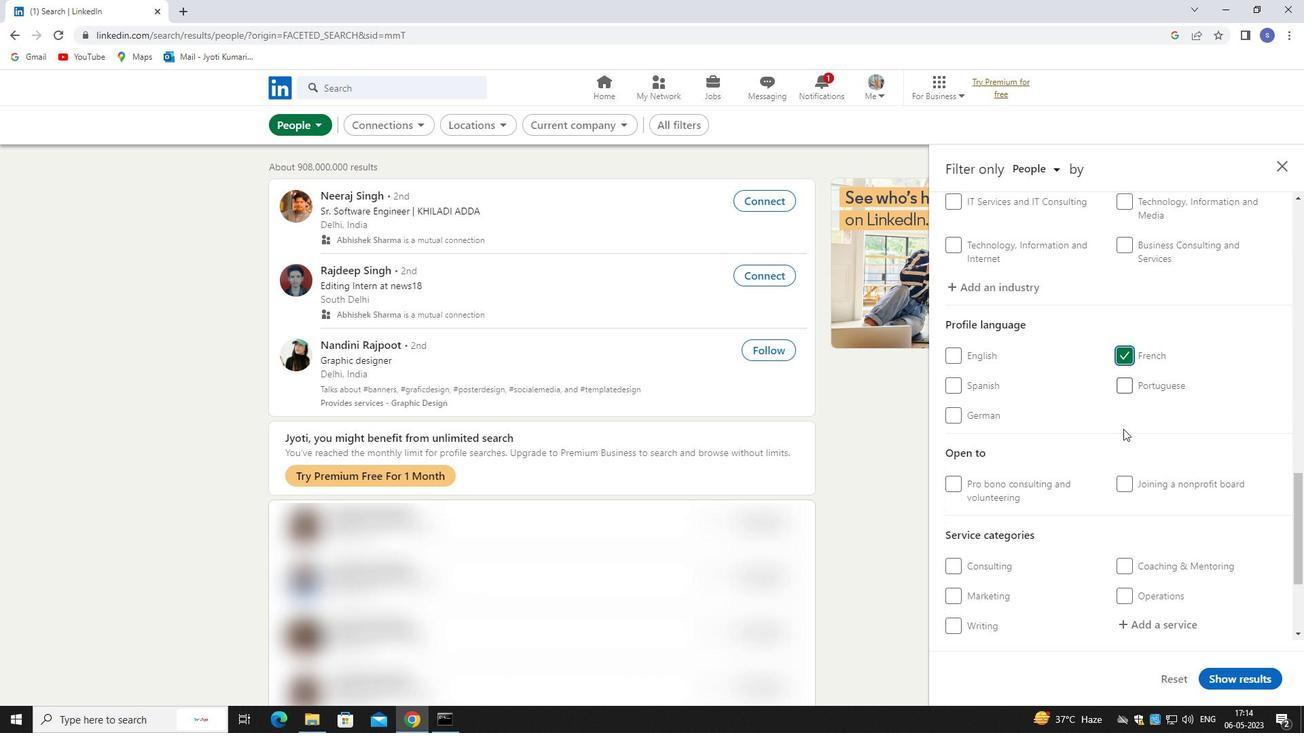 
Action: Mouse moved to (1123, 472)
Screenshot: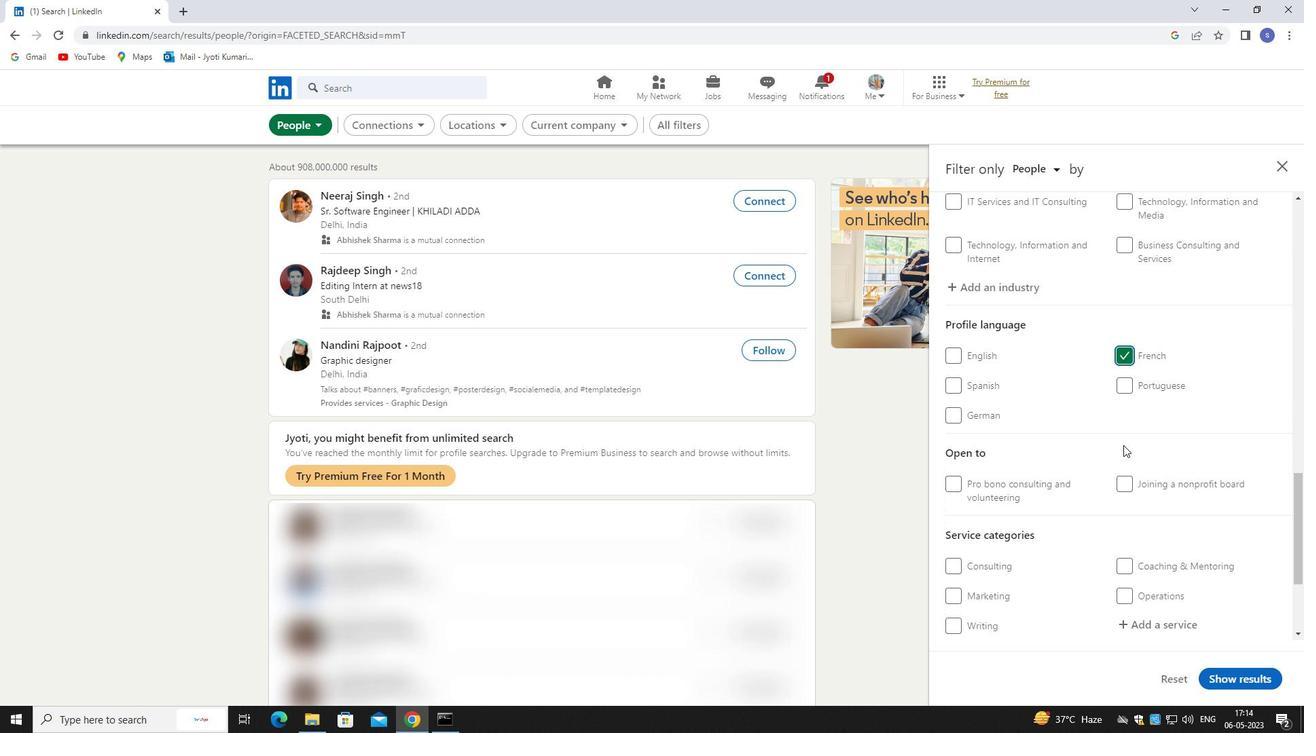 
Action: Mouse scrolled (1123, 471) with delta (0, 0)
Screenshot: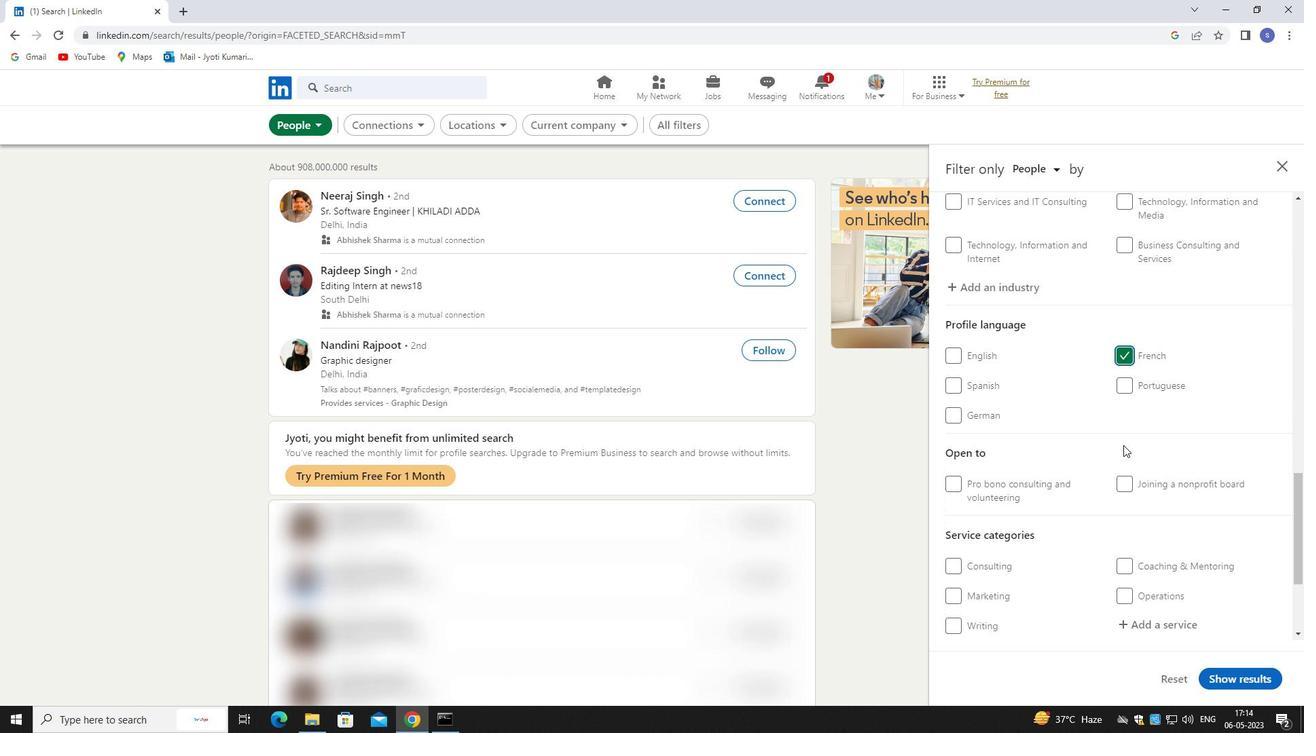 
Action: Mouse moved to (1123, 472)
Screenshot: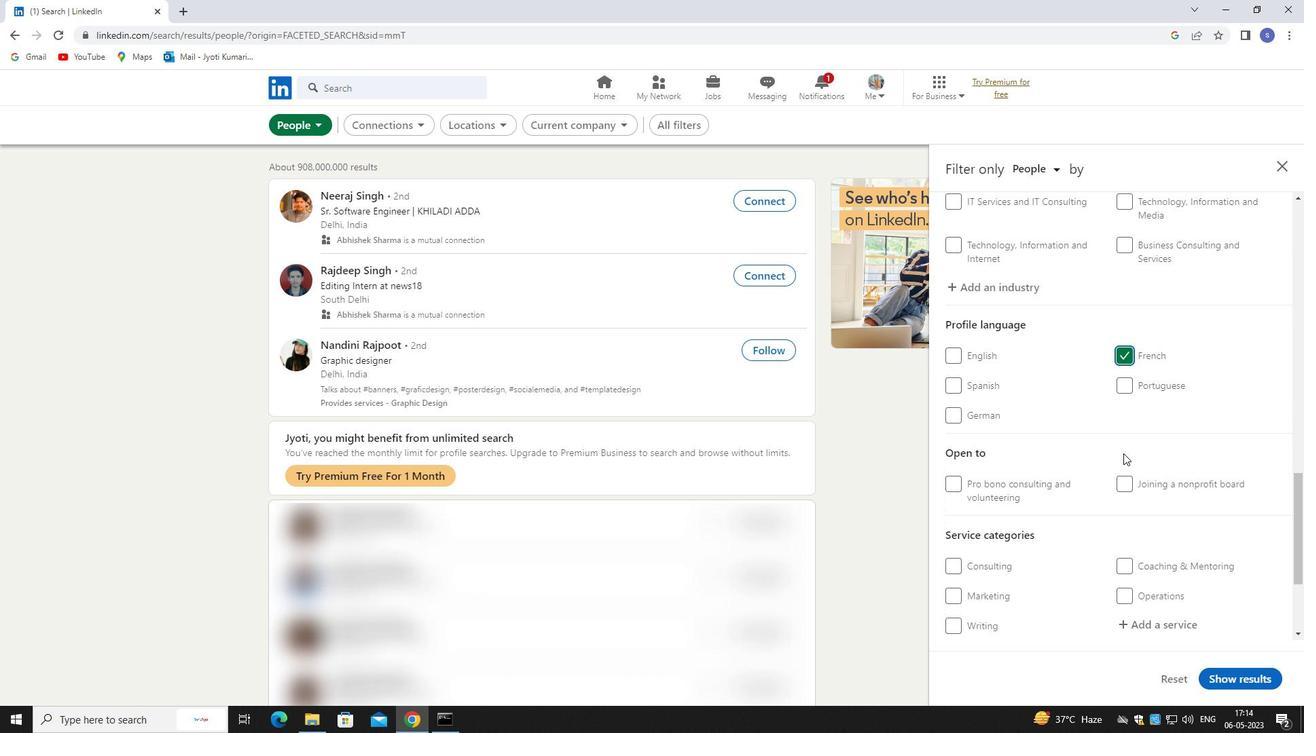 
Action: Mouse scrolled (1123, 472) with delta (0, 0)
Screenshot: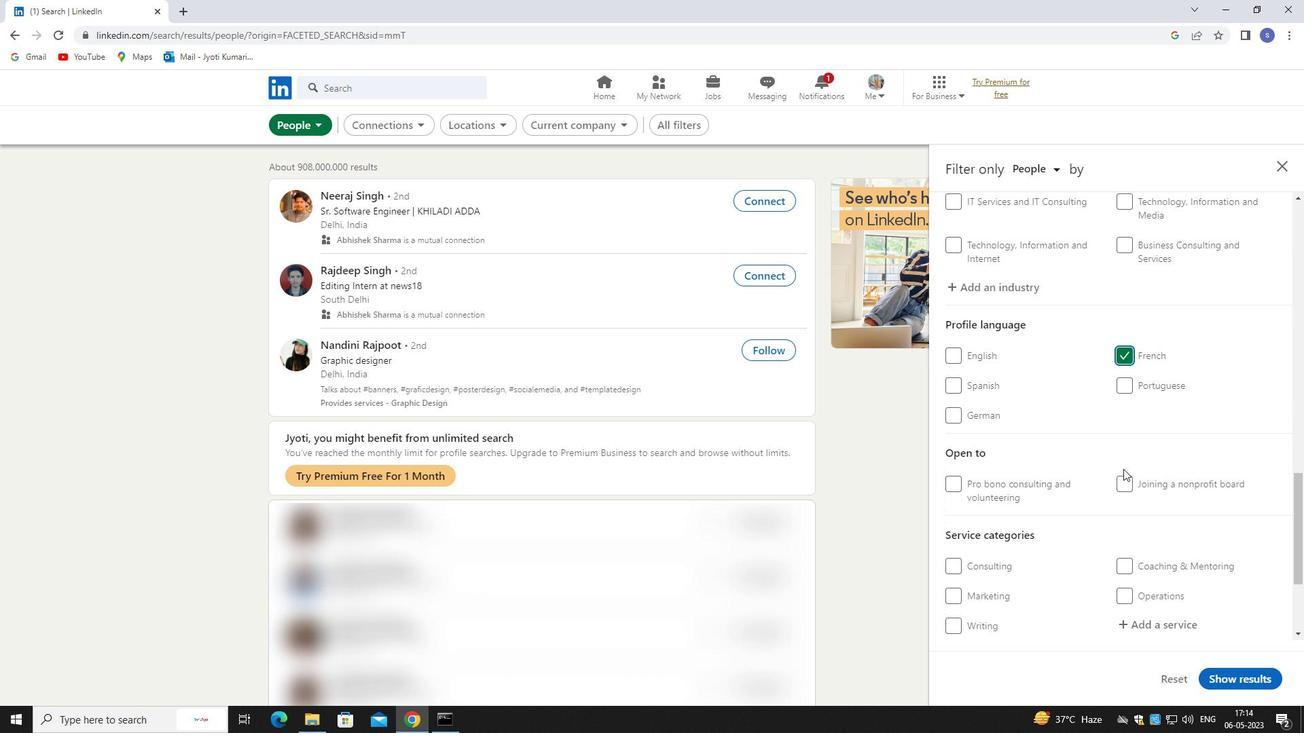
Action: Mouse moved to (1131, 451)
Screenshot: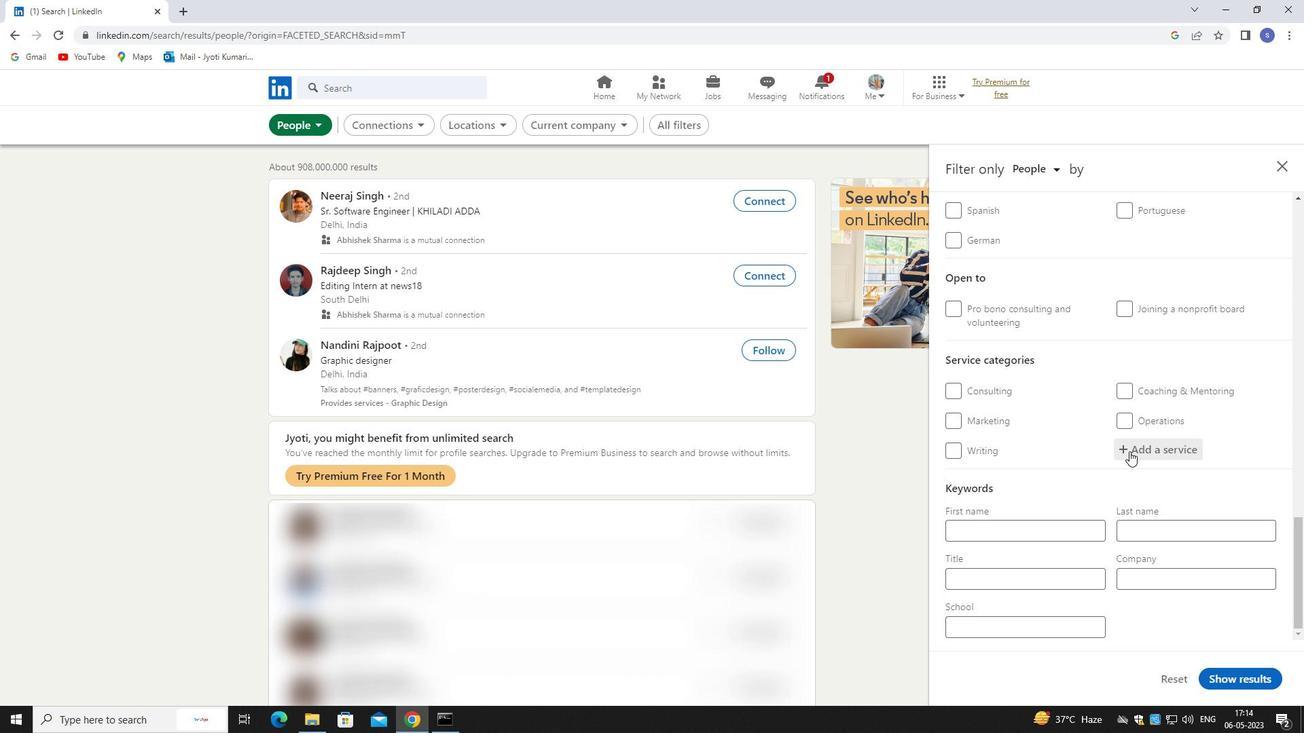 
Action: Mouse pressed left at (1131, 451)
Screenshot: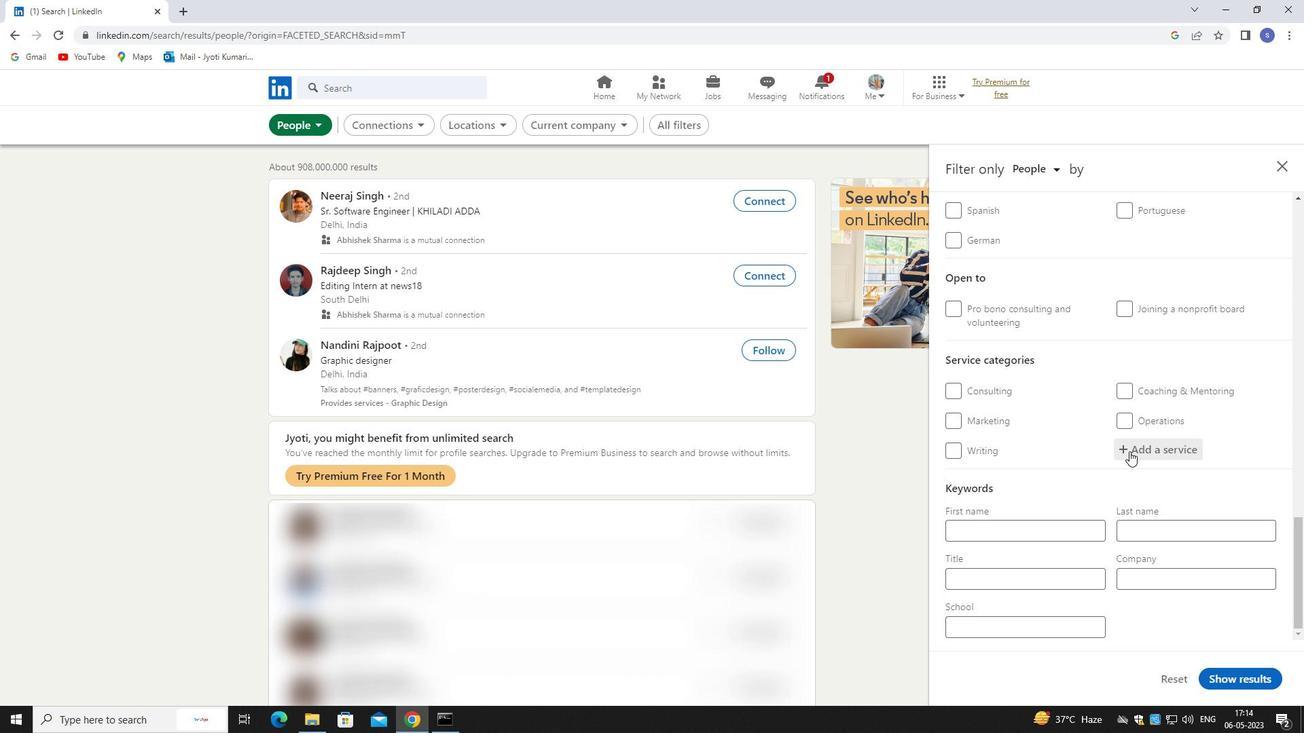 
Action: Mouse moved to (1065, 409)
Screenshot: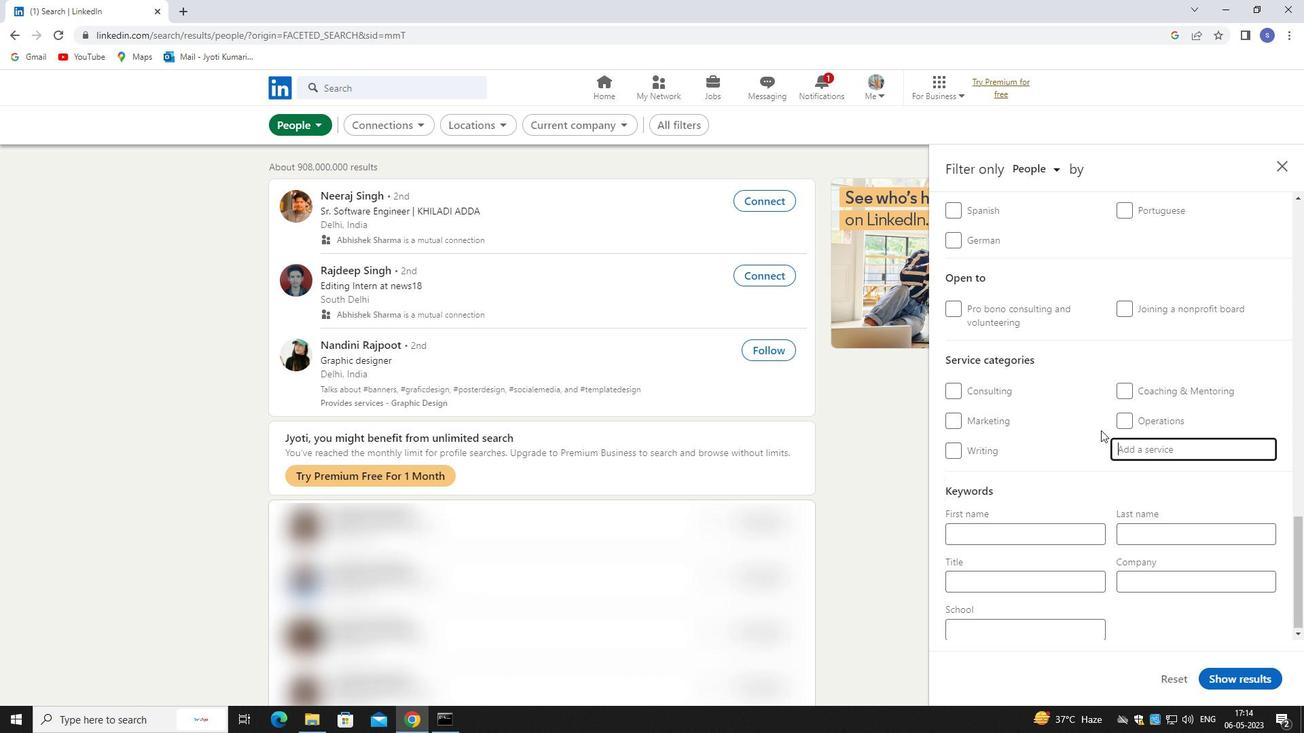 
Action: Key pressed email<Key.space>
Screenshot: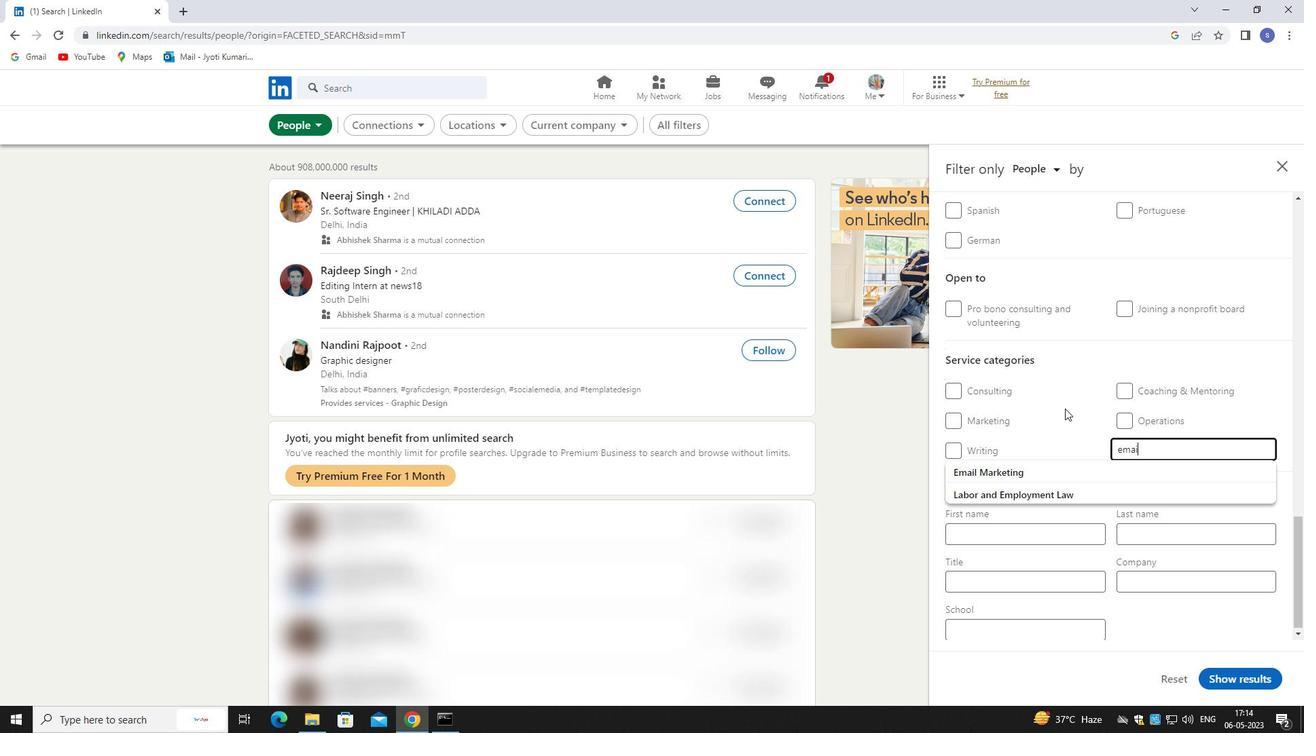 
Action: Mouse moved to (1036, 466)
Screenshot: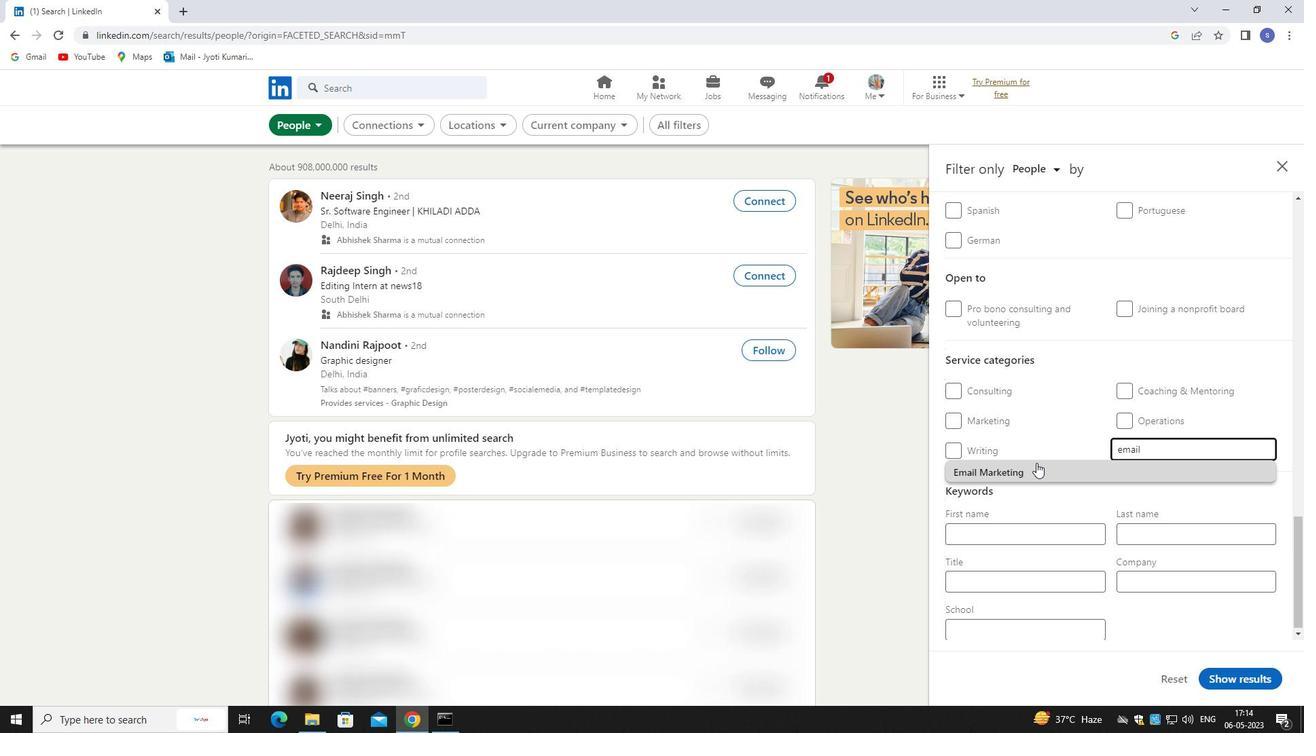 
Action: Mouse pressed left at (1036, 466)
Screenshot: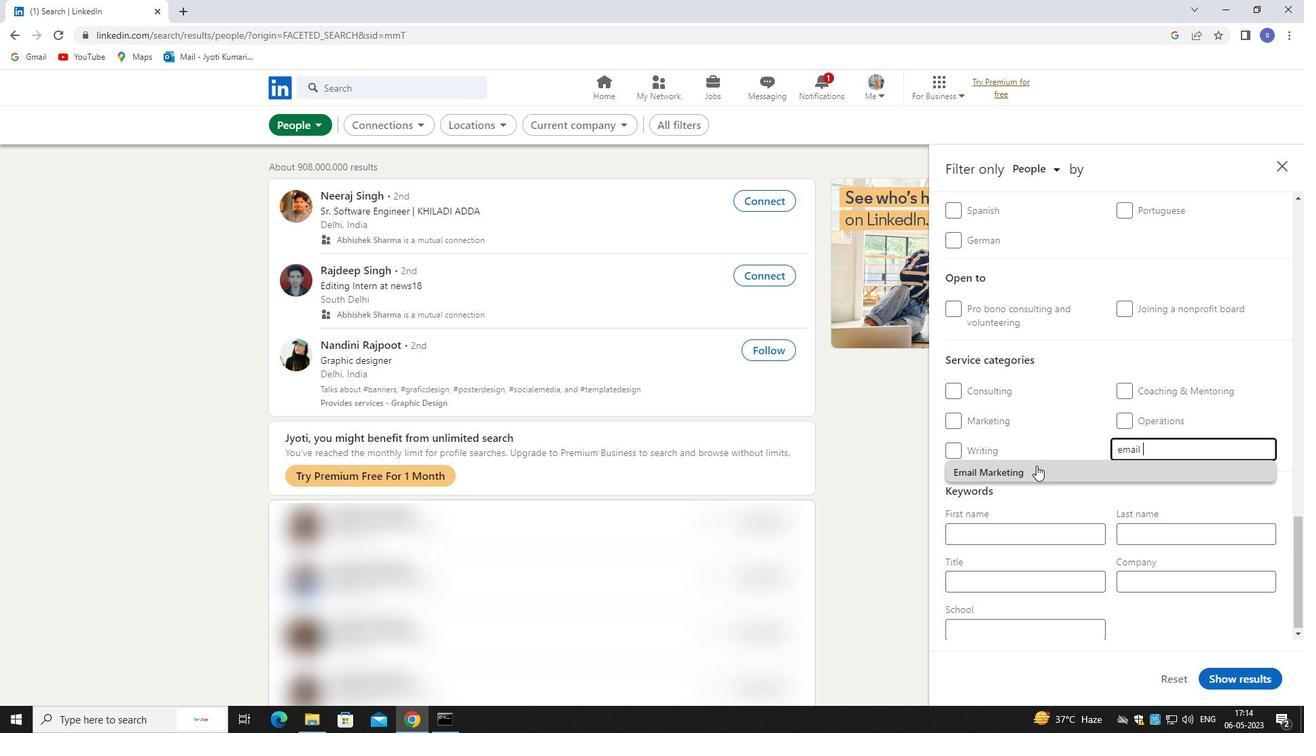 
Action: Mouse moved to (1037, 468)
Screenshot: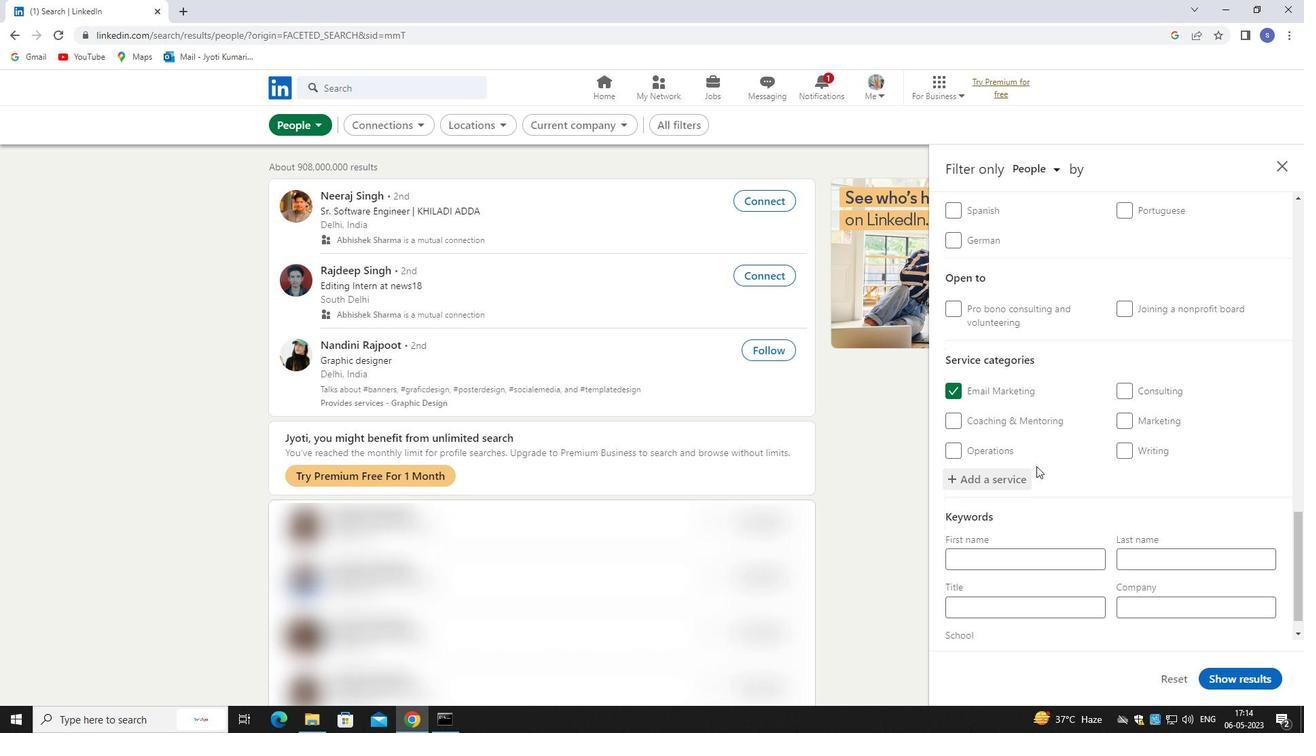 
Action: Mouse scrolled (1037, 467) with delta (0, 0)
Screenshot: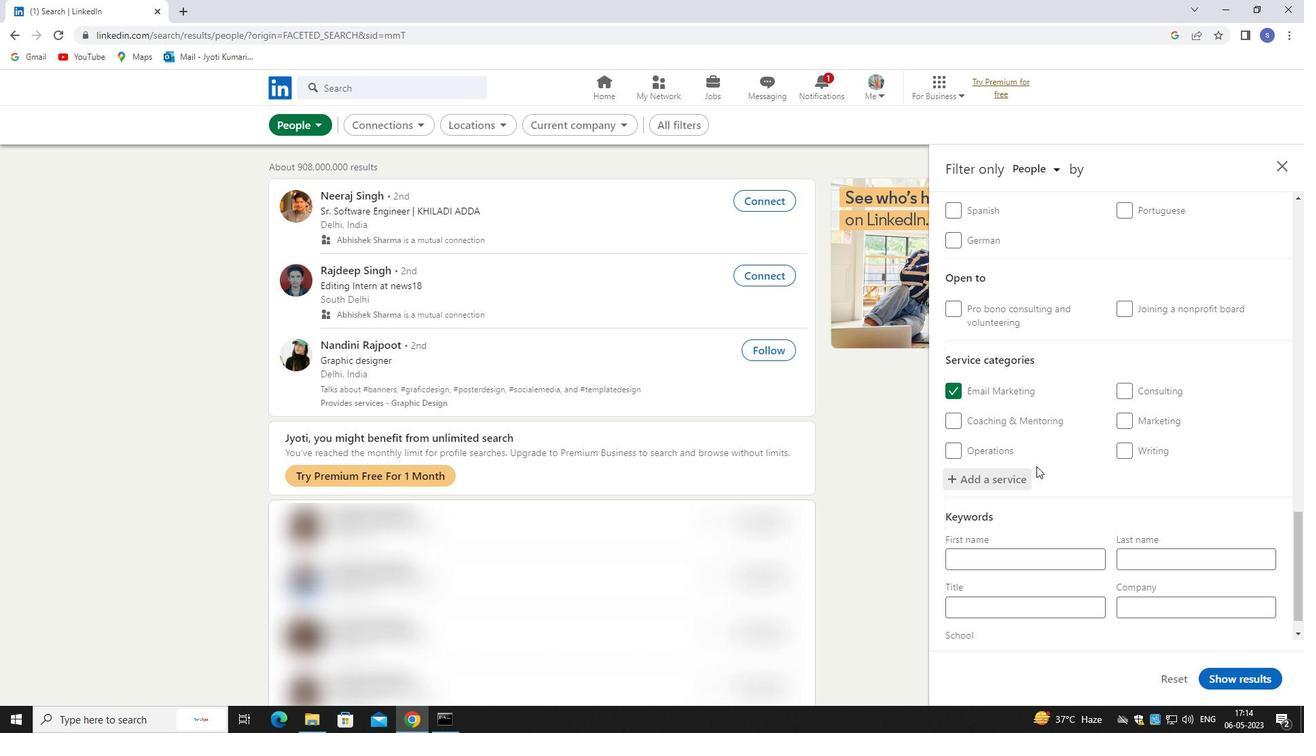
Action: Mouse moved to (1037, 471)
Screenshot: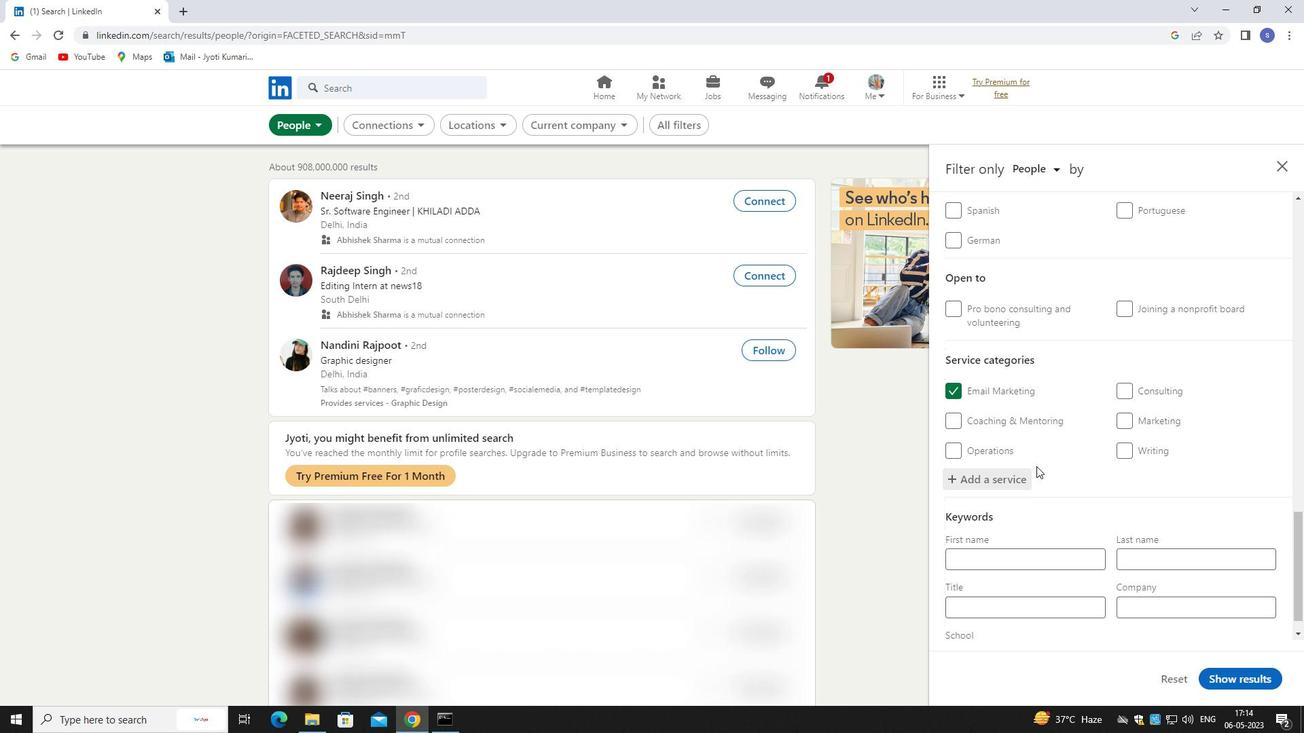 
Action: Mouse scrolled (1037, 470) with delta (0, 0)
Screenshot: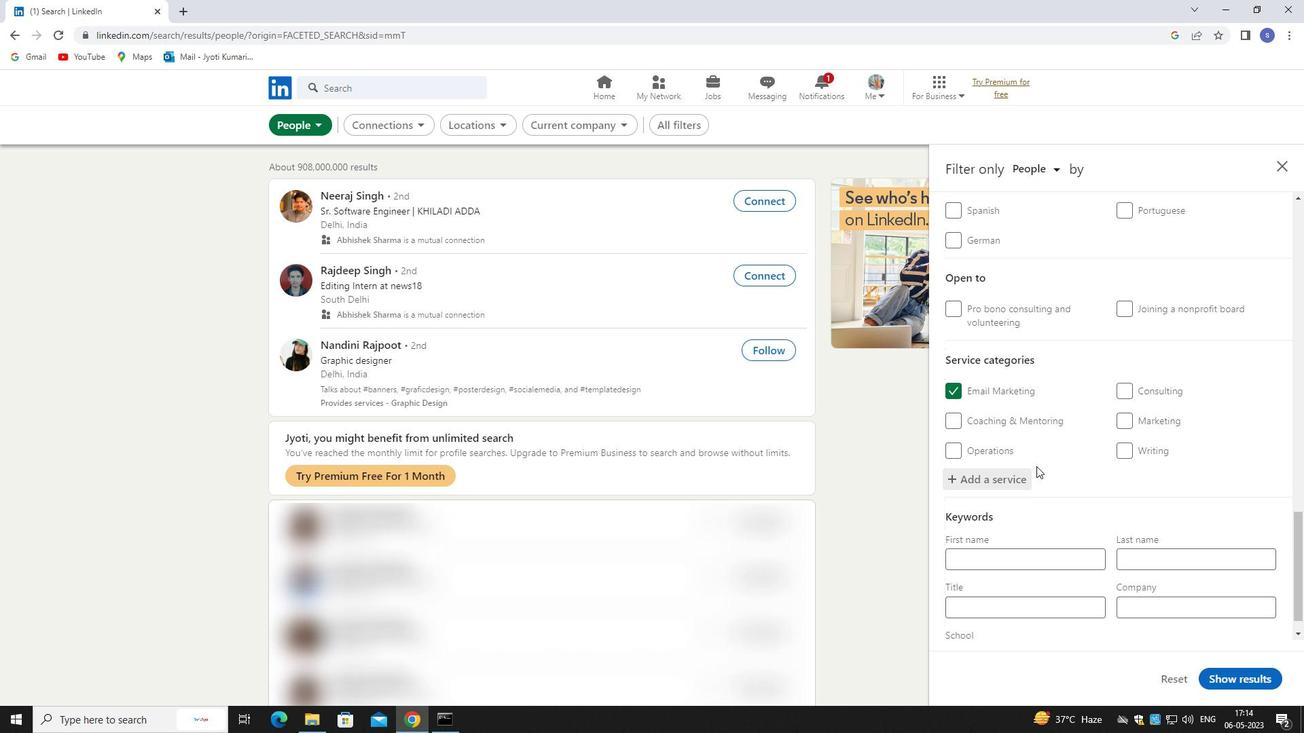 
Action: Mouse moved to (1037, 476)
Screenshot: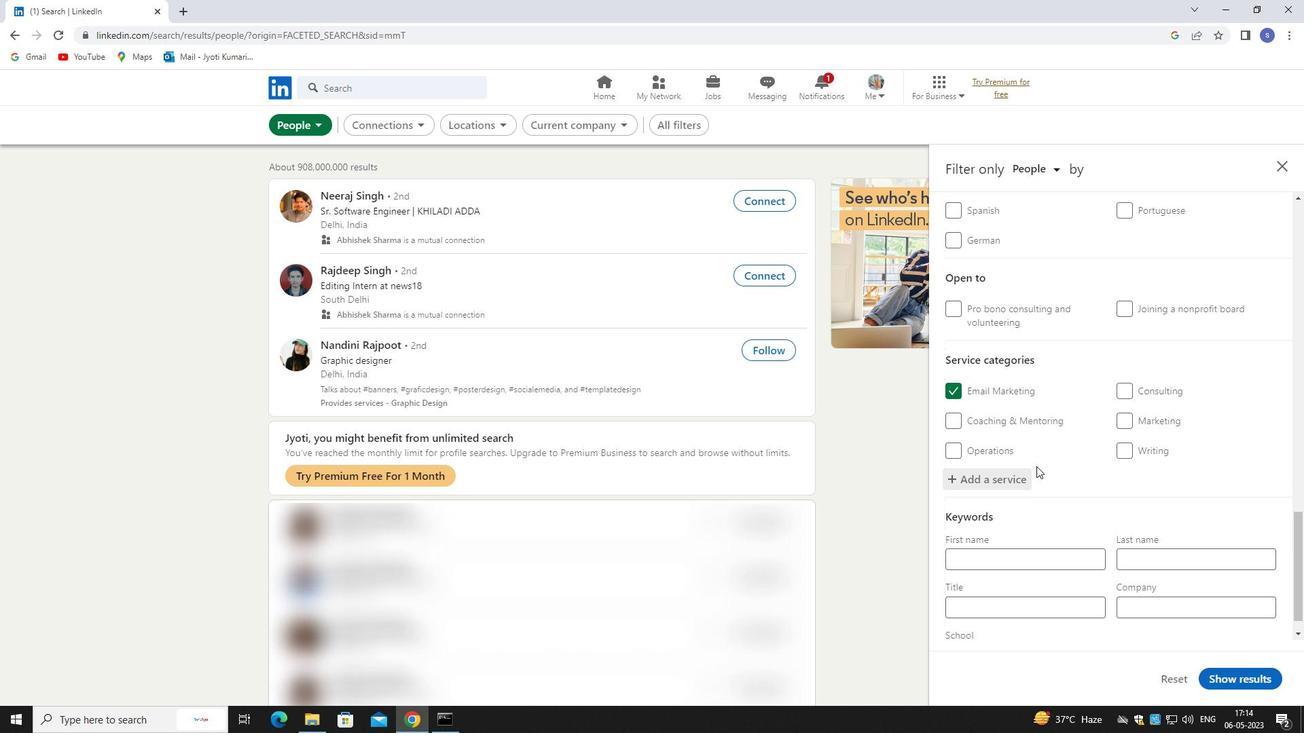 
Action: Mouse scrolled (1037, 475) with delta (0, 0)
Screenshot: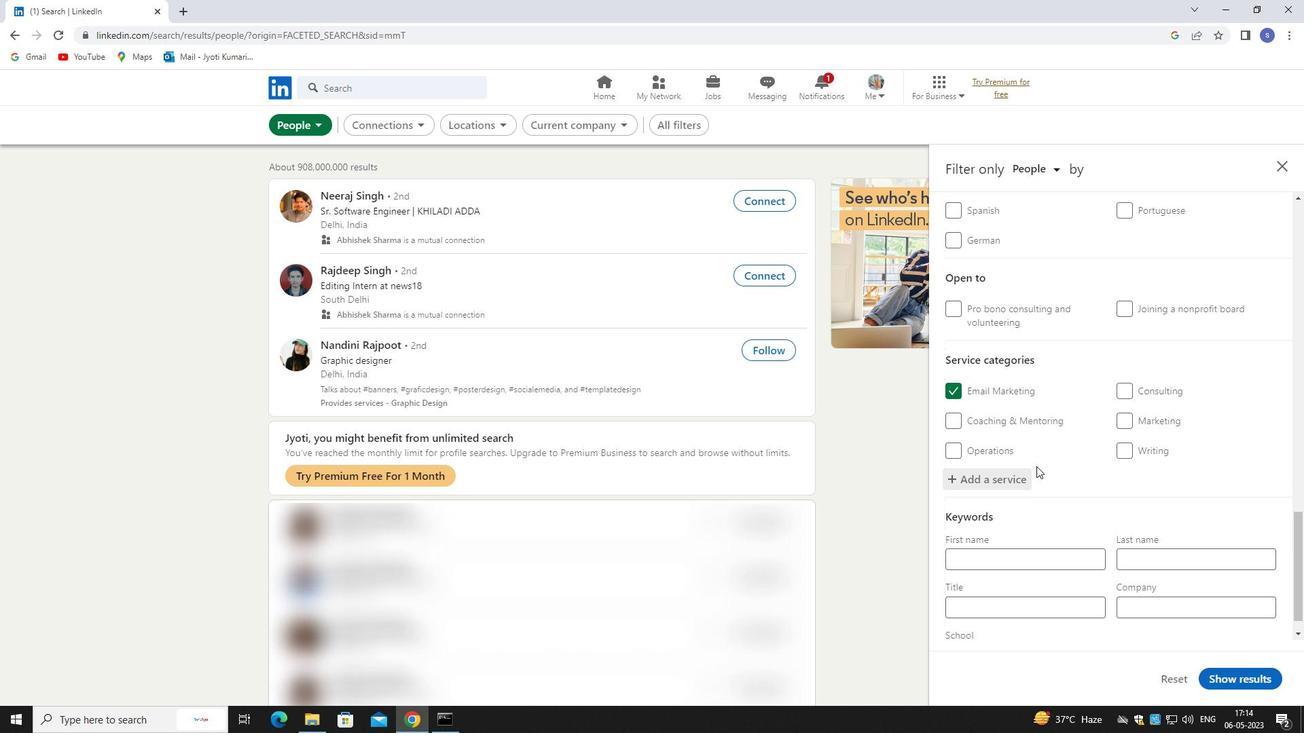 
Action: Mouse moved to (1019, 576)
Screenshot: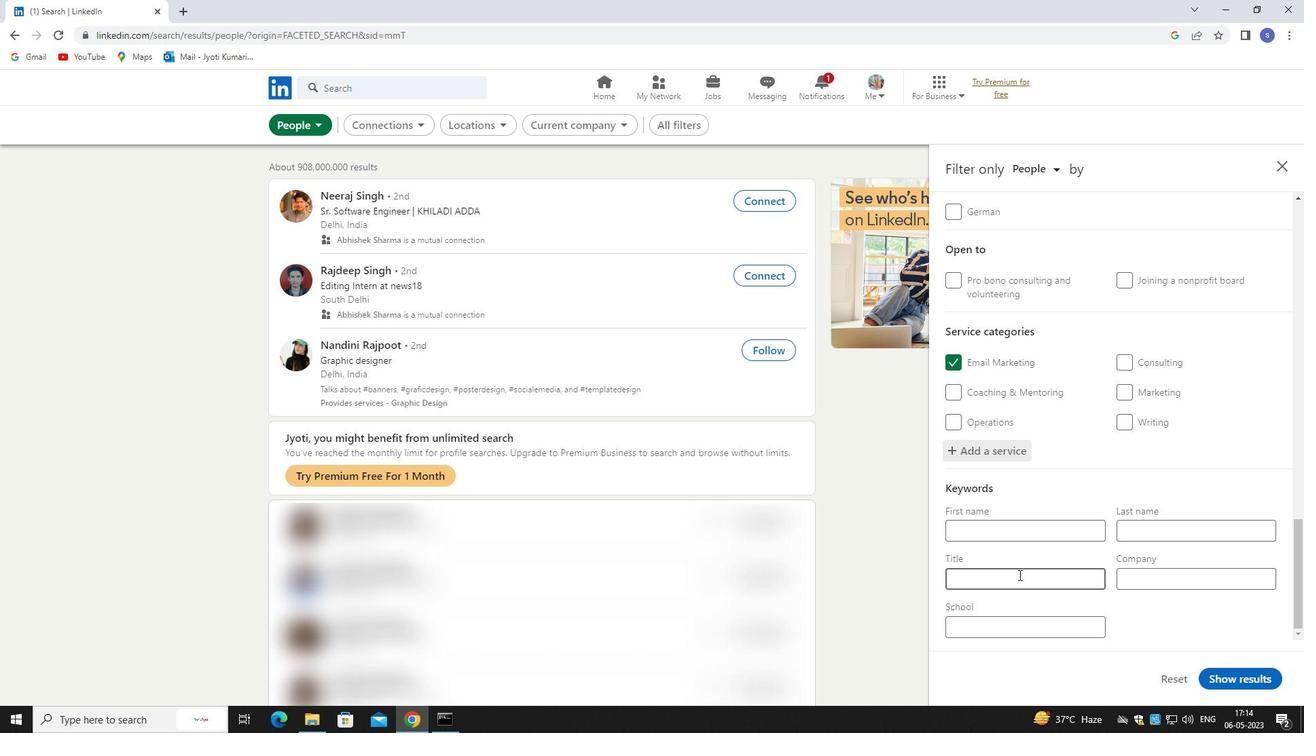 
Action: Mouse pressed left at (1019, 576)
Screenshot: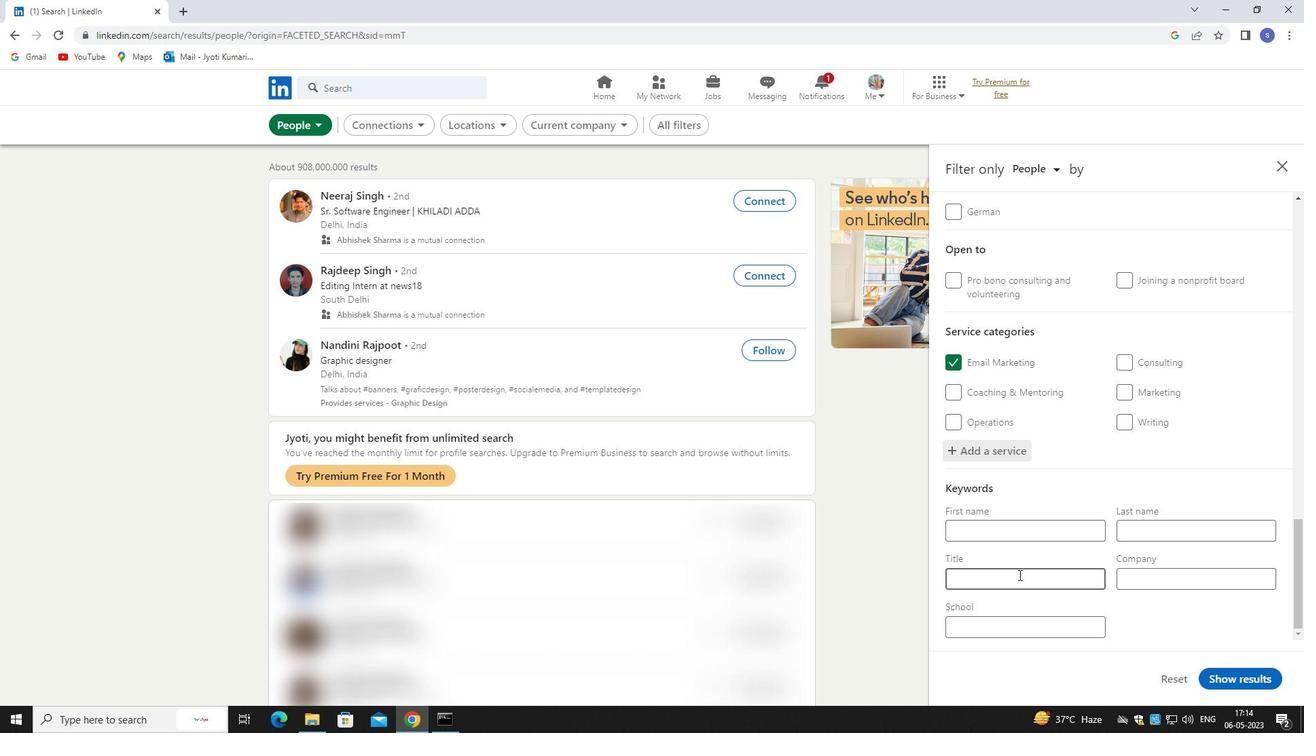 
Action: Mouse moved to (1021, 576)
Screenshot: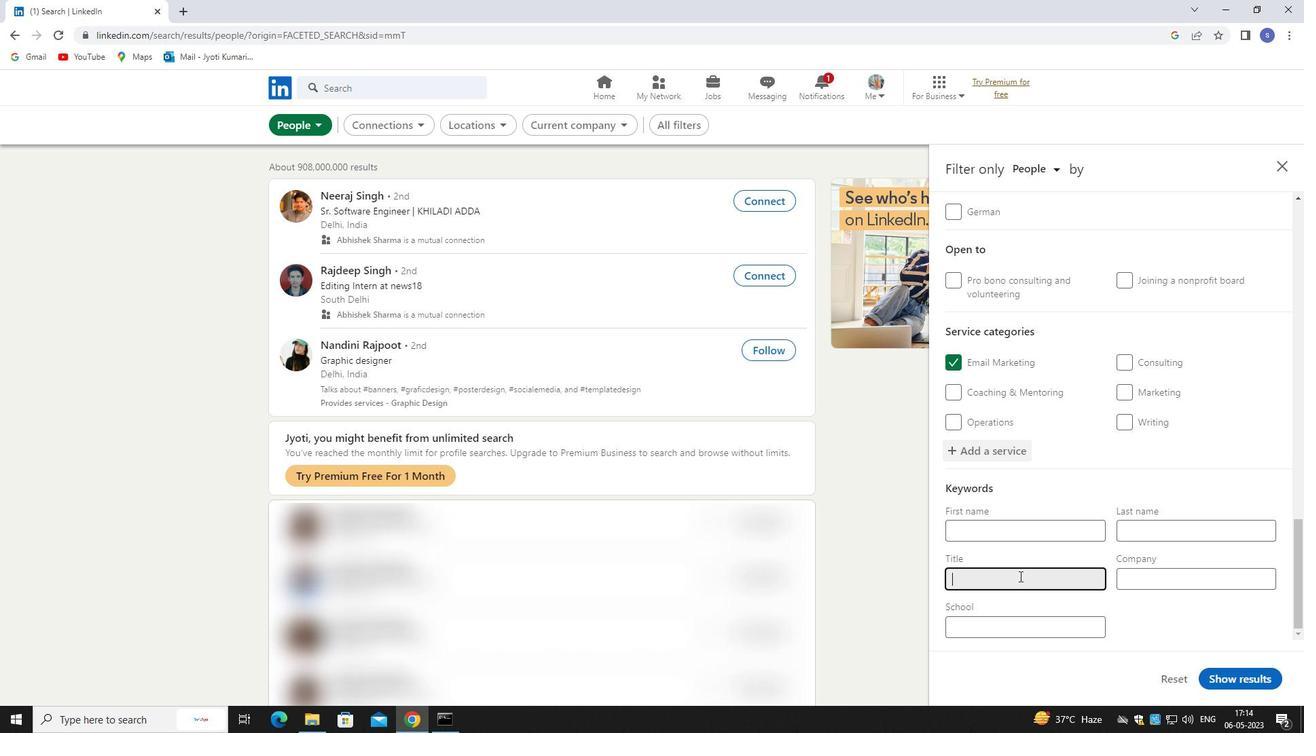 
Action: Key pressed <Key.shift>BARBER
Screenshot: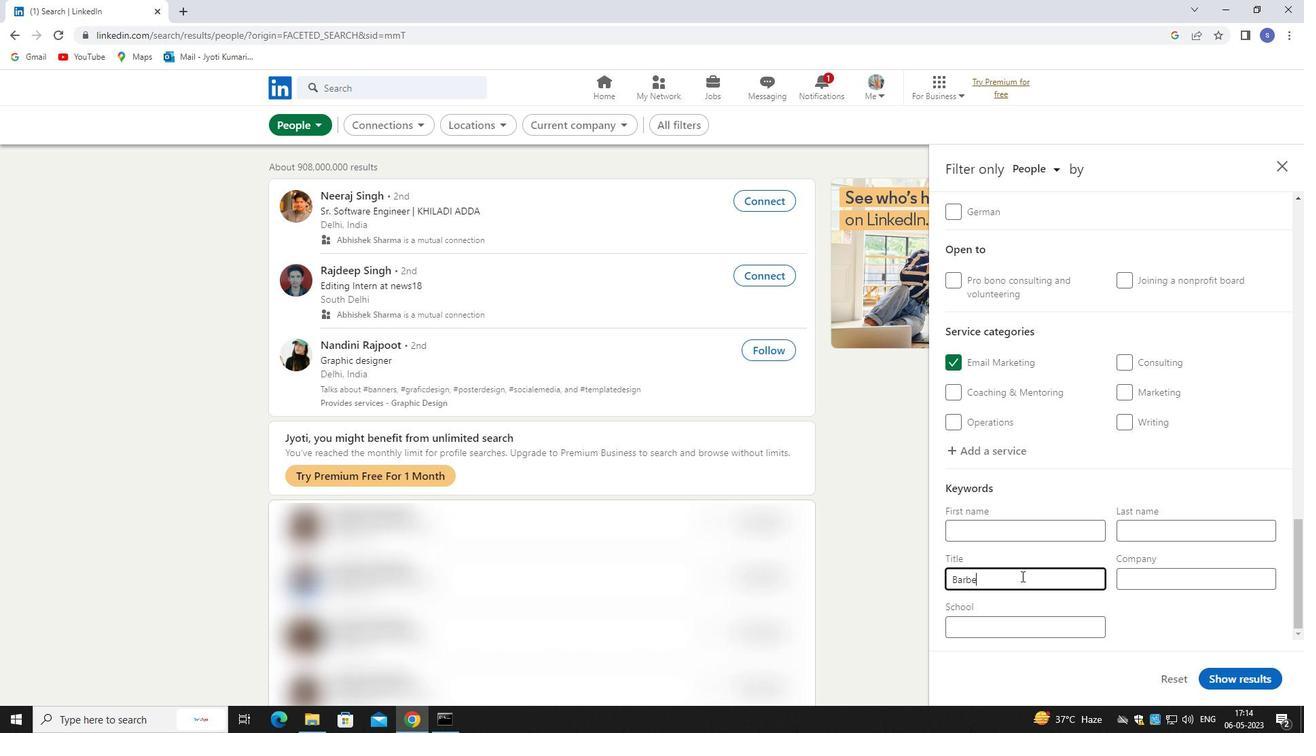 
Action: Mouse moved to (1246, 683)
Screenshot: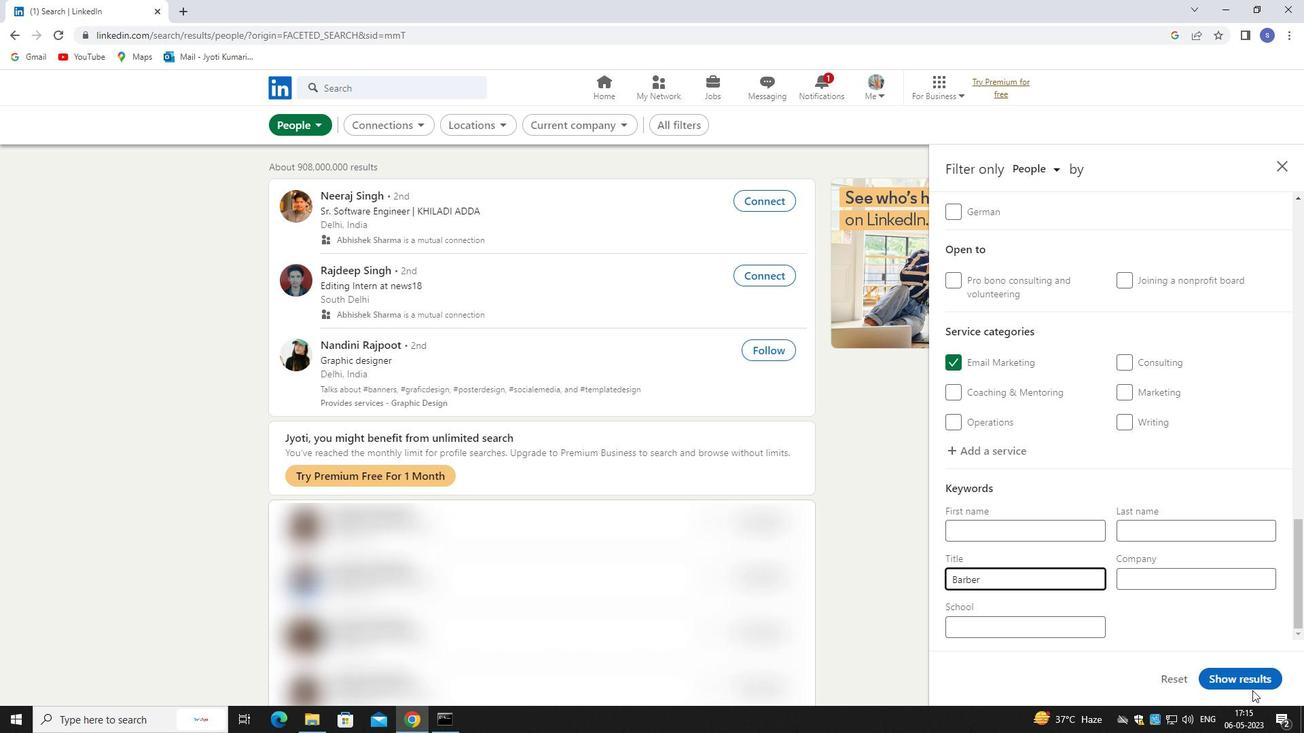 
Action: Mouse pressed left at (1246, 683)
Screenshot: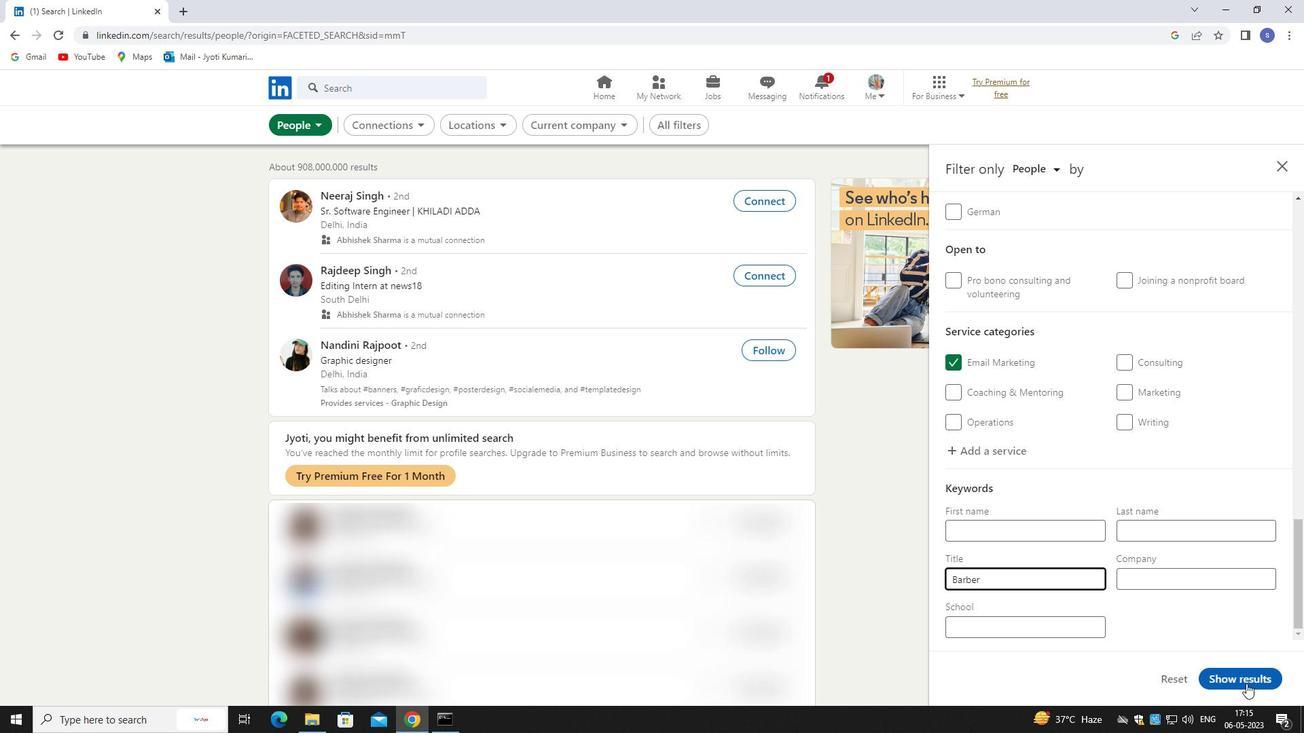 
Action: Mouse moved to (896, 515)
Screenshot: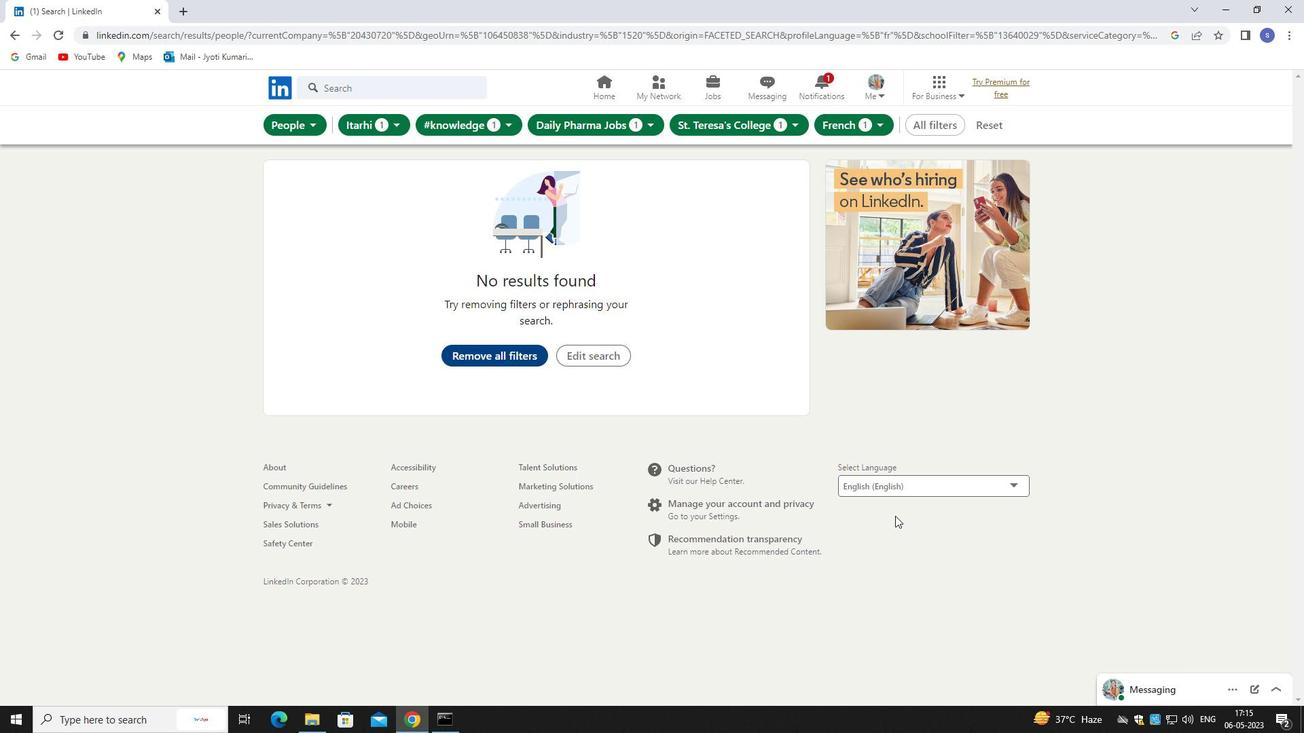 
